 Task: Create in the project AgileFrame and in the Backlog issue 'Develop a new tool for automated testing of mobile application battery consumption and energy efficiency' a child issue 'Email campaign deliverability tracking and analysis', and assign it to team member softage.1@softage.net. Create in the project AgileFrame and in the Backlog issue 'Upgrade the error logging and monitoring capabilities of a web application to improve error detection and resolution' a child issue 'Chatbot conversation user intent analysis and reporting', and assign it to team member softage.2@softage.net
Action: Mouse moved to (255, 72)
Screenshot: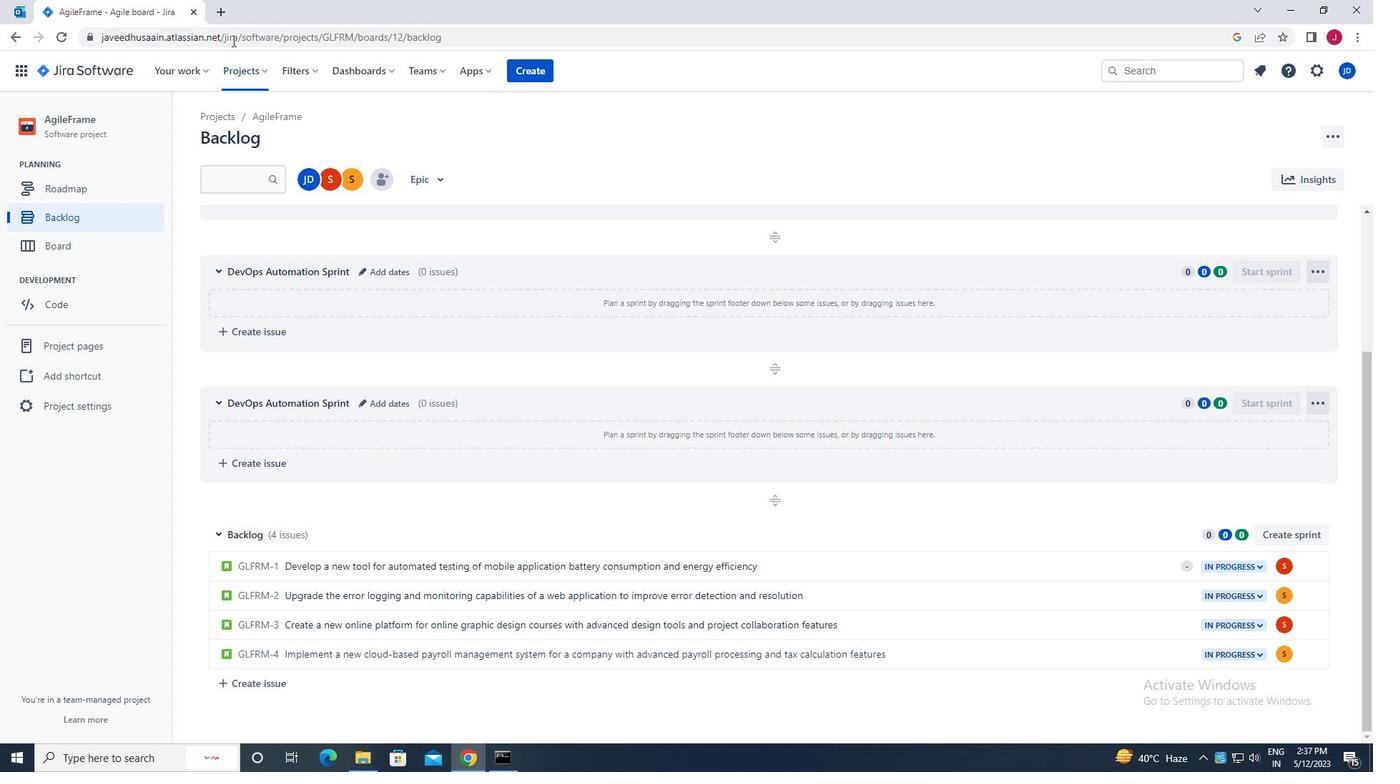 
Action: Mouse pressed left at (255, 72)
Screenshot: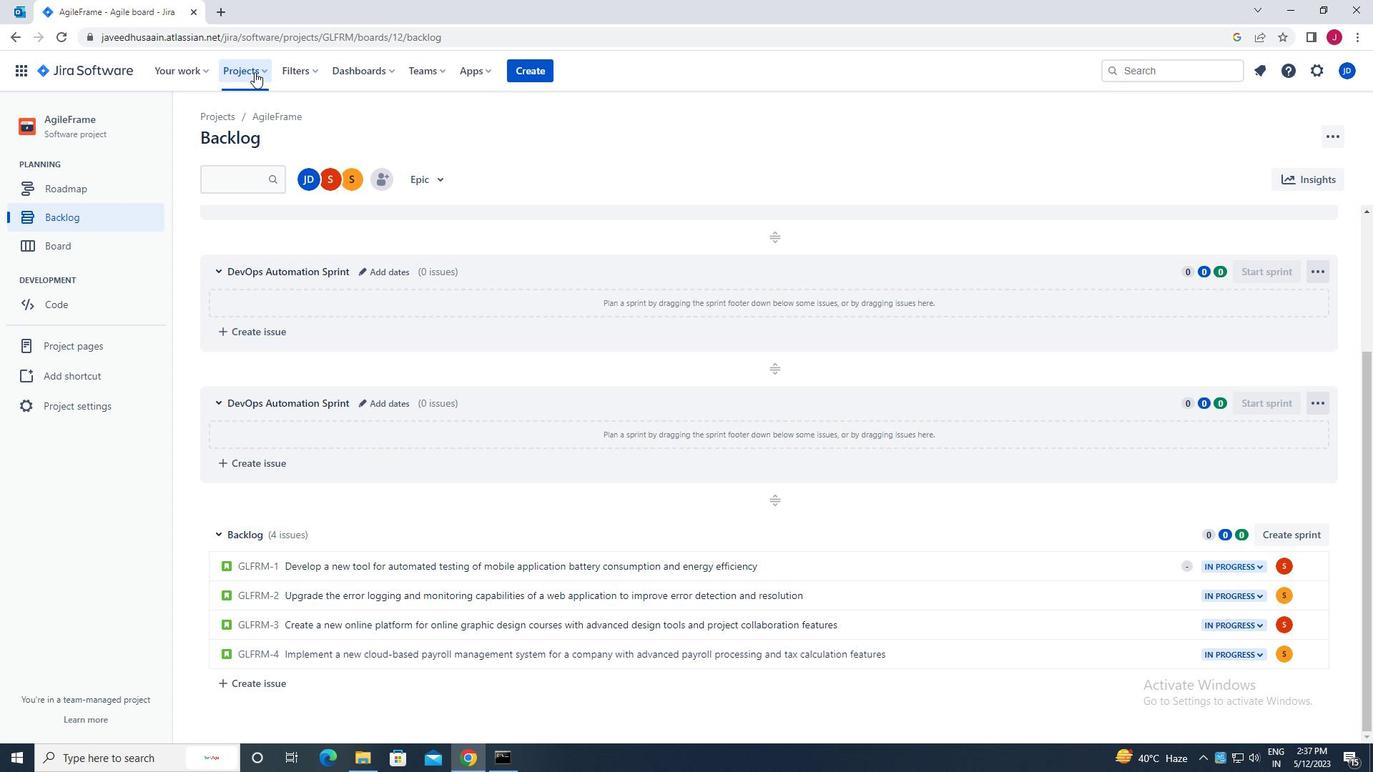 
Action: Mouse moved to (278, 135)
Screenshot: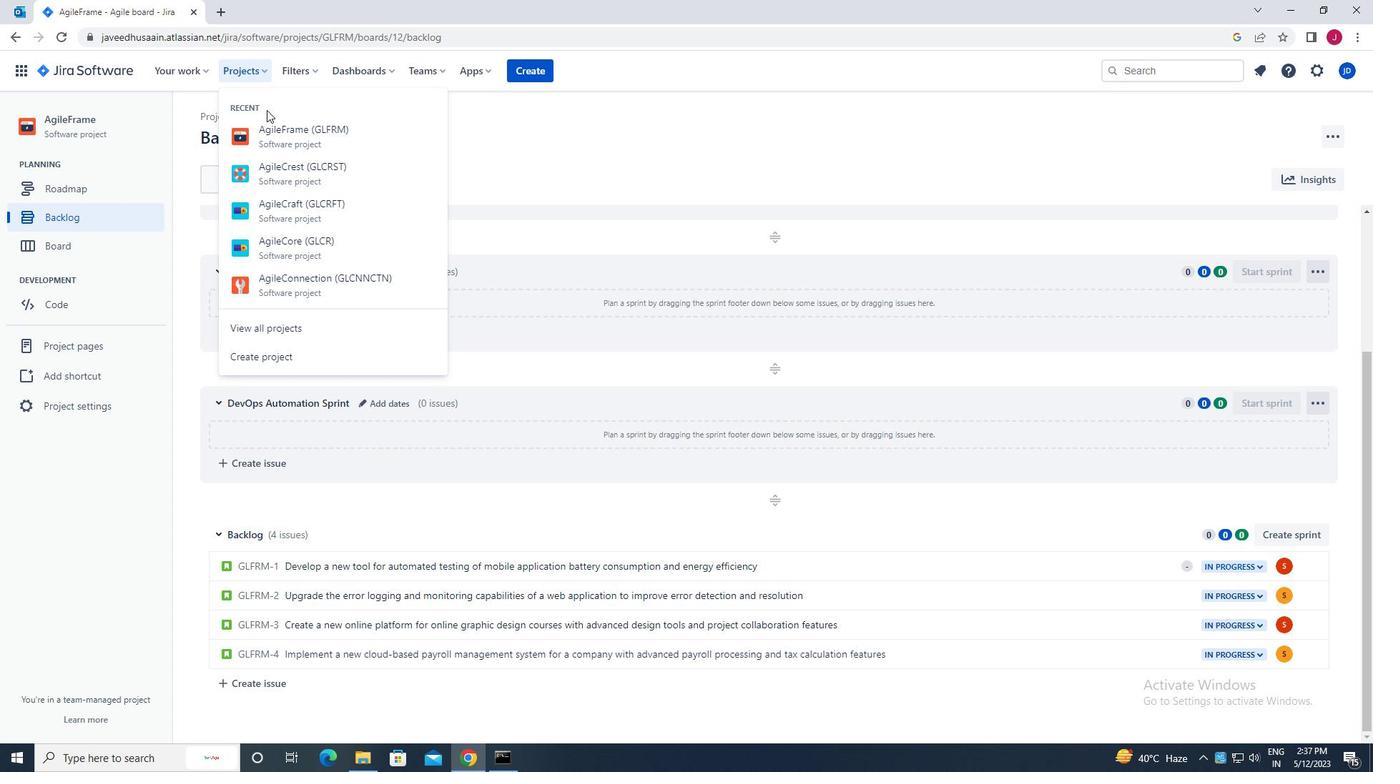 
Action: Mouse pressed left at (278, 135)
Screenshot: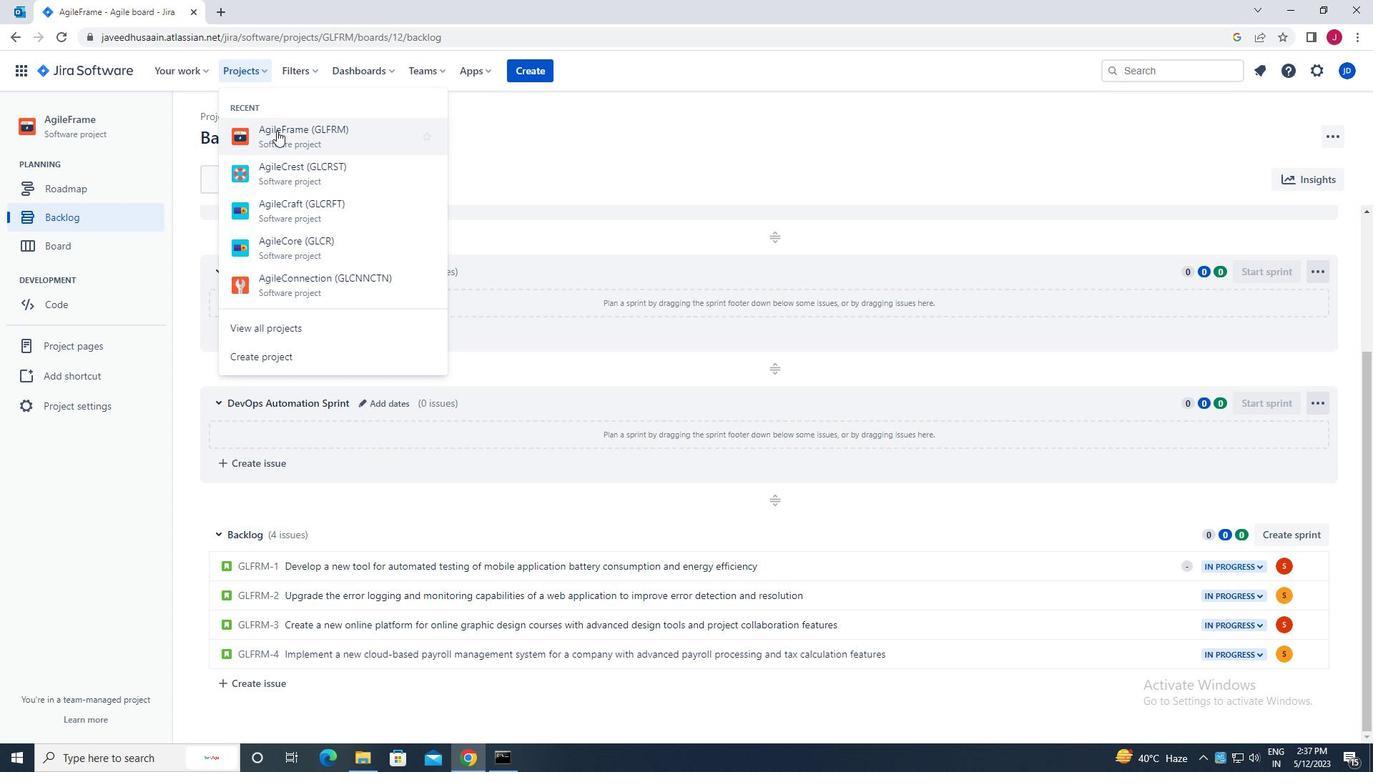 
Action: Mouse moved to (85, 213)
Screenshot: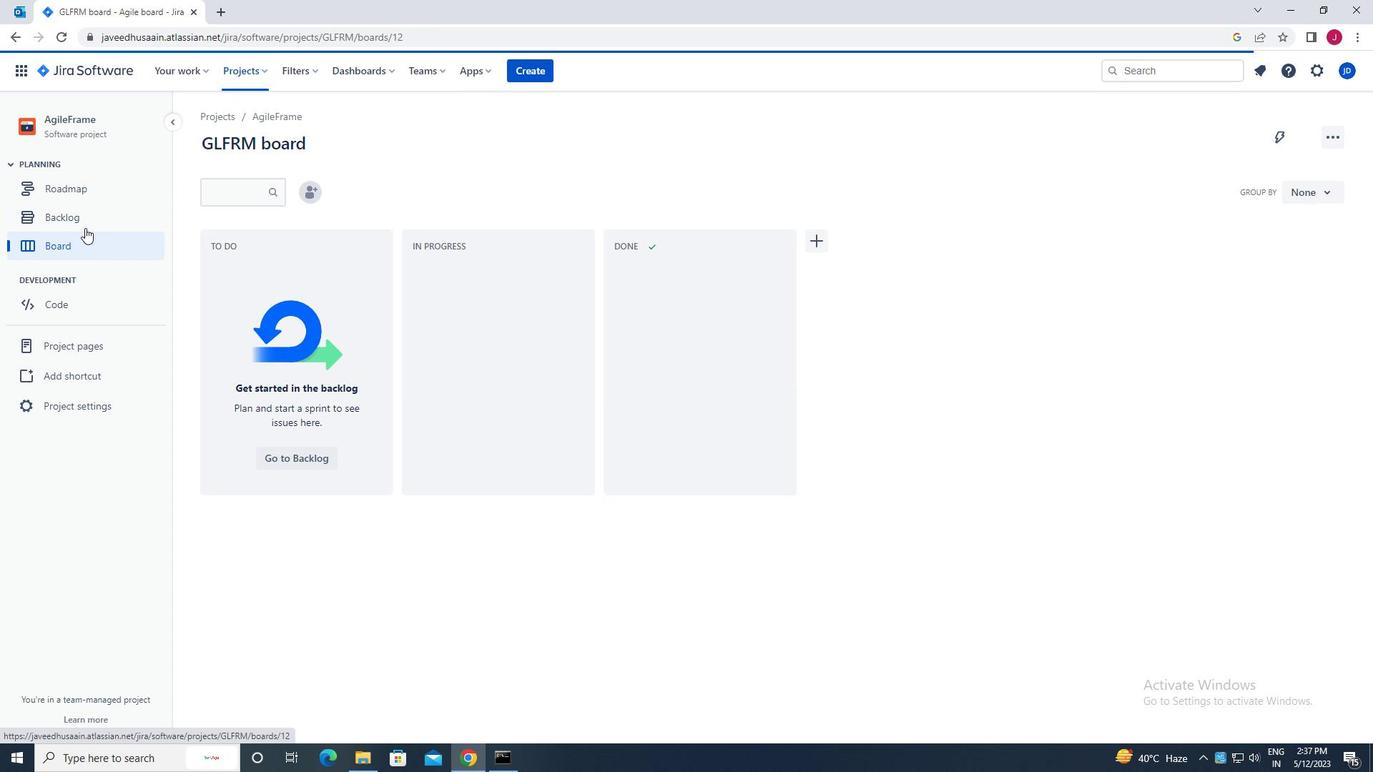 
Action: Mouse pressed left at (85, 213)
Screenshot: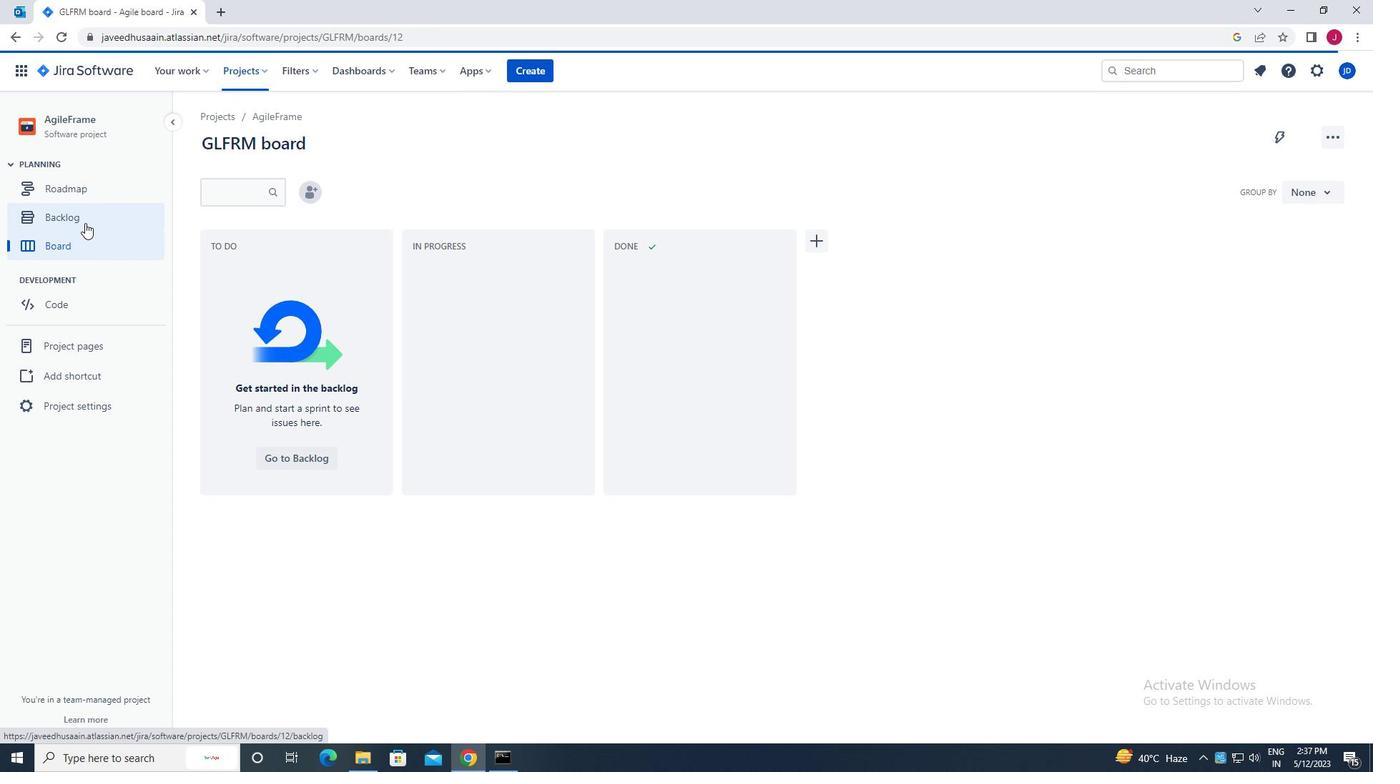 
Action: Mouse moved to (521, 434)
Screenshot: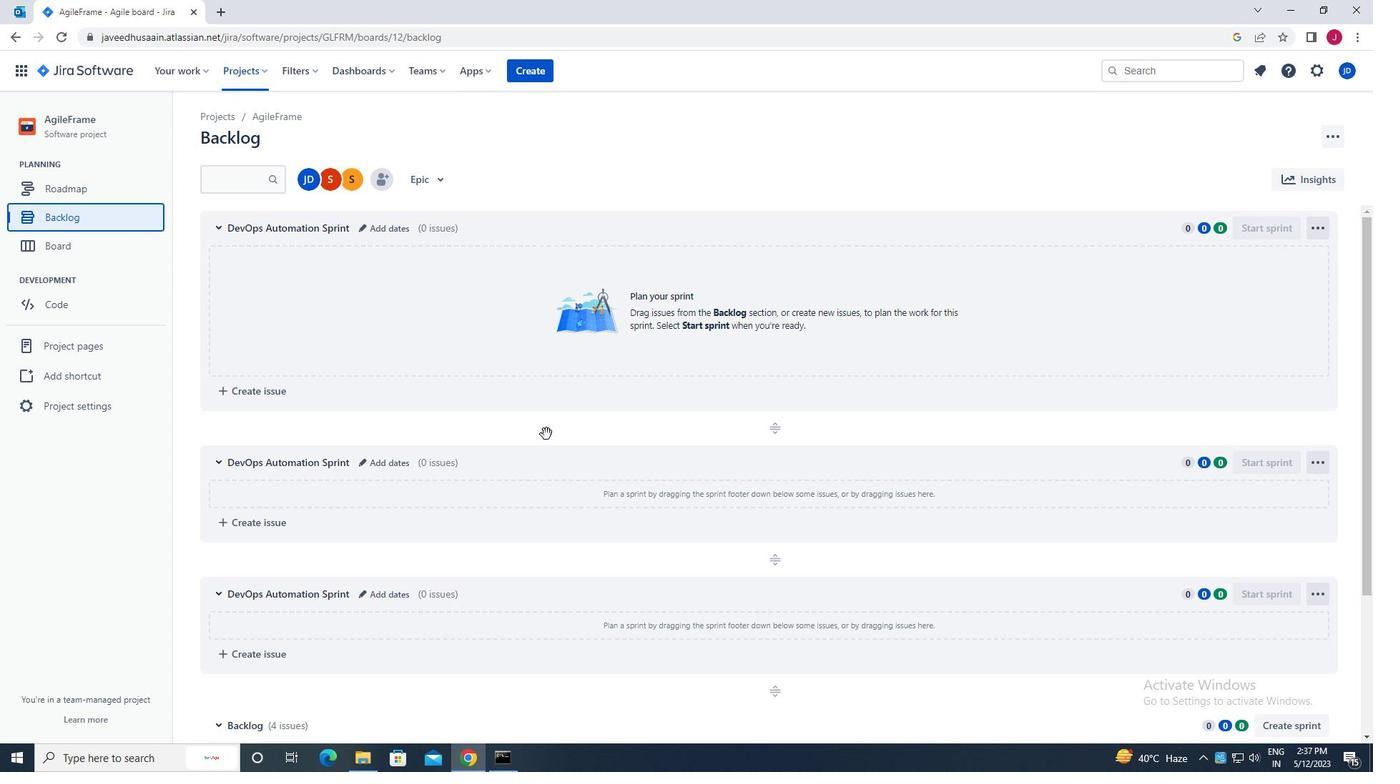 
Action: Mouse scrolled (521, 433) with delta (0, 0)
Screenshot: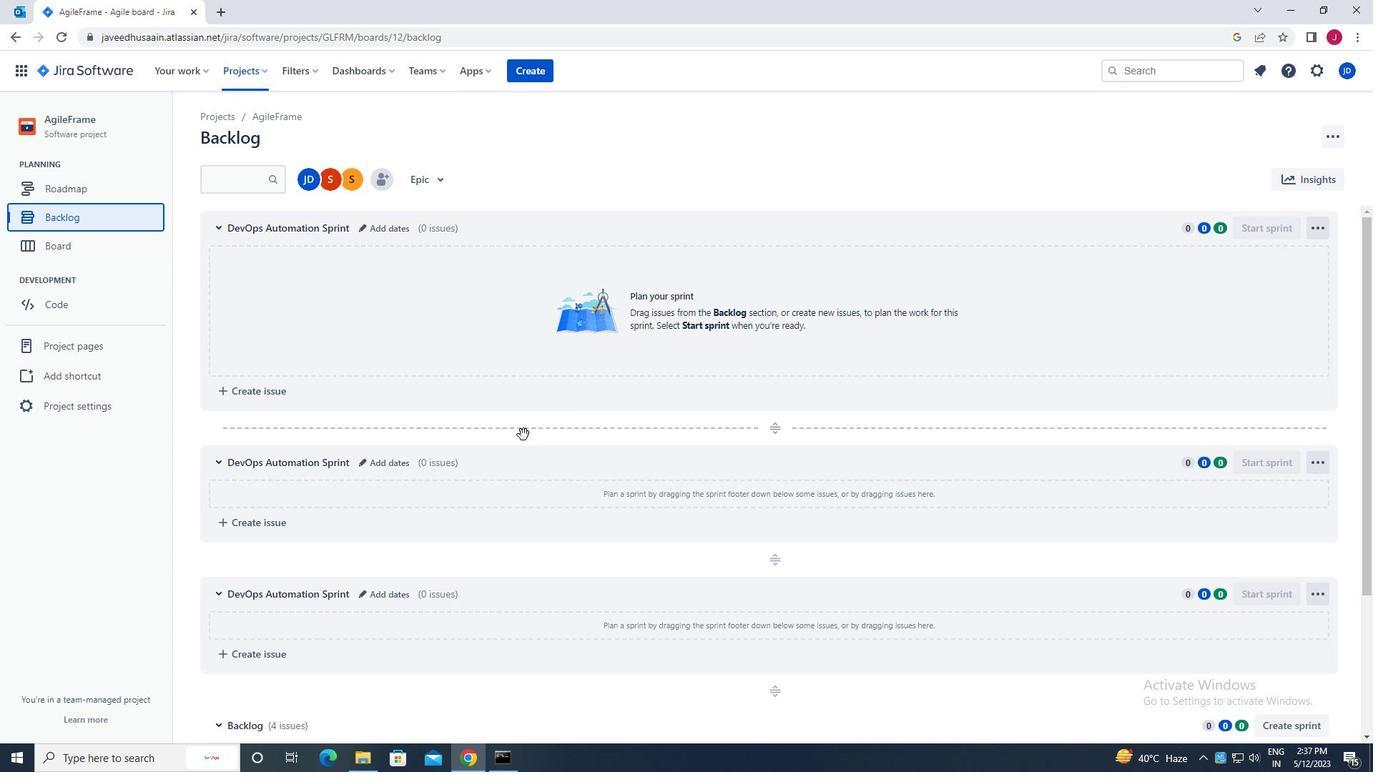 
Action: Mouse moved to (521, 434)
Screenshot: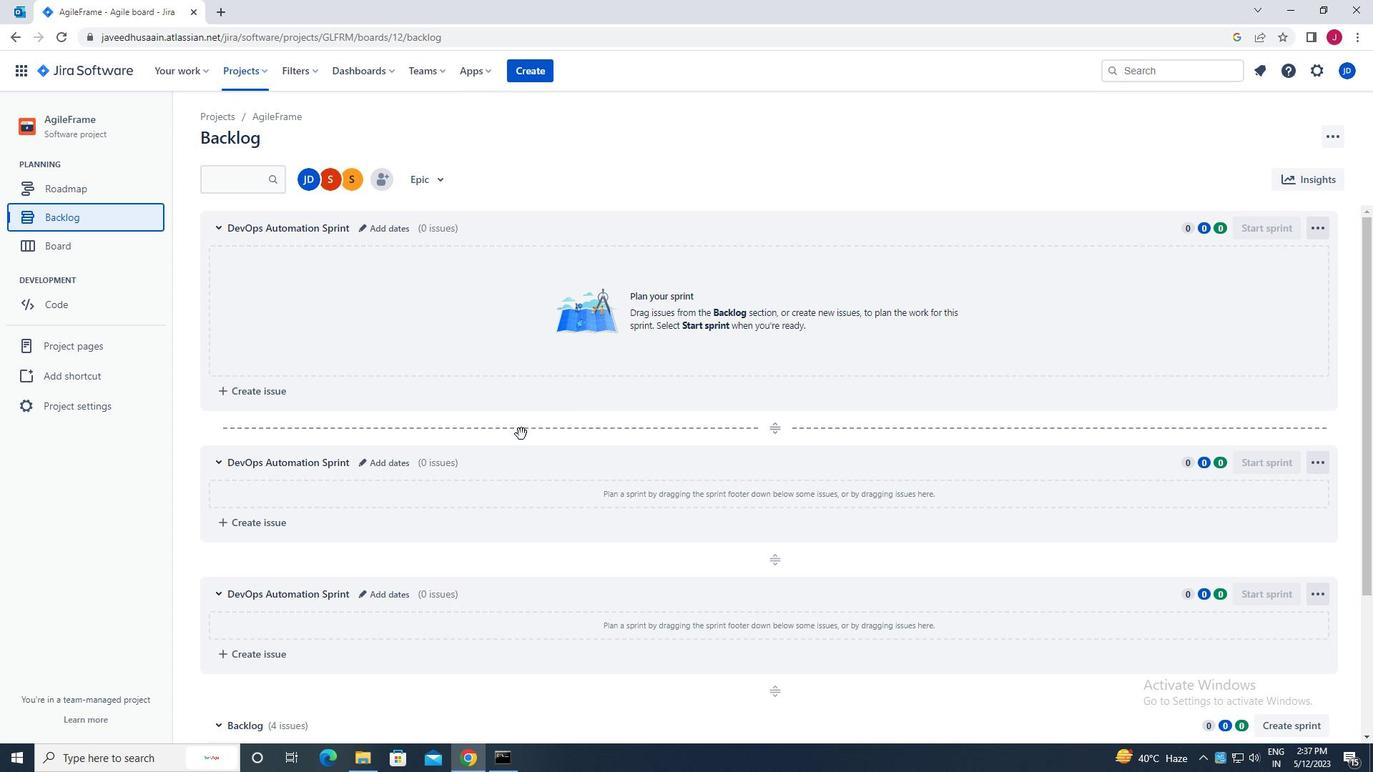 
Action: Mouse scrolled (521, 434) with delta (0, 0)
Screenshot: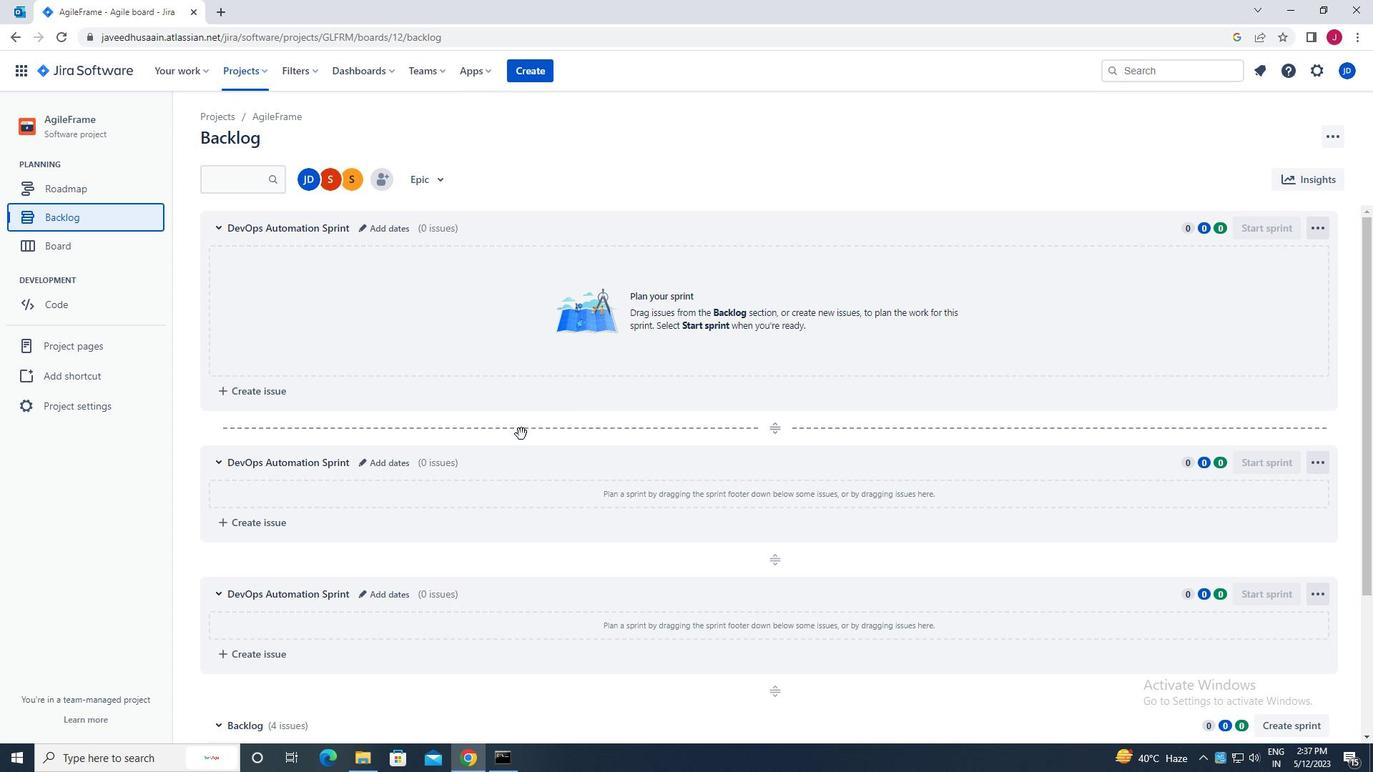 
Action: Mouse moved to (522, 436)
Screenshot: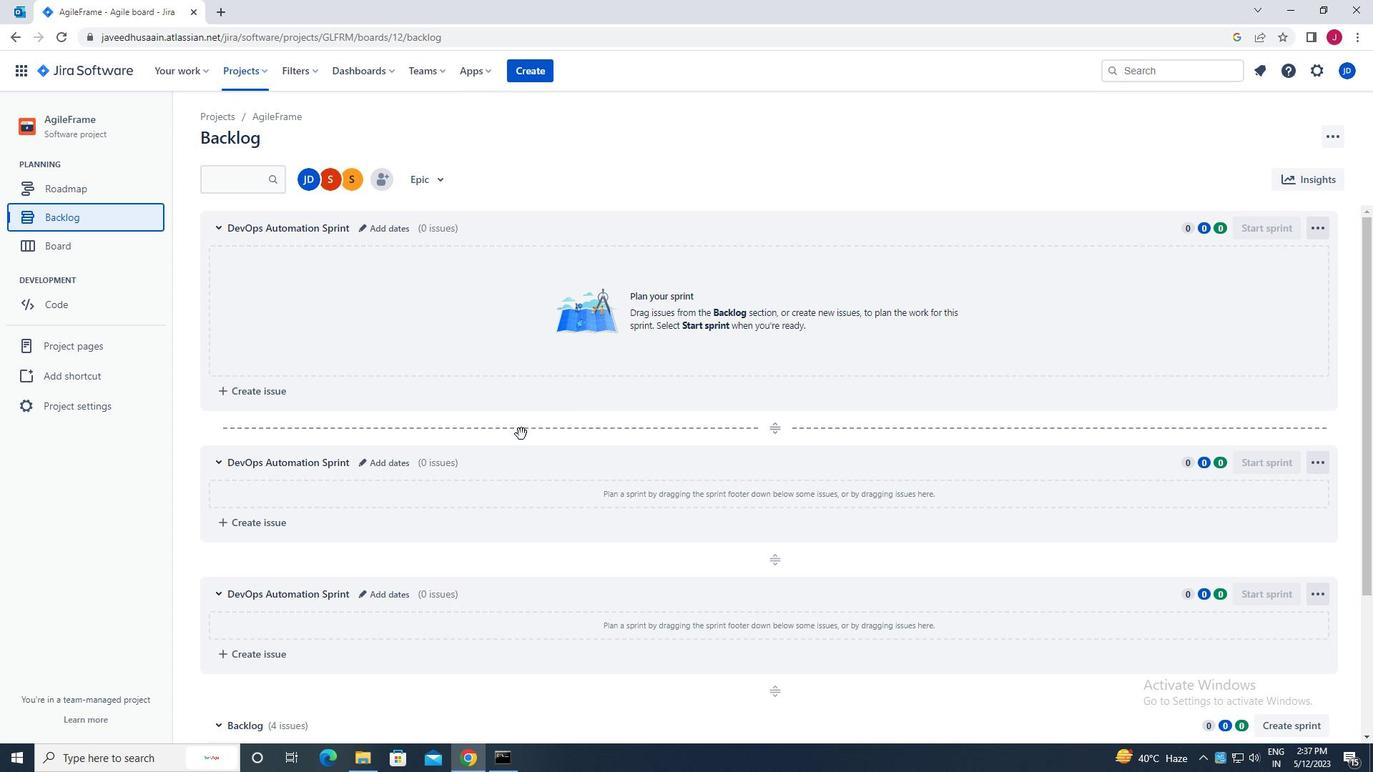 
Action: Mouse scrolled (522, 435) with delta (0, 0)
Screenshot: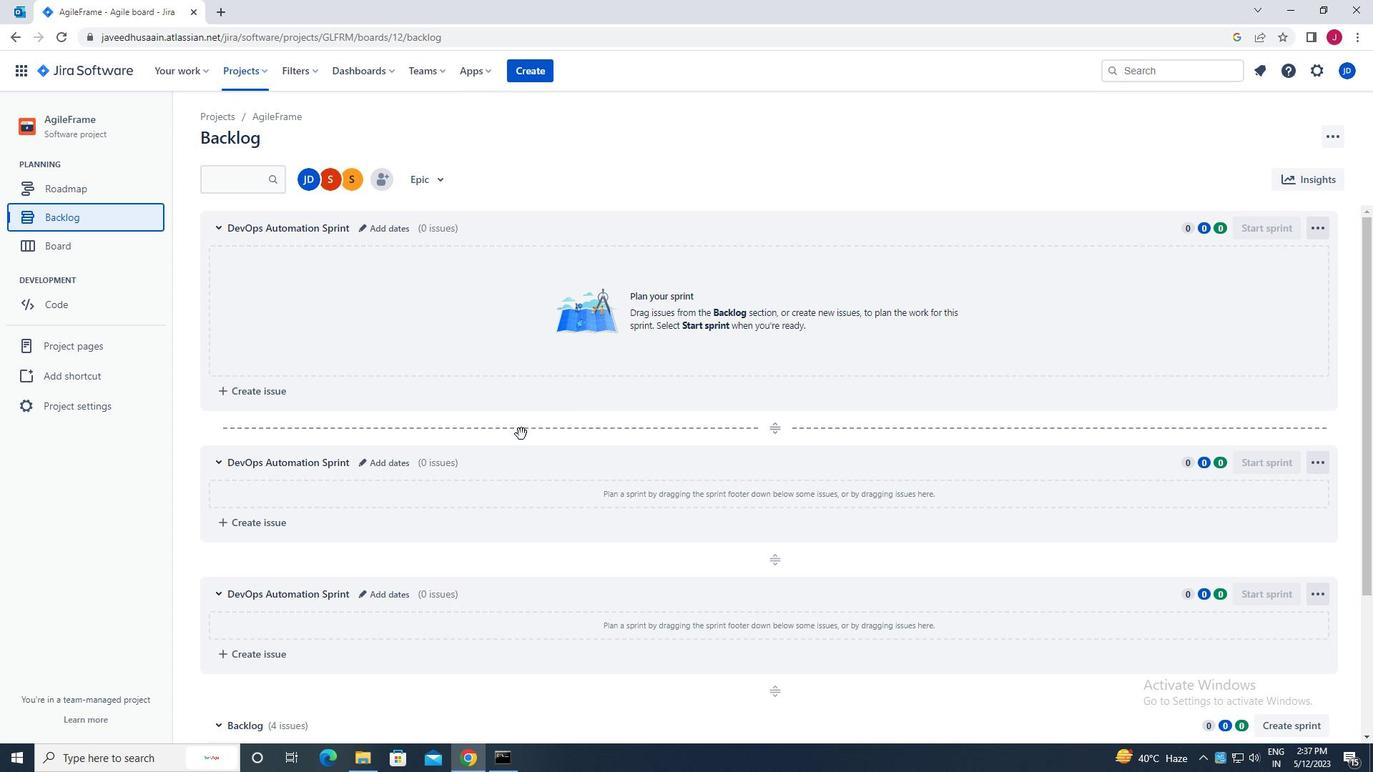 
Action: Mouse moved to (522, 436)
Screenshot: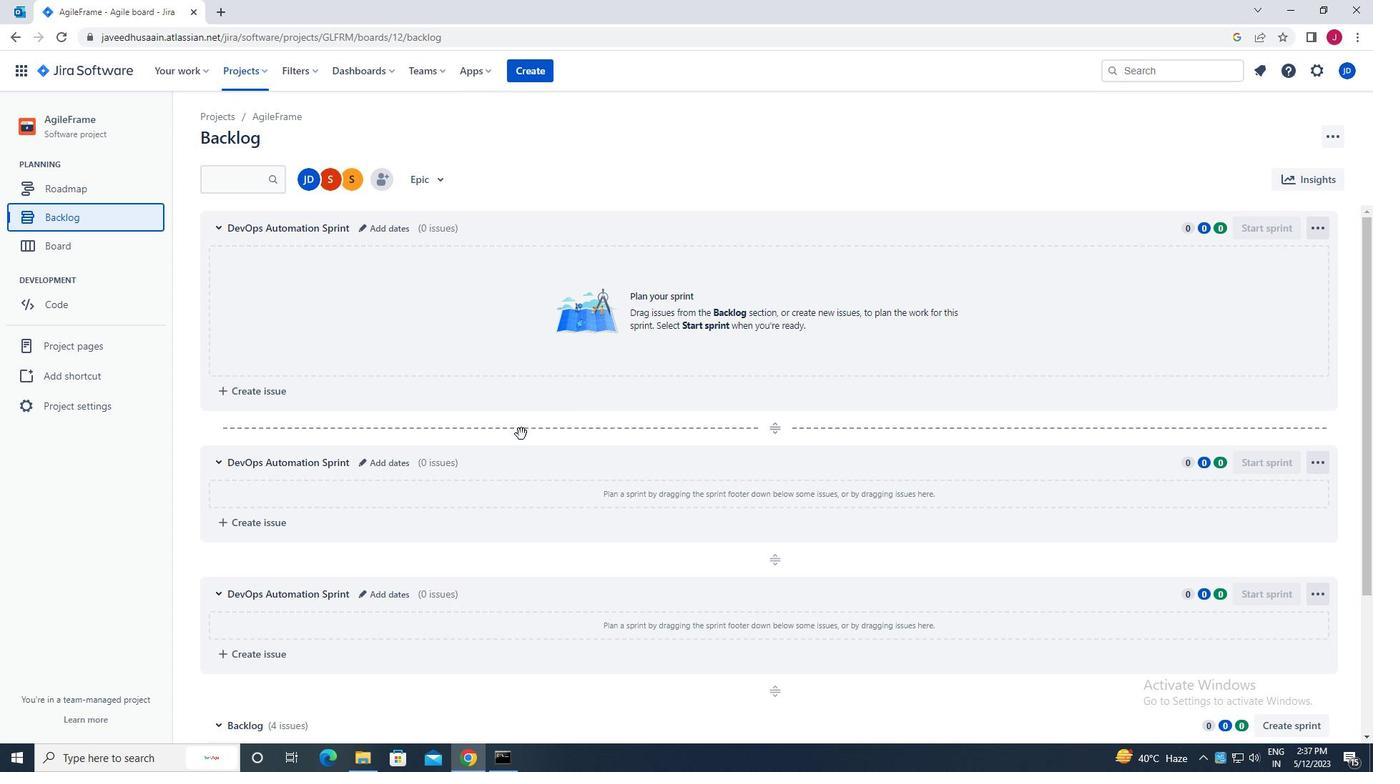 
Action: Mouse scrolled (522, 435) with delta (0, 0)
Screenshot: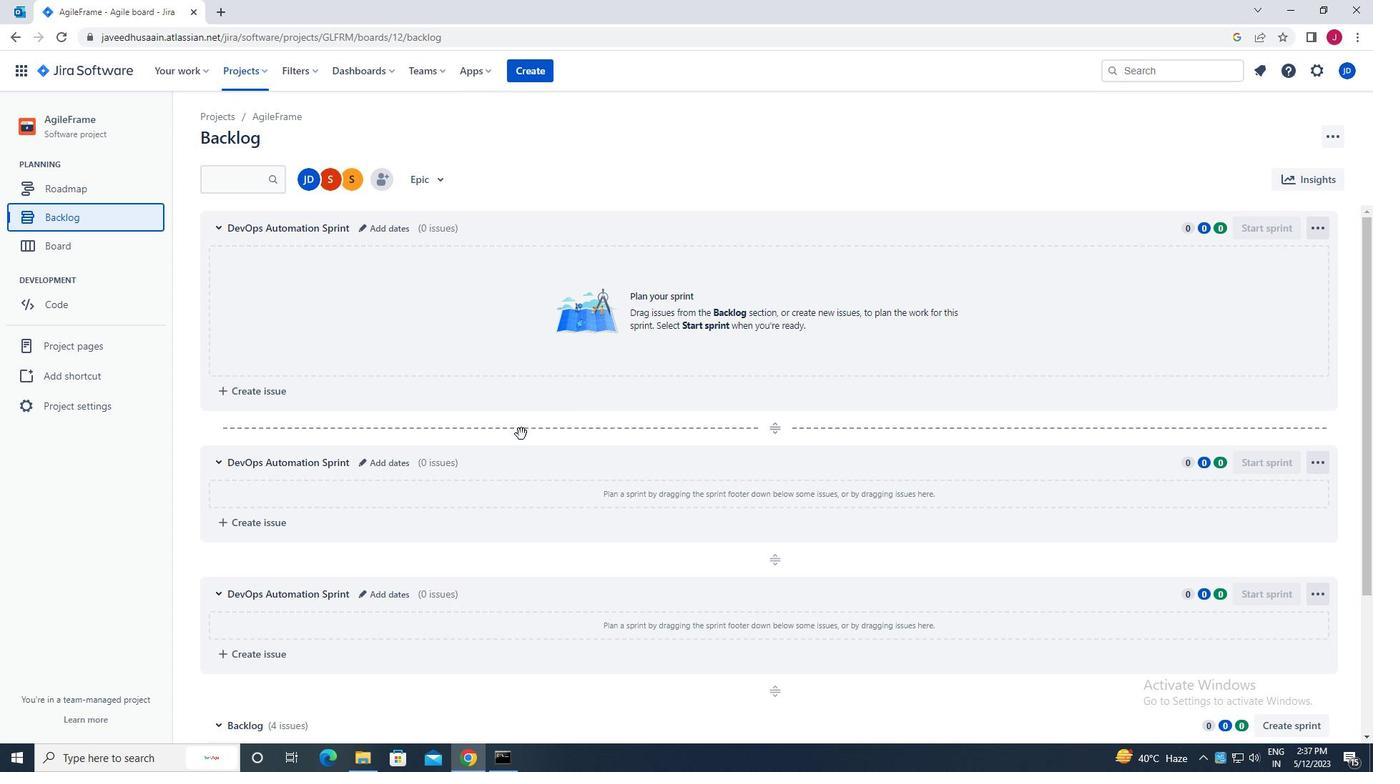 
Action: Mouse moved to (522, 436)
Screenshot: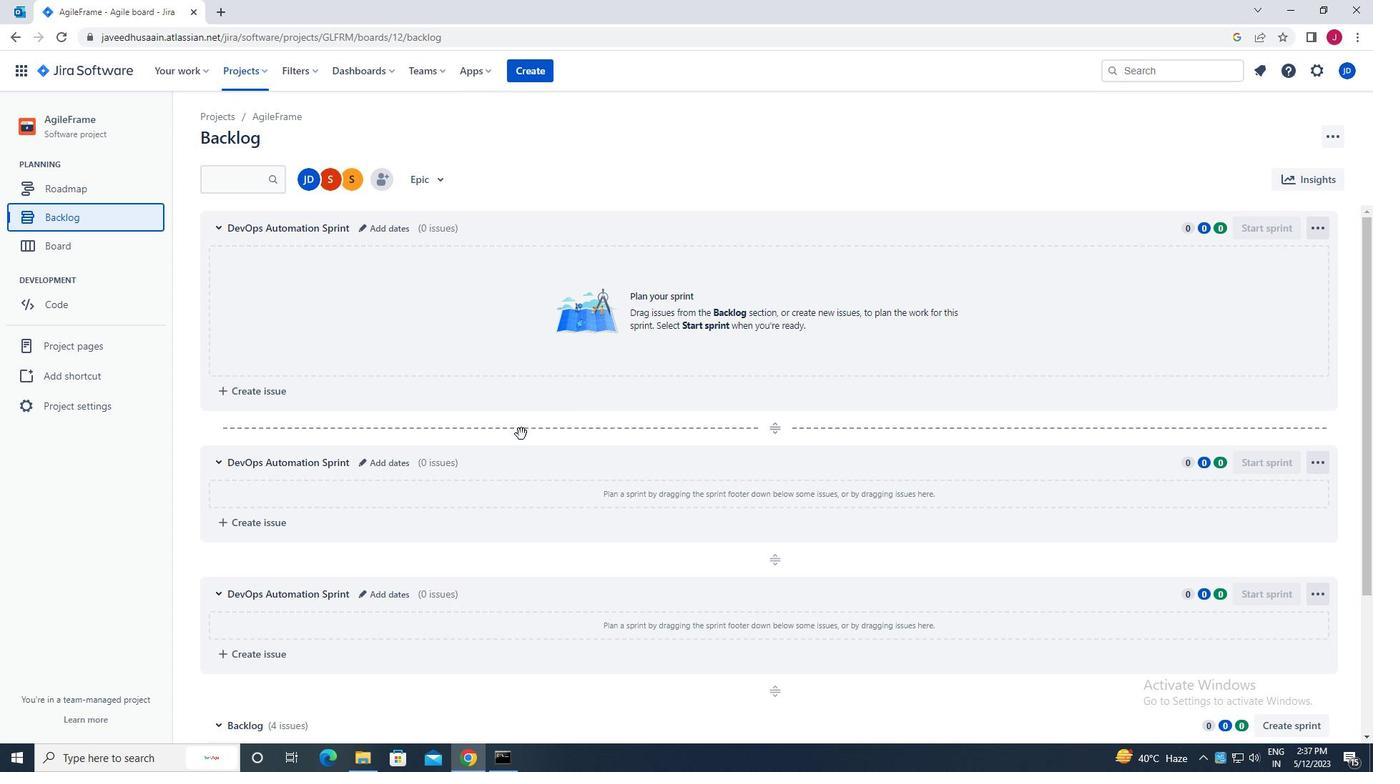
Action: Mouse scrolled (522, 435) with delta (0, 0)
Screenshot: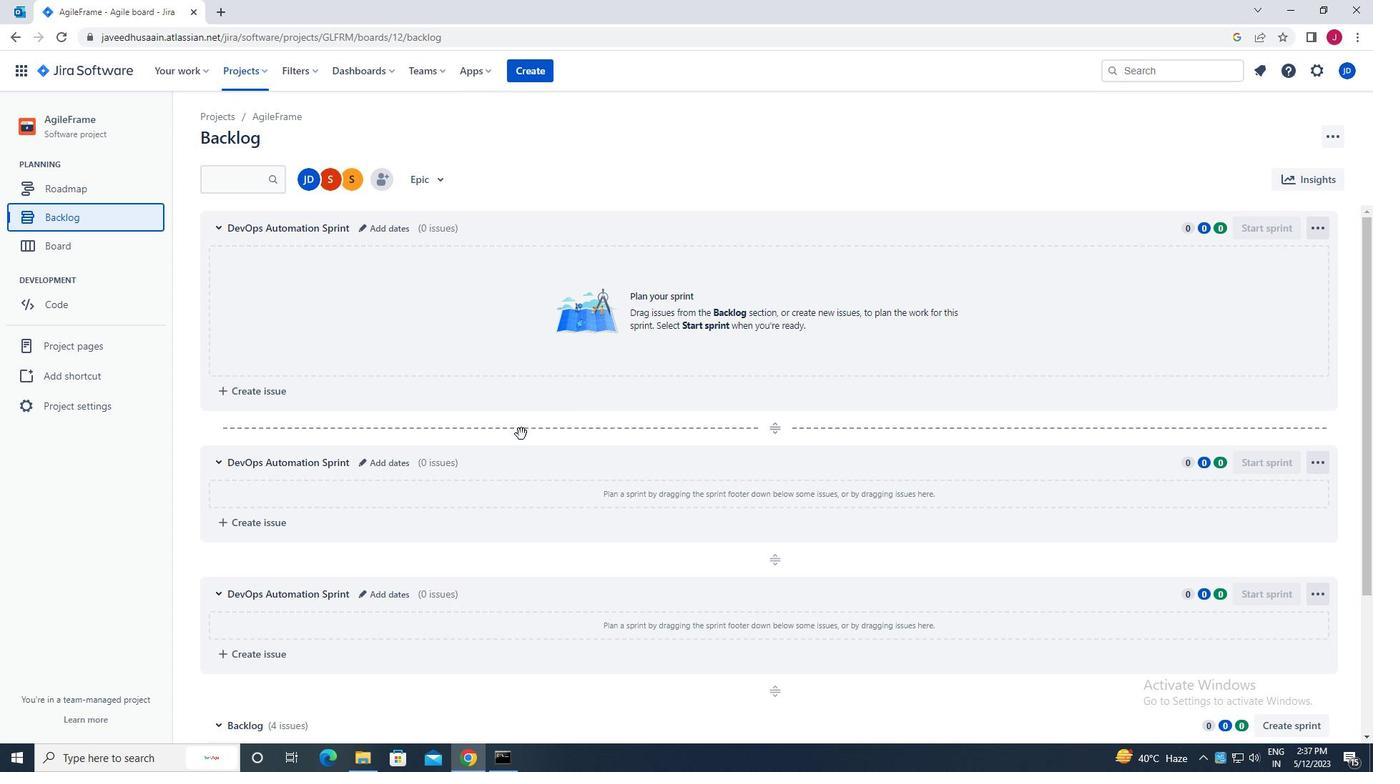 
Action: Mouse moved to (523, 438)
Screenshot: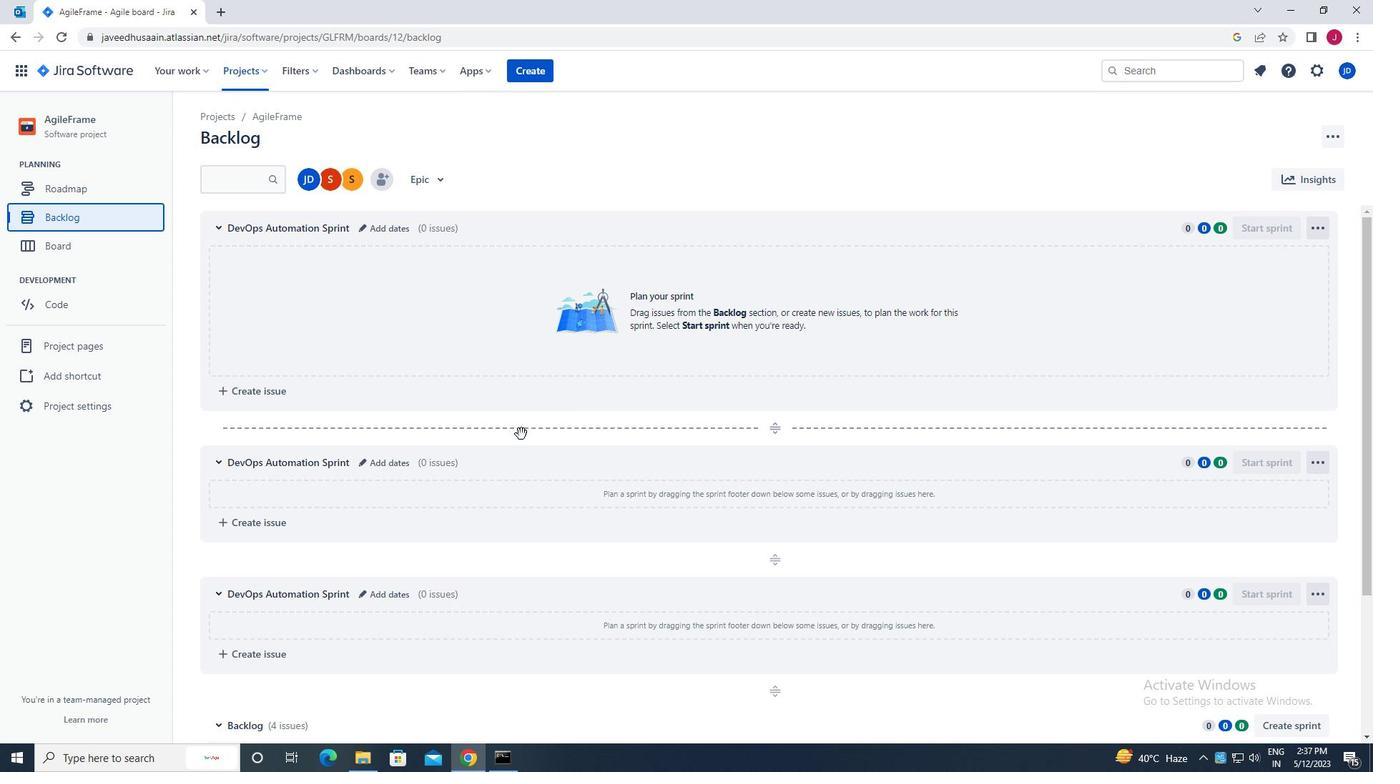 
Action: Mouse scrolled (523, 437) with delta (0, 0)
Screenshot: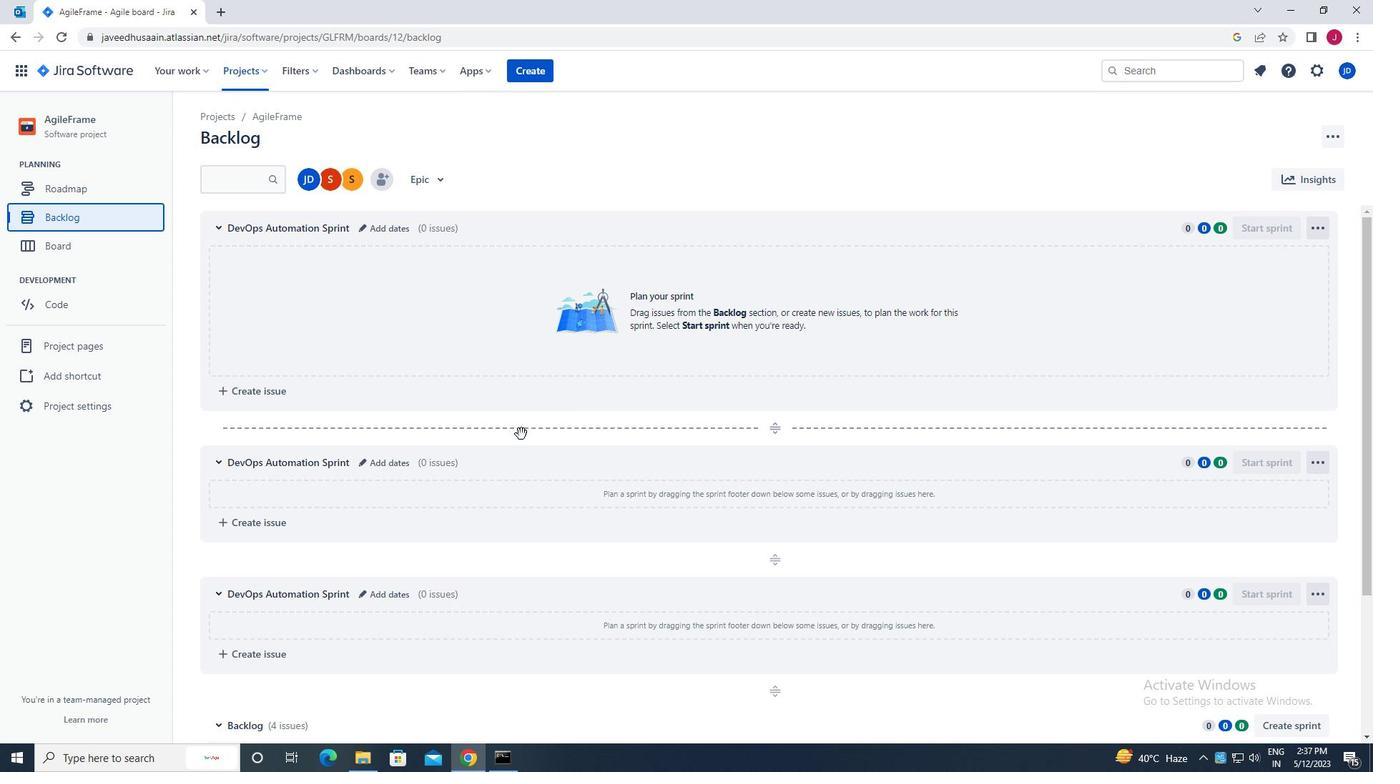 
Action: Mouse moved to (523, 441)
Screenshot: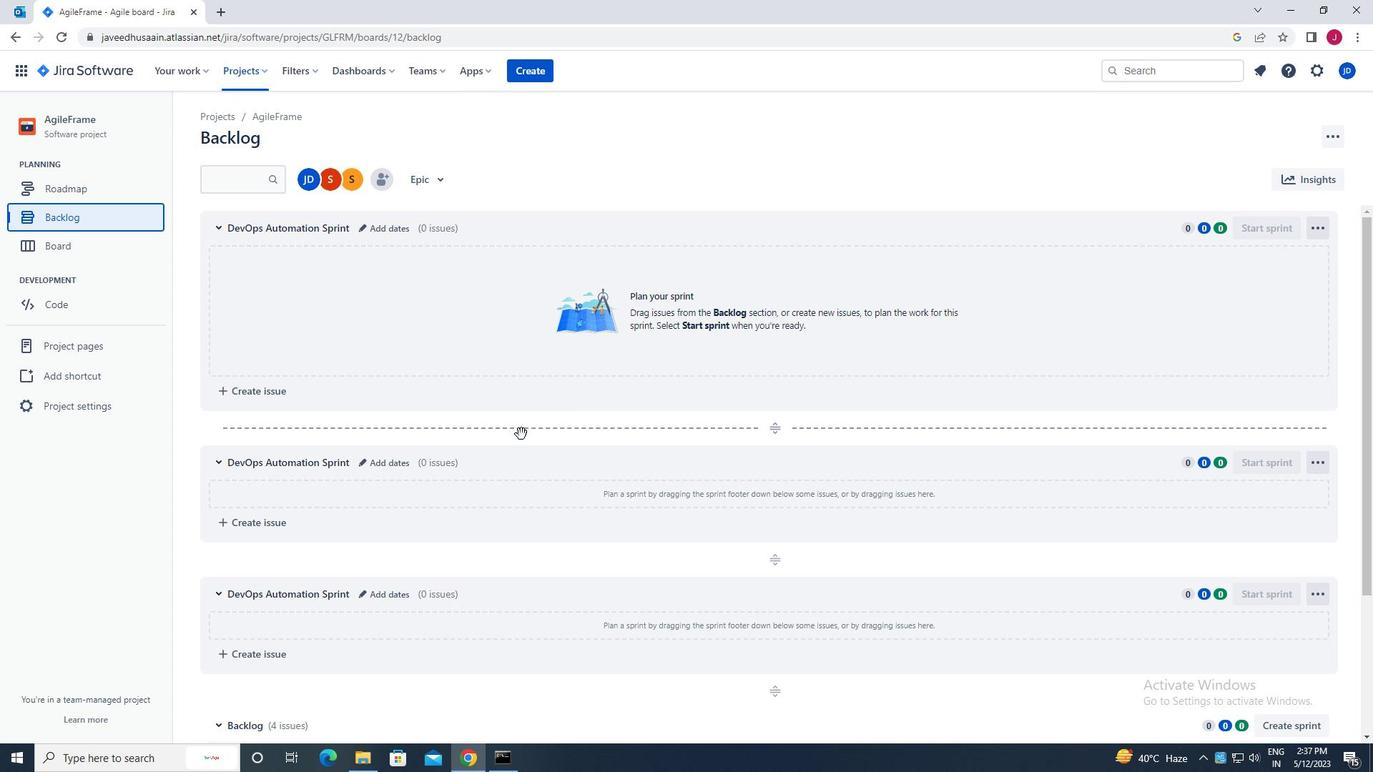 
Action: Mouse scrolled (523, 440) with delta (0, 0)
Screenshot: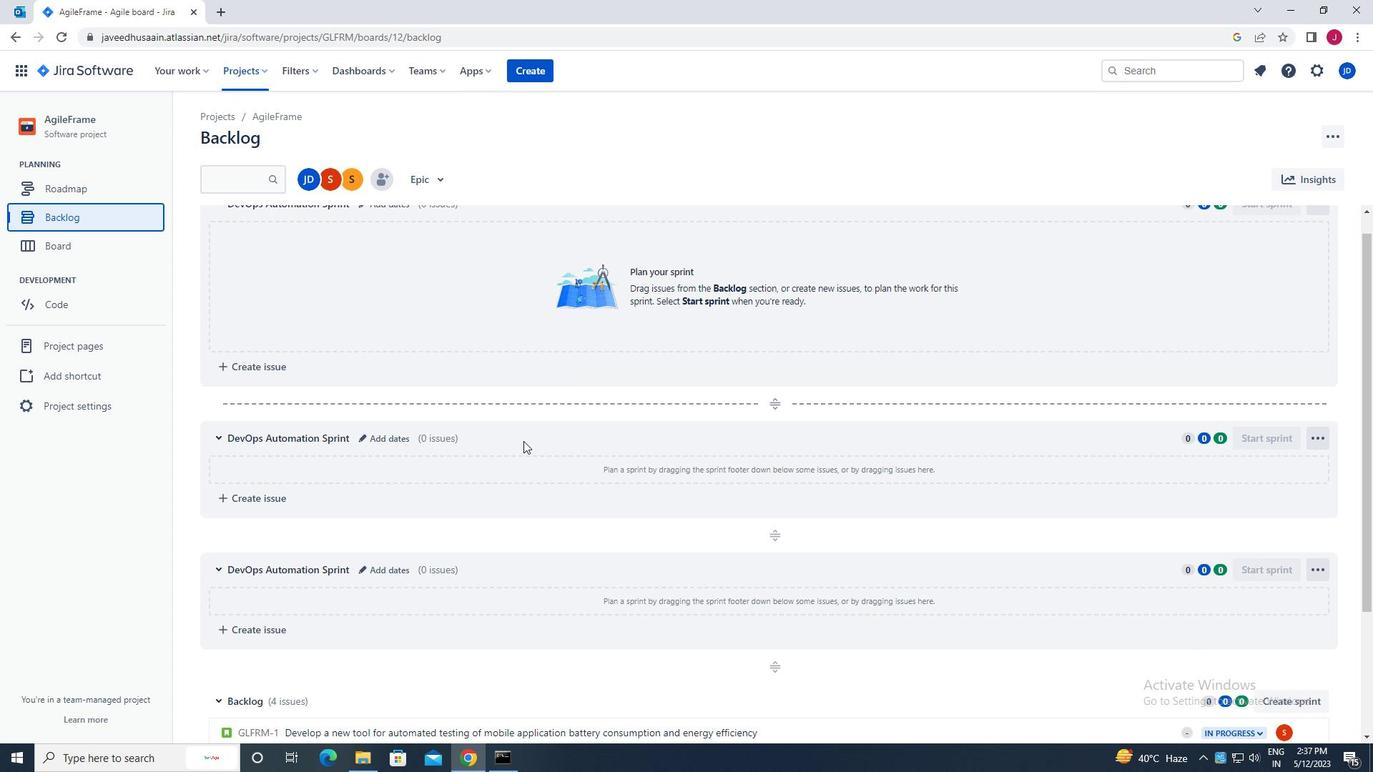 
Action: Mouse moved to (523, 442)
Screenshot: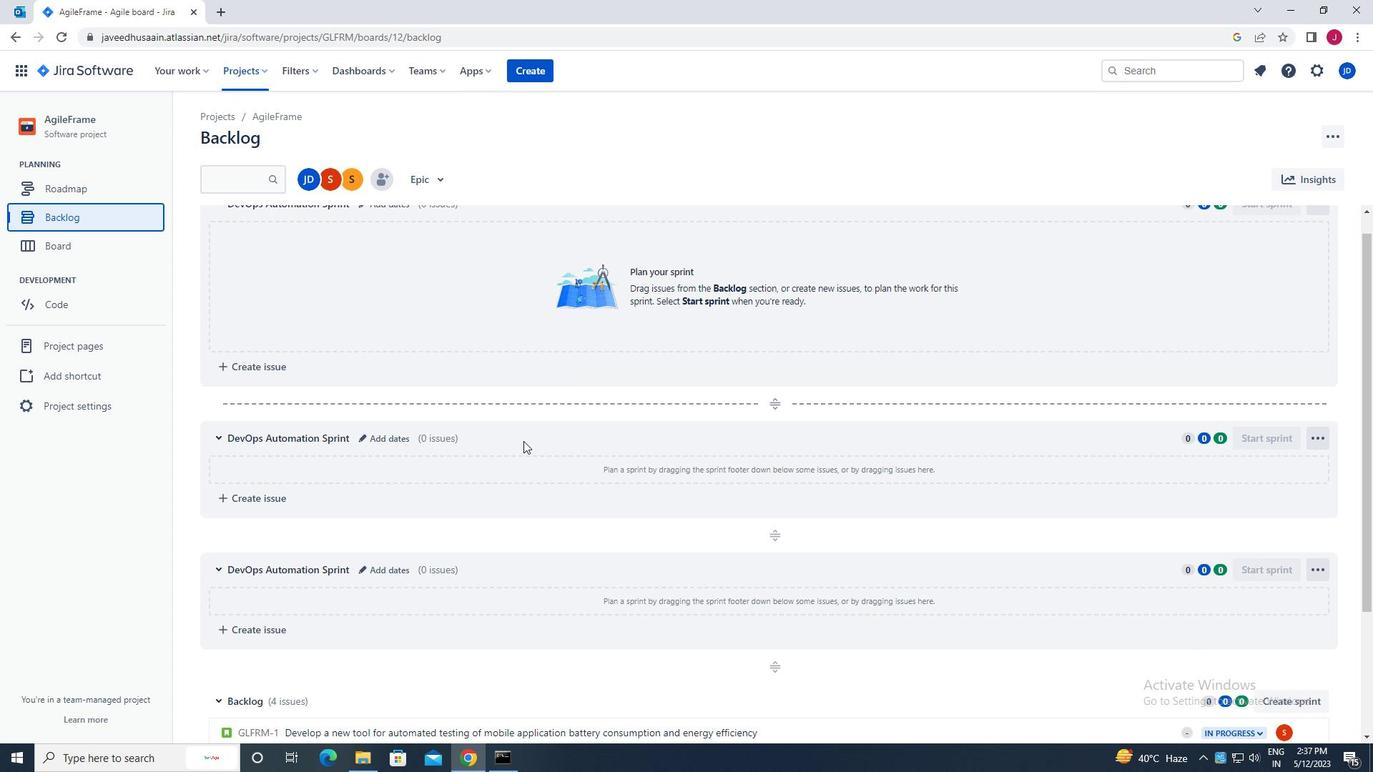 
Action: Mouse scrolled (523, 441) with delta (0, 0)
Screenshot: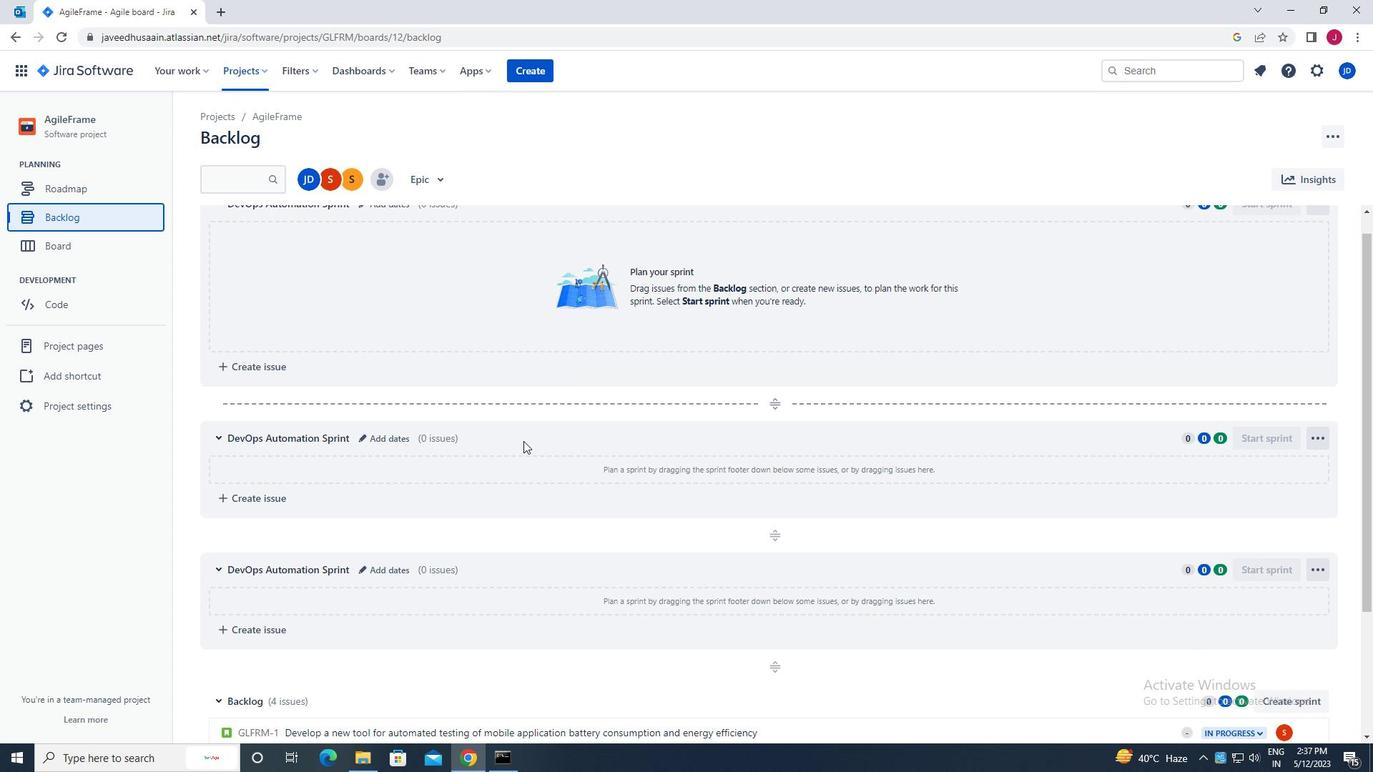 
Action: Mouse moved to (523, 442)
Screenshot: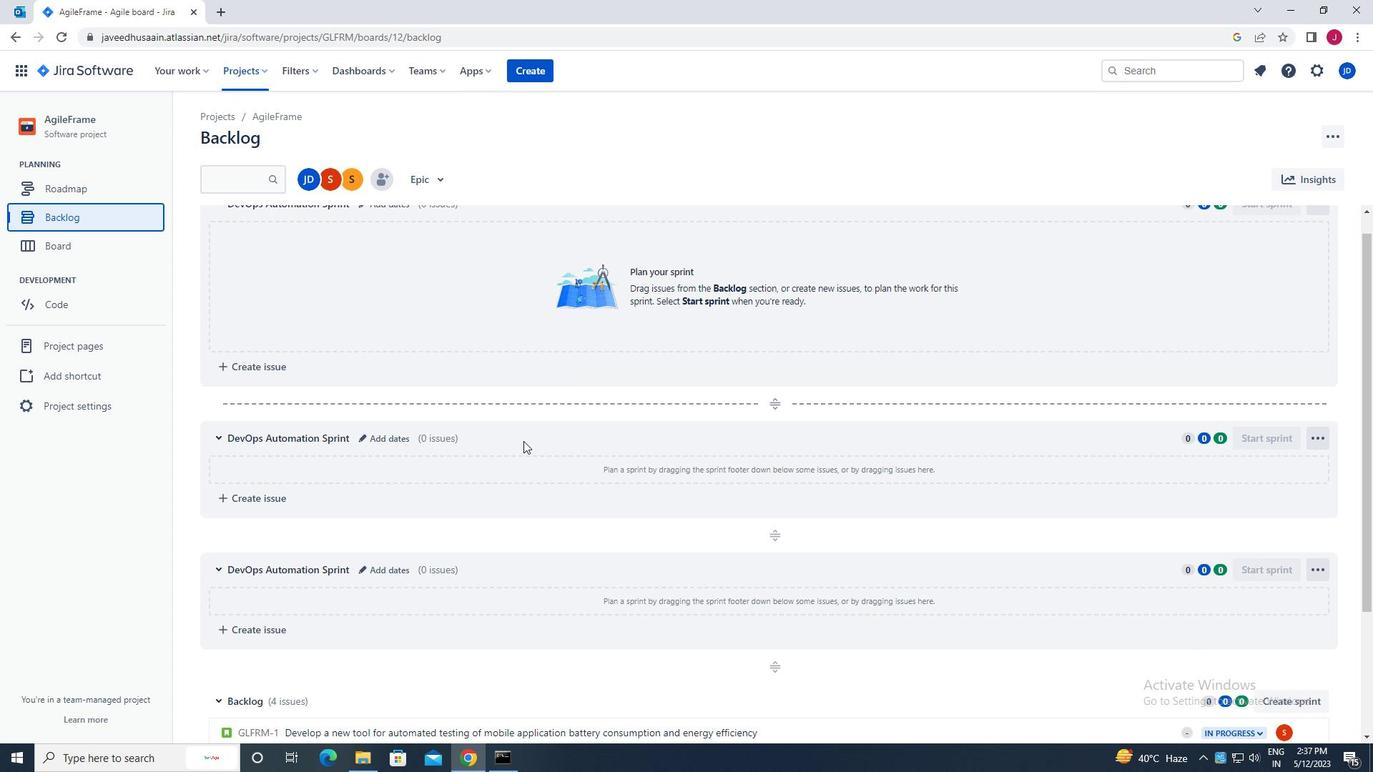 
Action: Mouse scrolled (523, 441) with delta (0, 0)
Screenshot: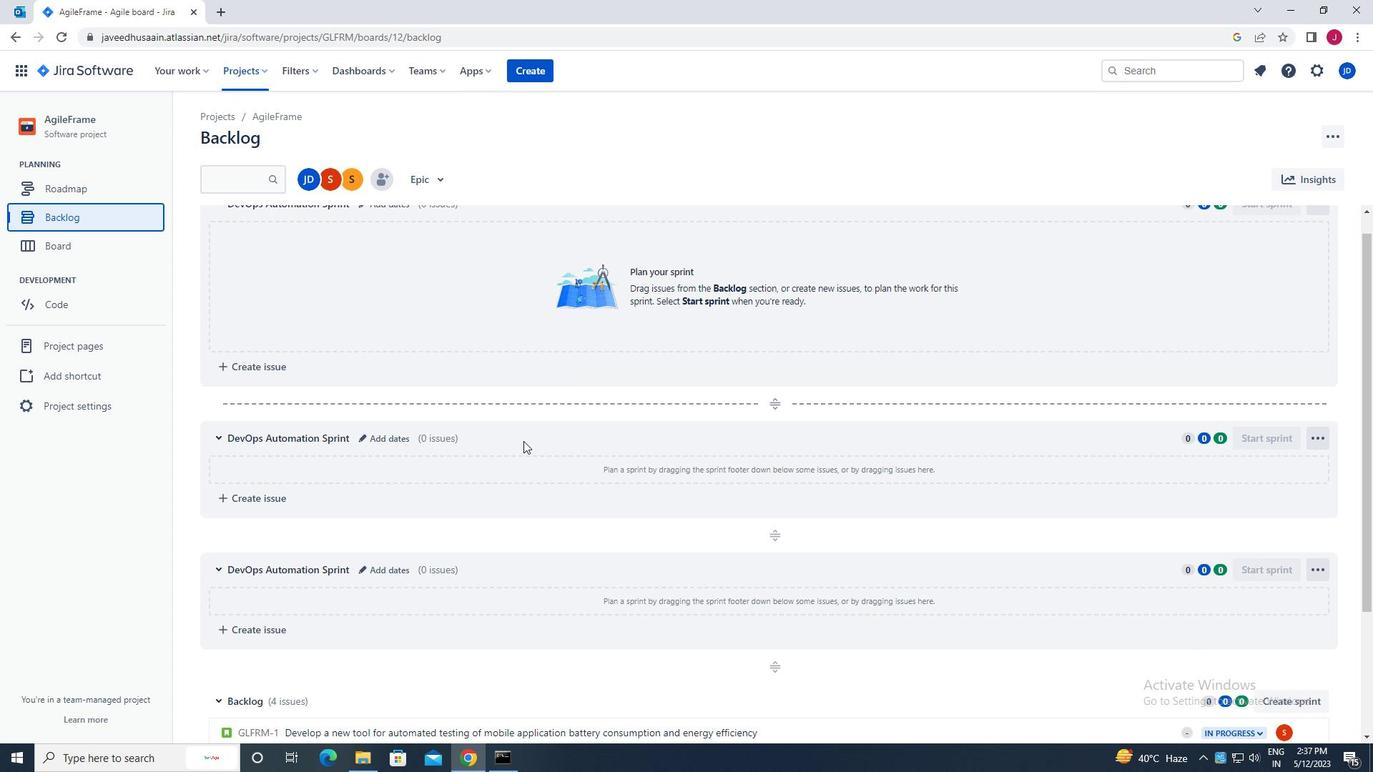 
Action: Mouse scrolled (523, 441) with delta (0, 0)
Screenshot: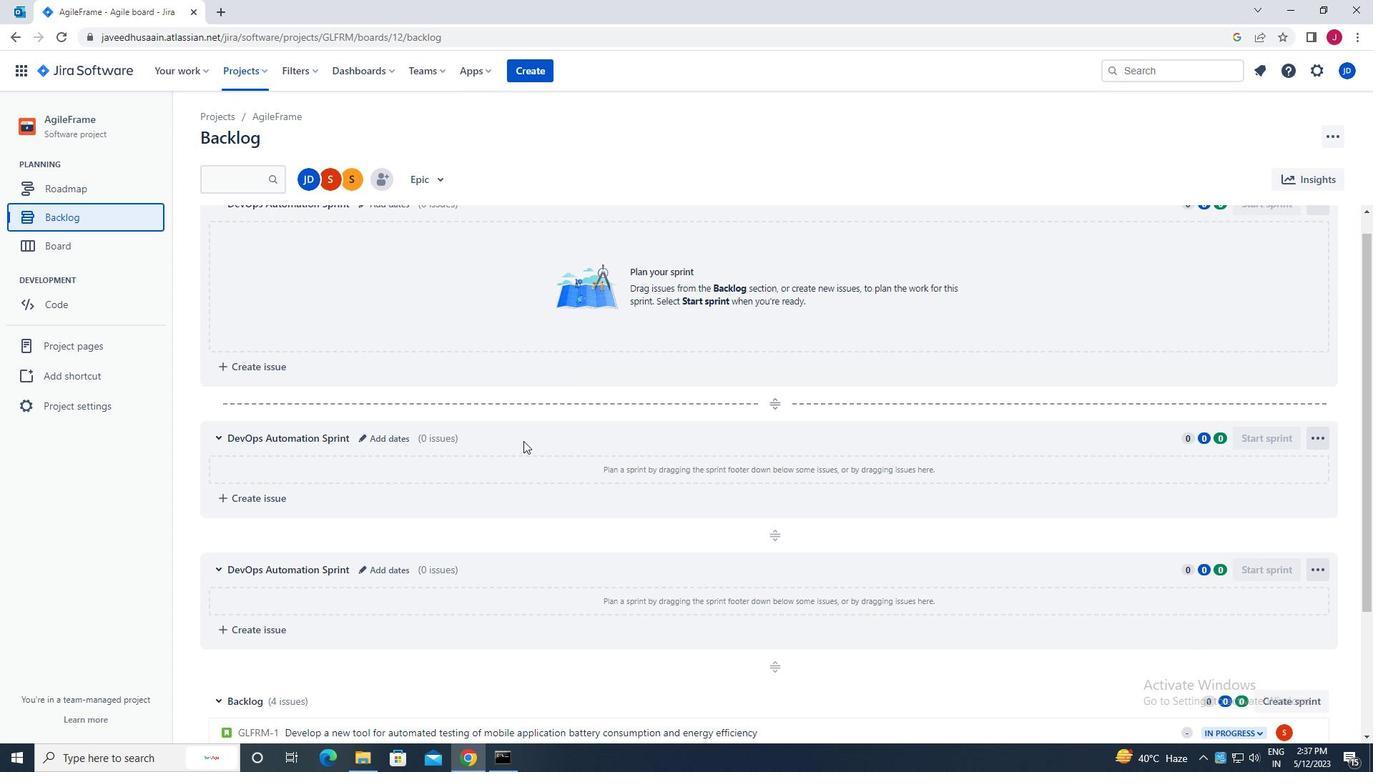 
Action: Mouse moved to (524, 442)
Screenshot: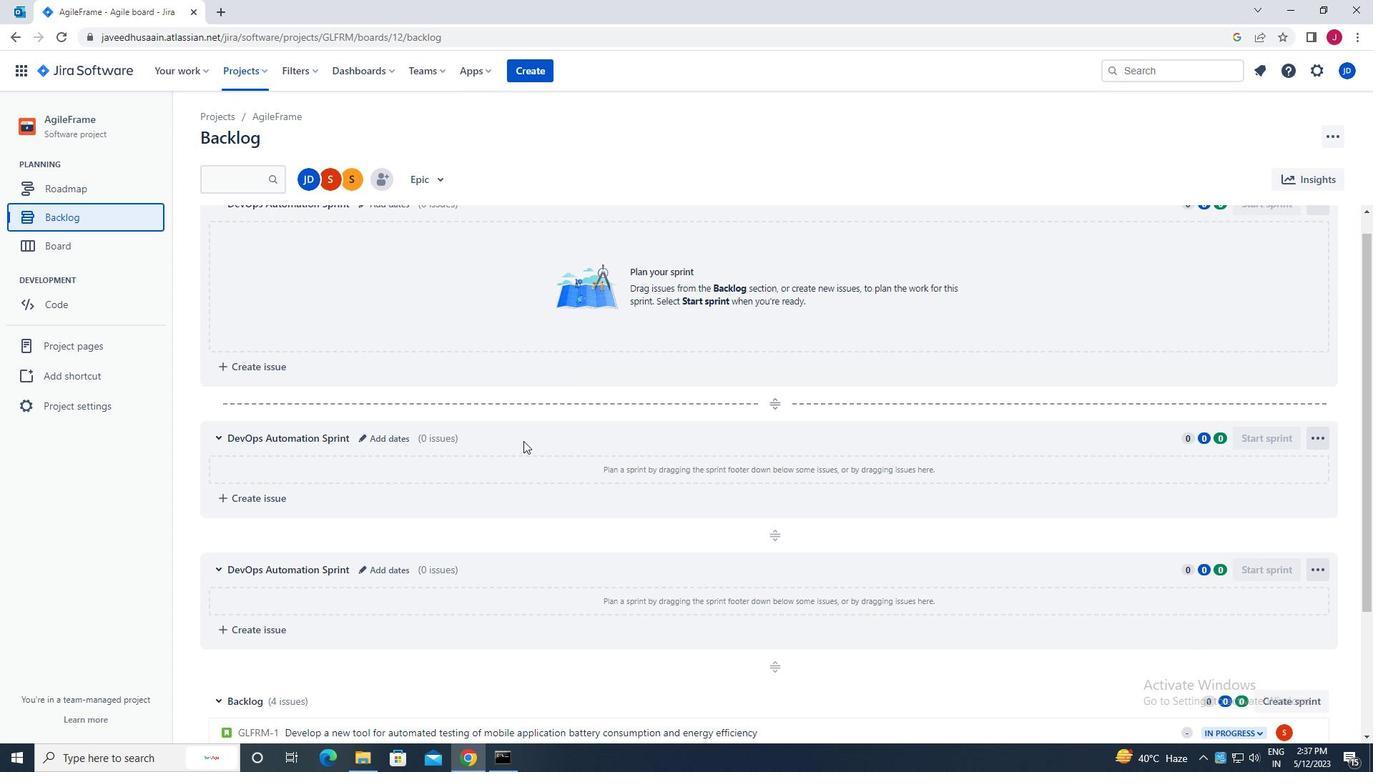 
Action: Mouse scrolled (524, 442) with delta (0, 0)
Screenshot: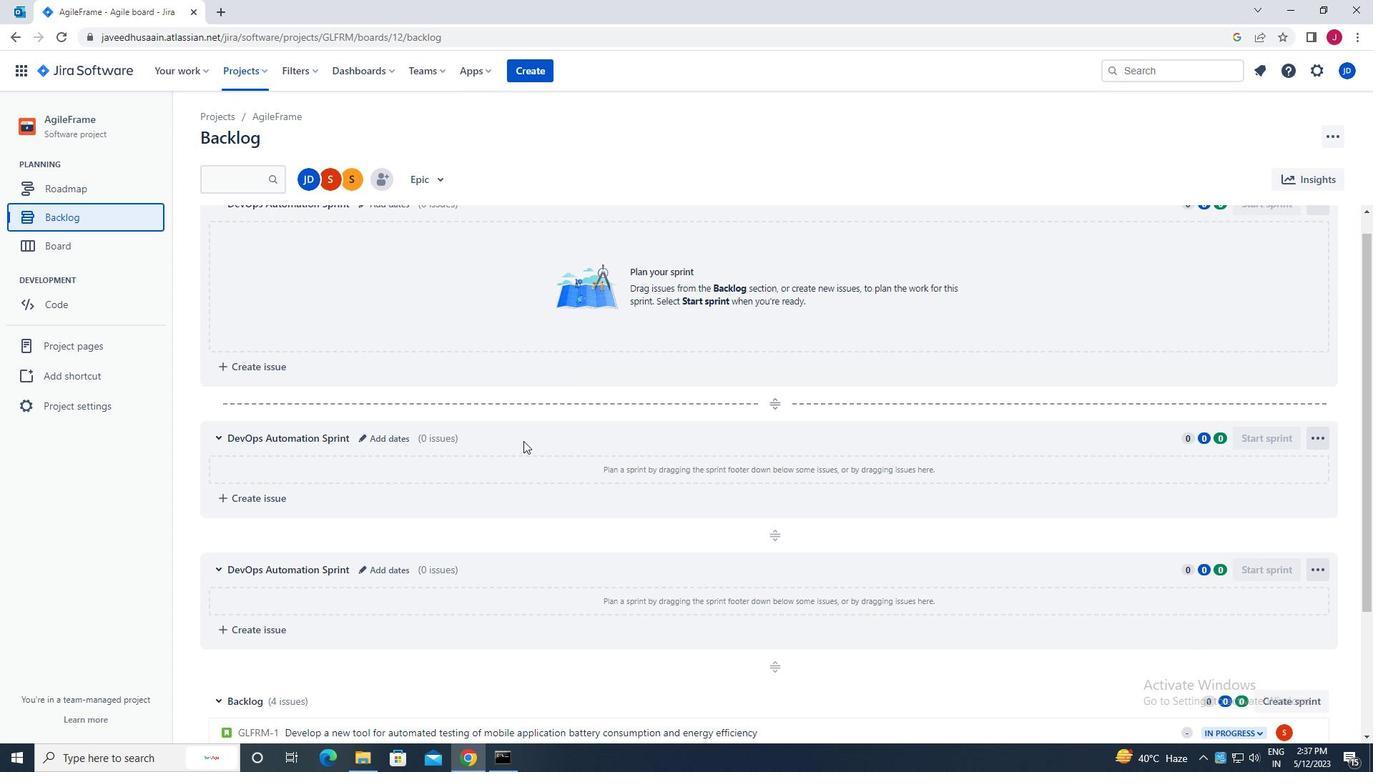 
Action: Mouse moved to (525, 449)
Screenshot: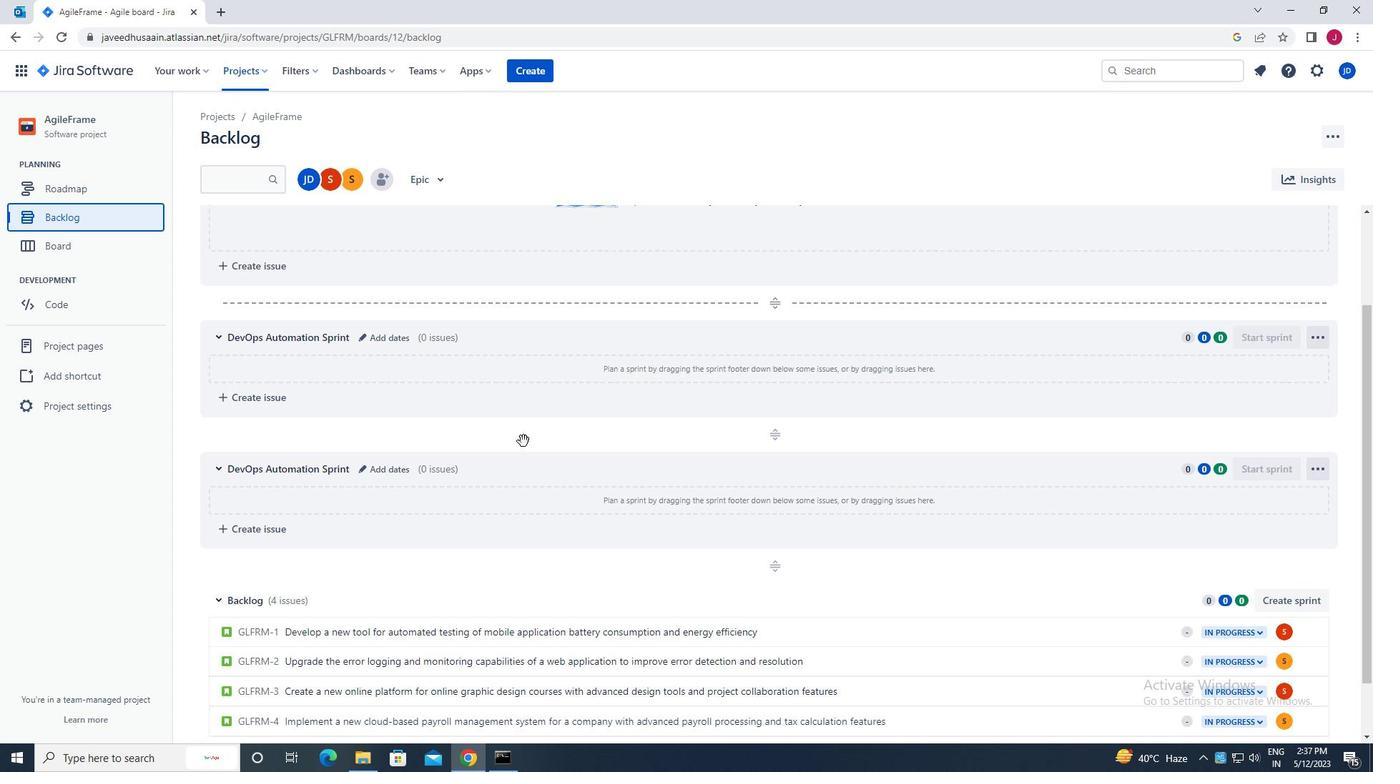 
Action: Mouse scrolled (525, 449) with delta (0, 0)
Screenshot: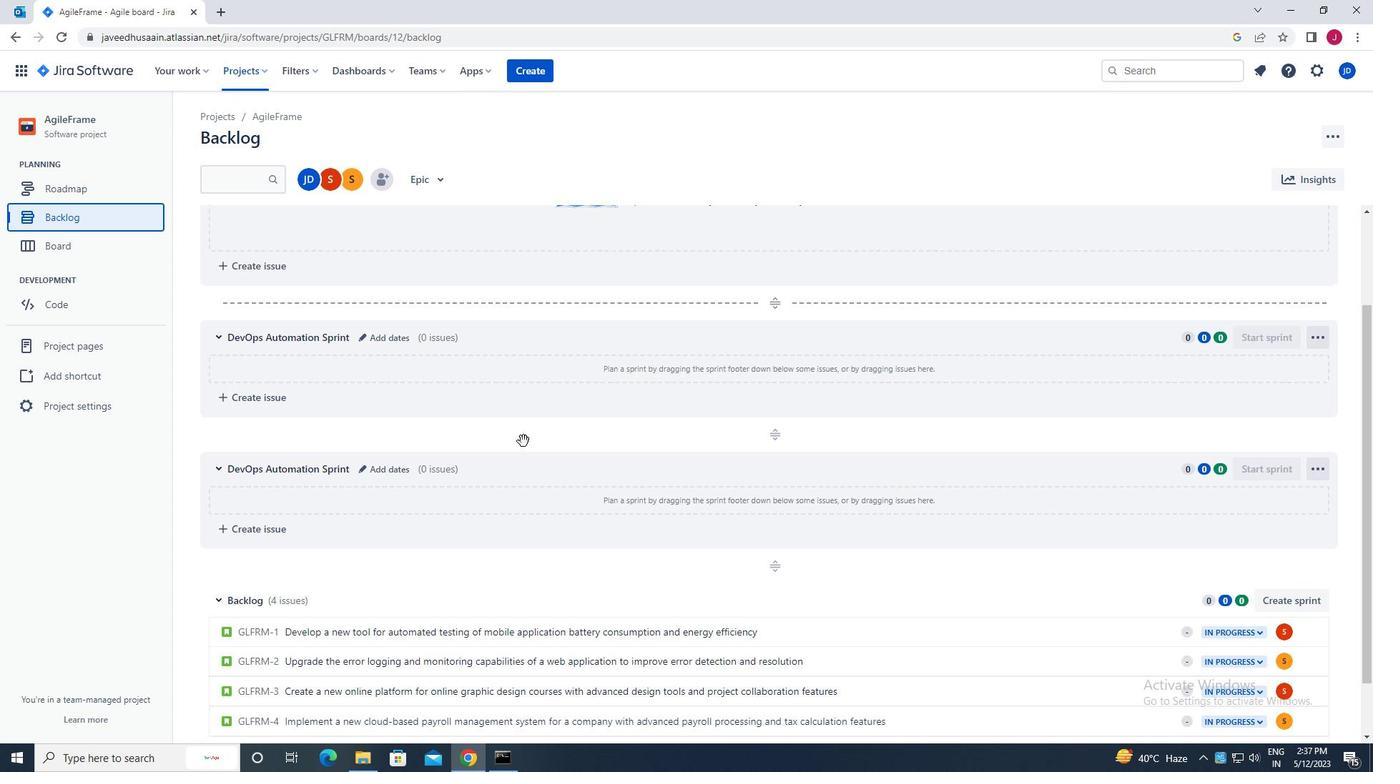 
Action: Mouse moved to (535, 493)
Screenshot: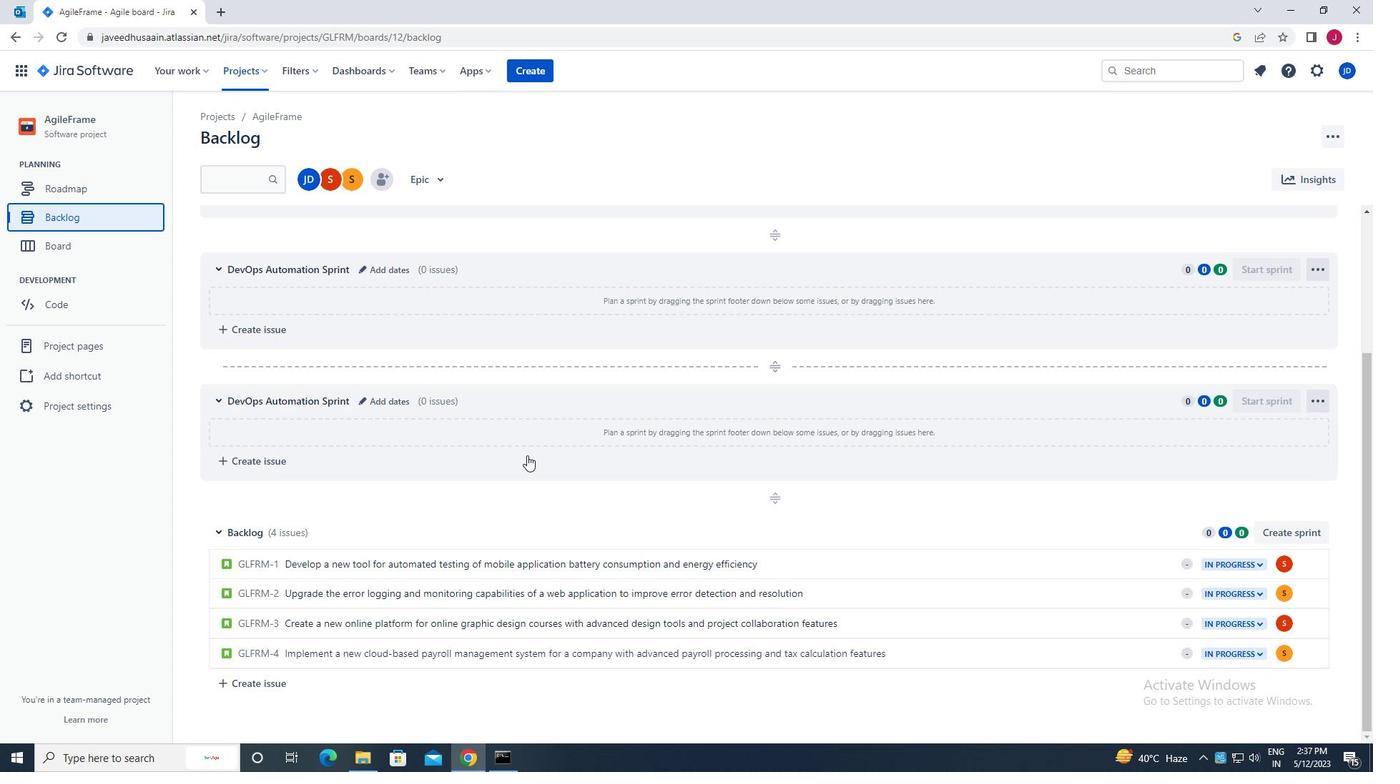 
Action: Mouse scrolled (535, 492) with delta (0, 0)
Screenshot: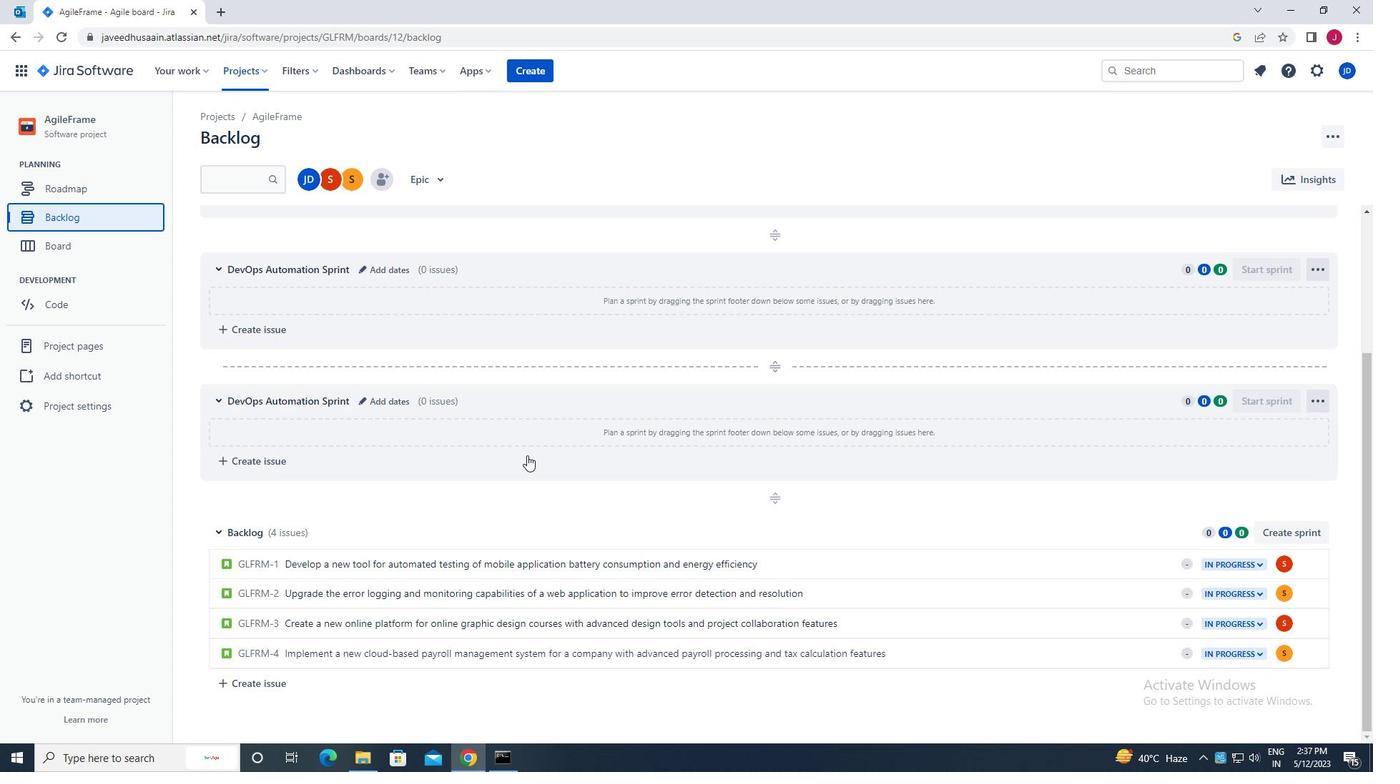 
Action: Mouse moved to (535, 497)
Screenshot: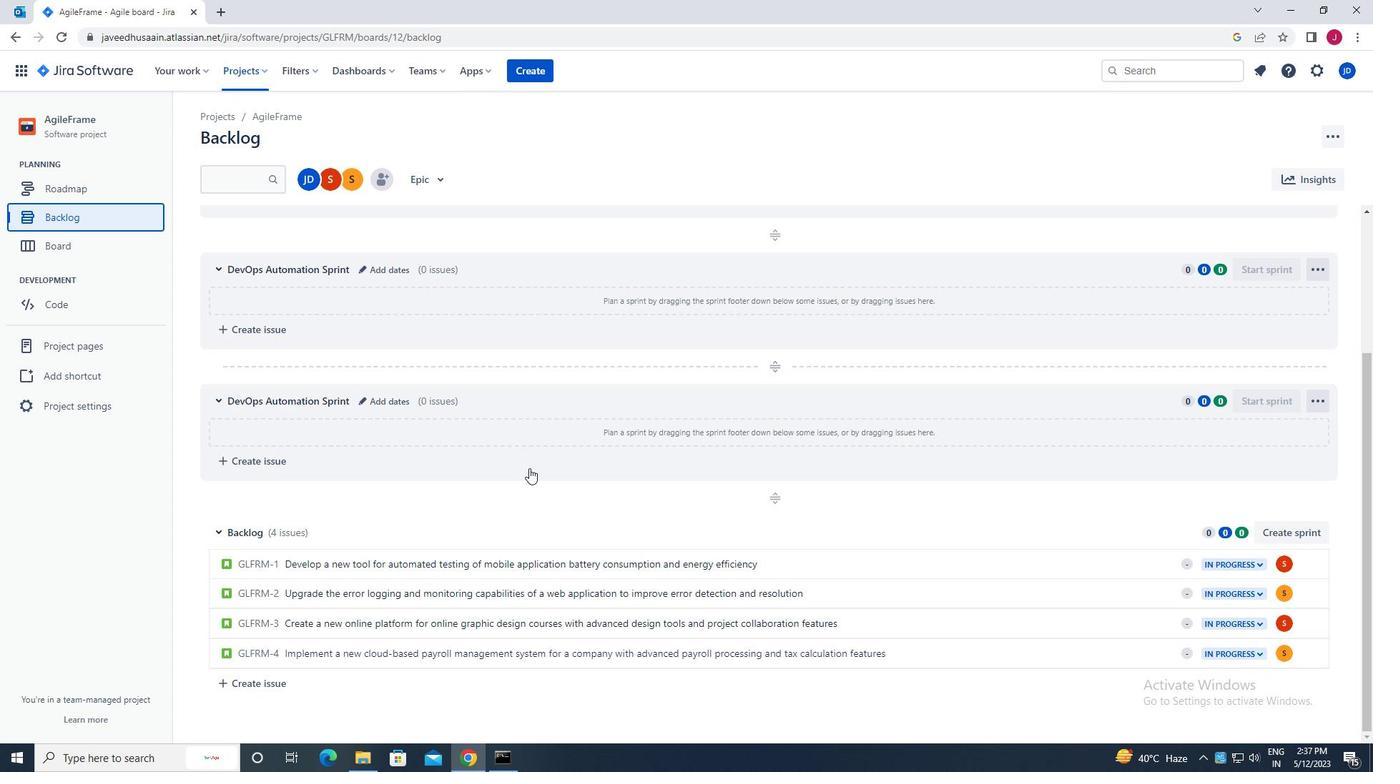 
Action: Mouse scrolled (535, 496) with delta (0, 0)
Screenshot: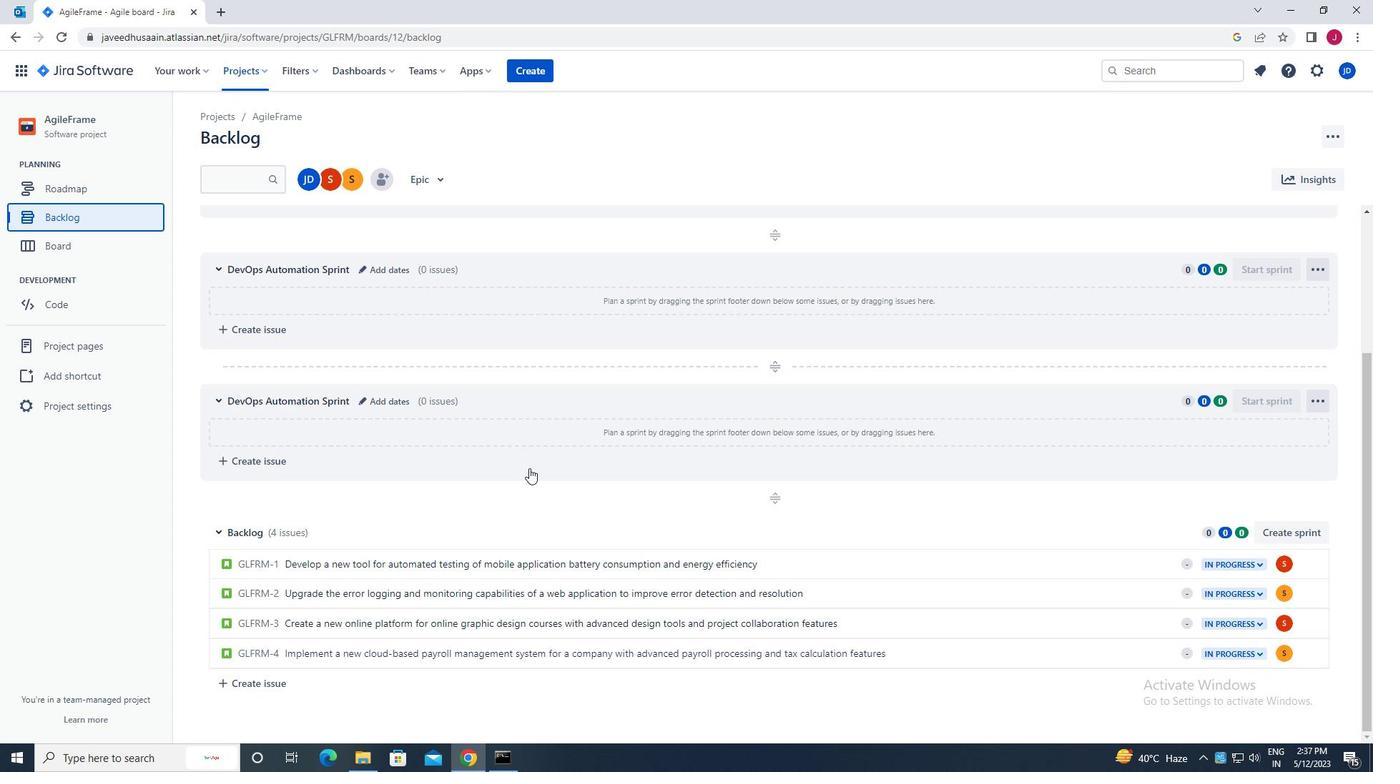 
Action: Mouse moved to (535, 501)
Screenshot: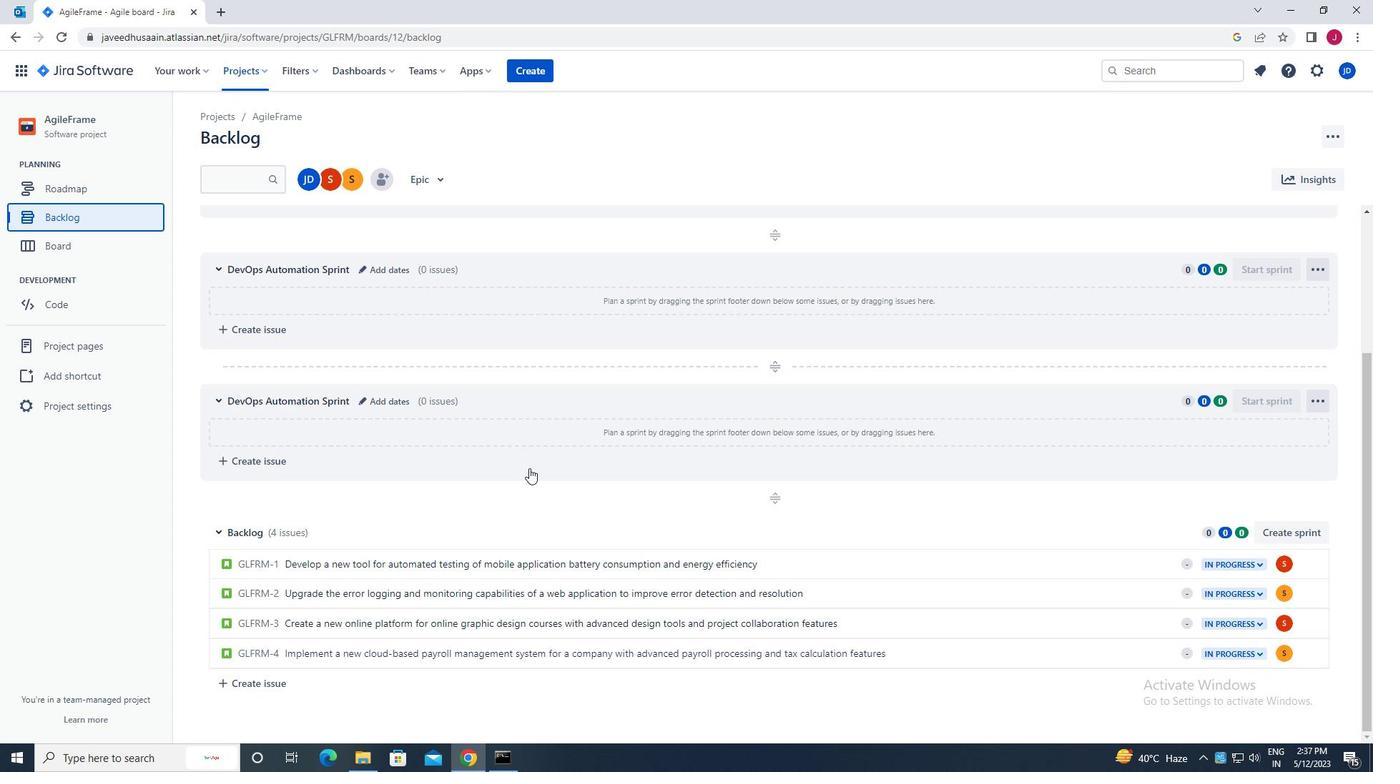 
Action: Mouse scrolled (535, 500) with delta (0, 0)
Screenshot: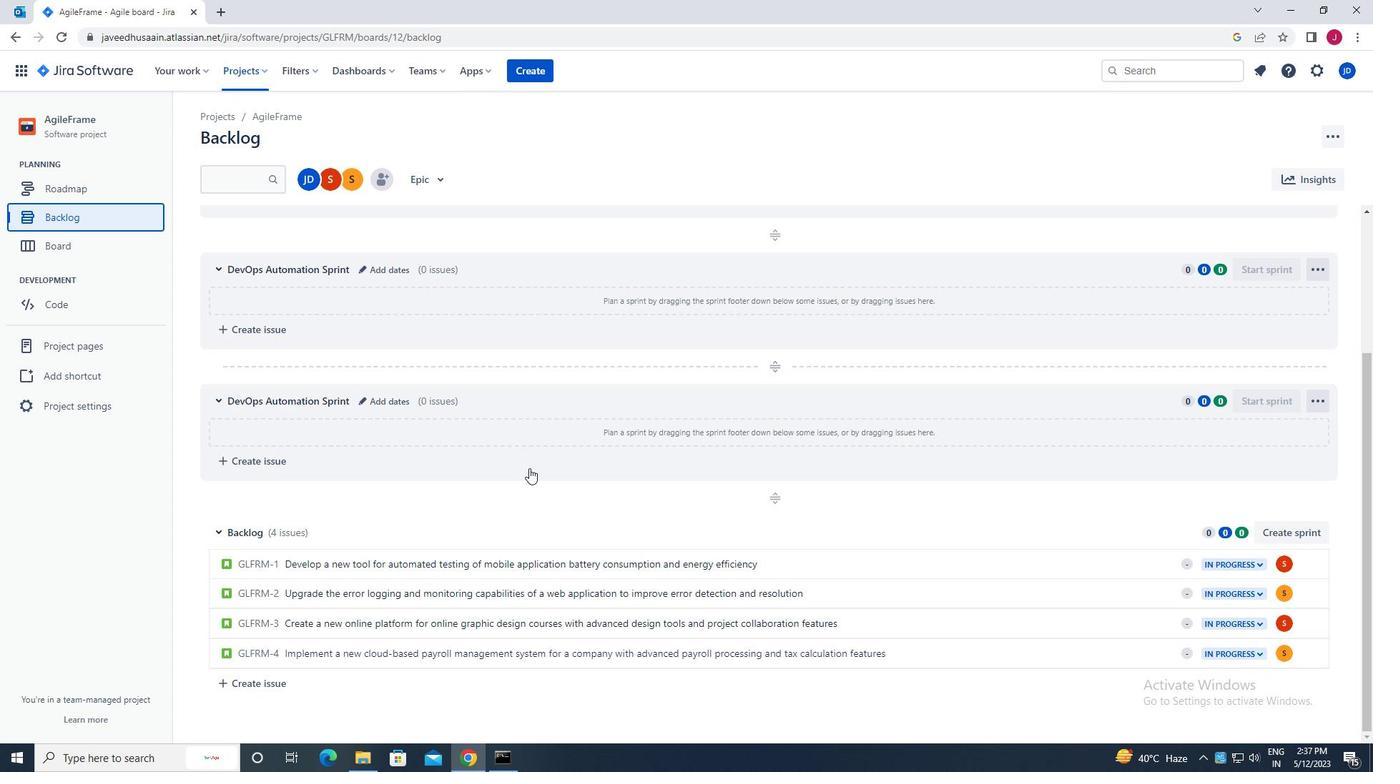 
Action: Mouse moved to (536, 506)
Screenshot: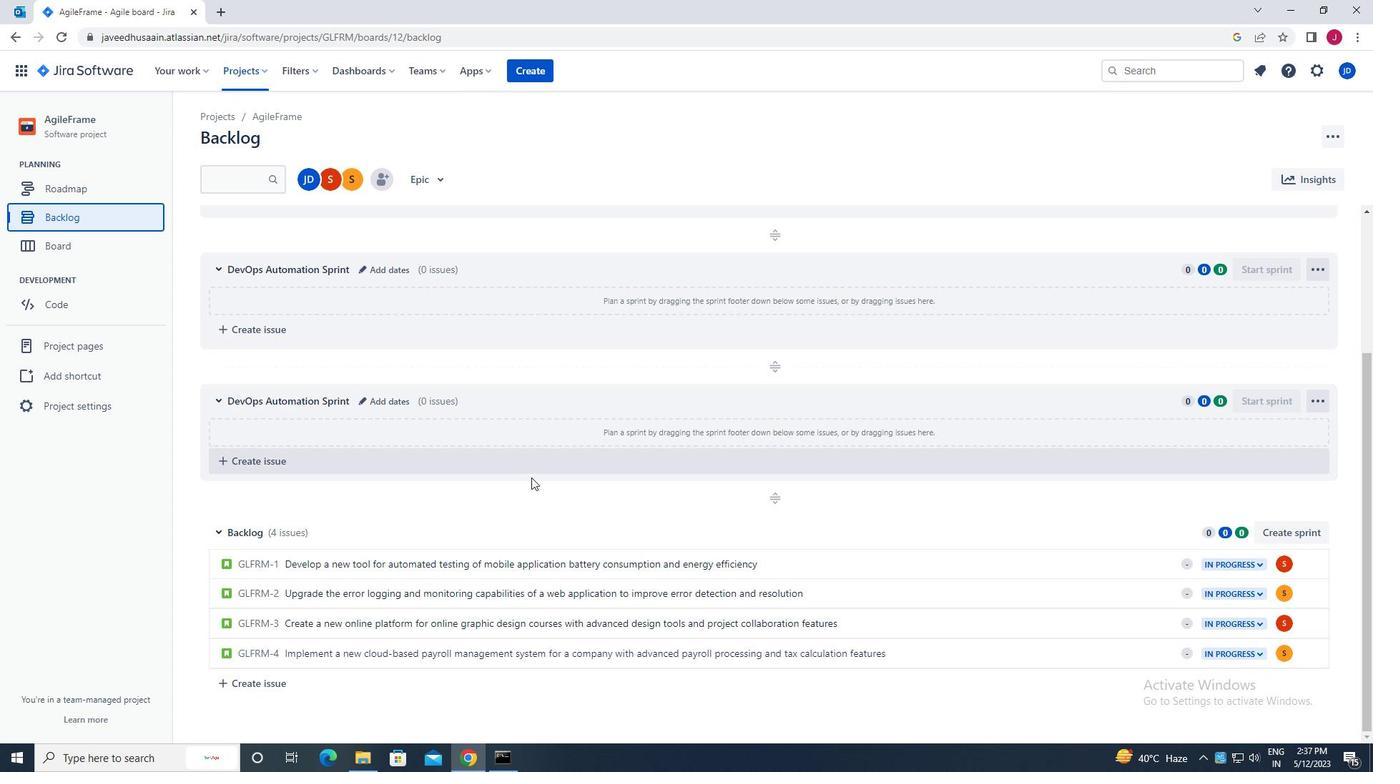 
Action: Mouse scrolled (536, 505) with delta (0, 0)
Screenshot: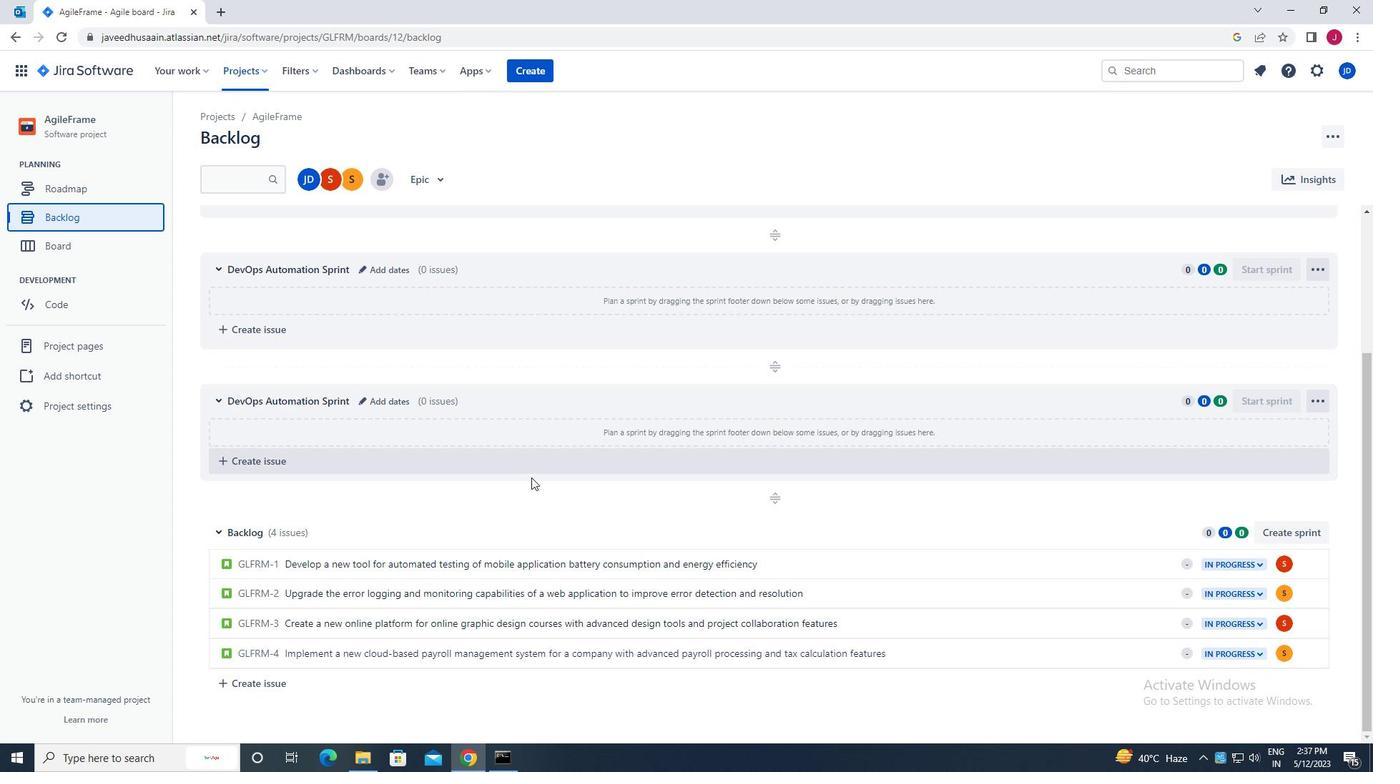 
Action: Mouse moved to (1077, 567)
Screenshot: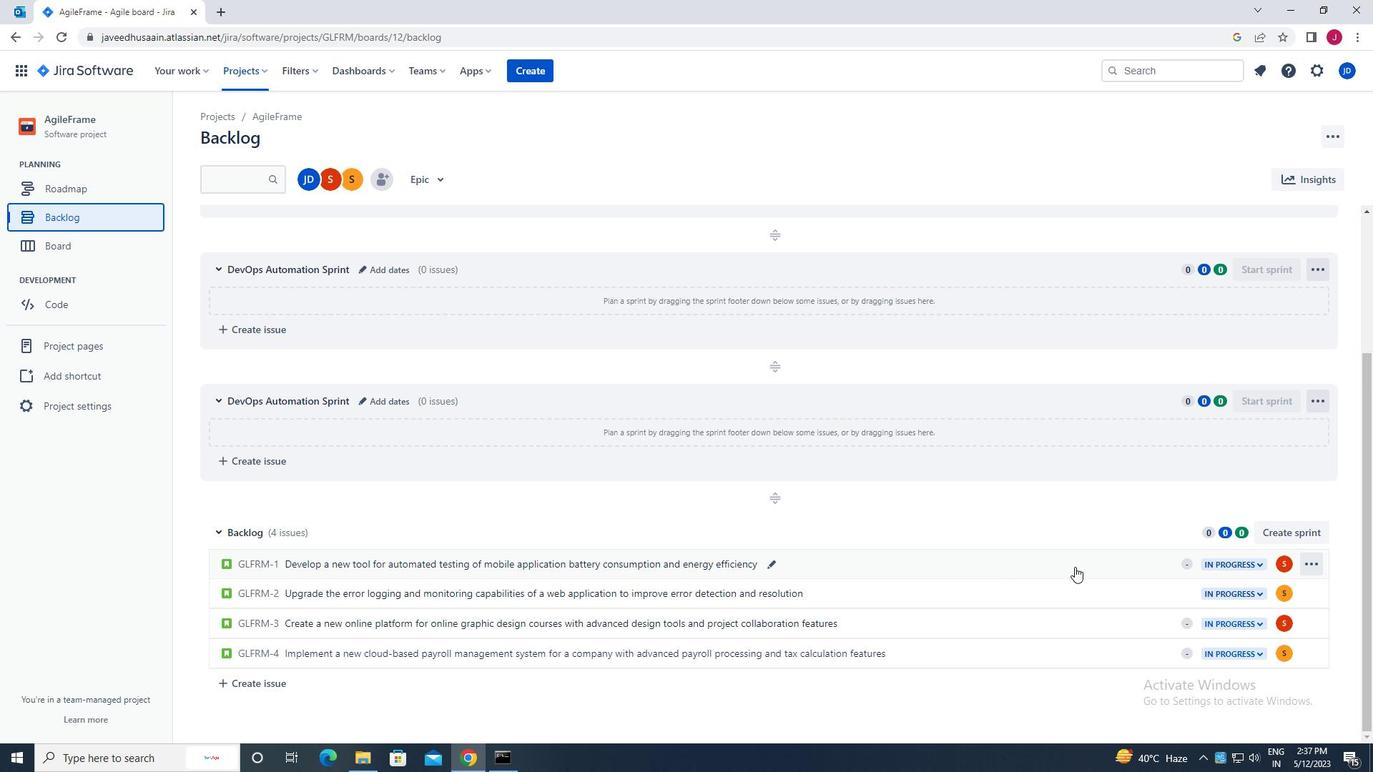 
Action: Mouse pressed left at (1077, 567)
Screenshot: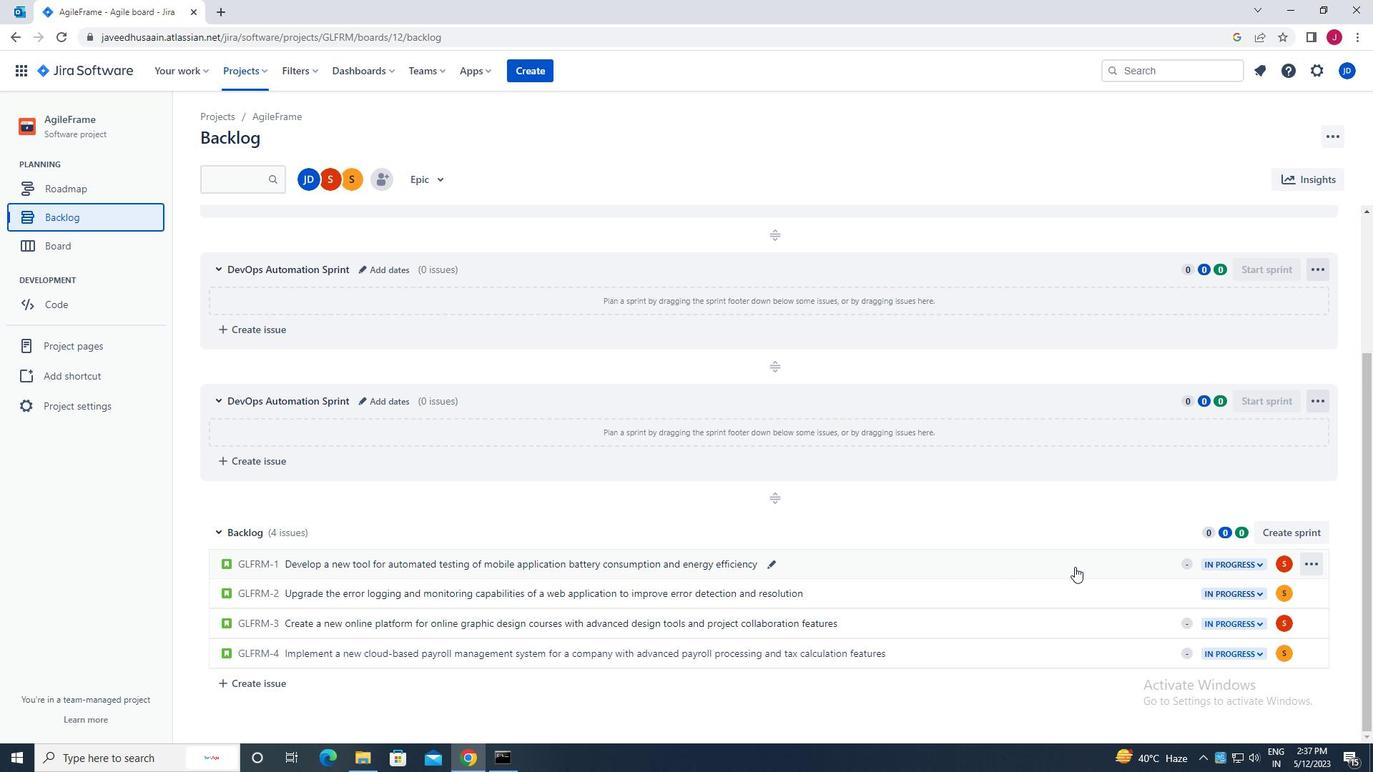 
Action: Mouse moved to (1123, 348)
Screenshot: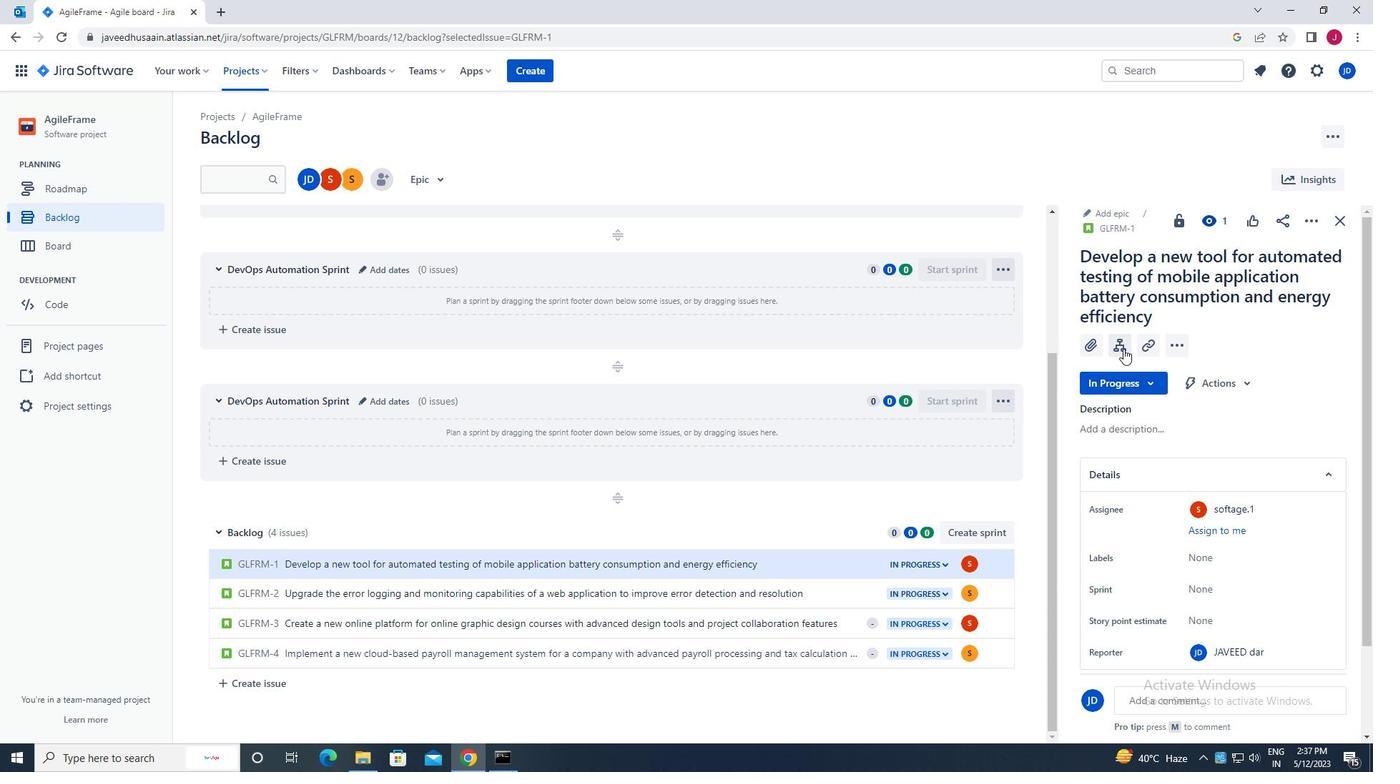 
Action: Mouse pressed left at (1123, 348)
Screenshot: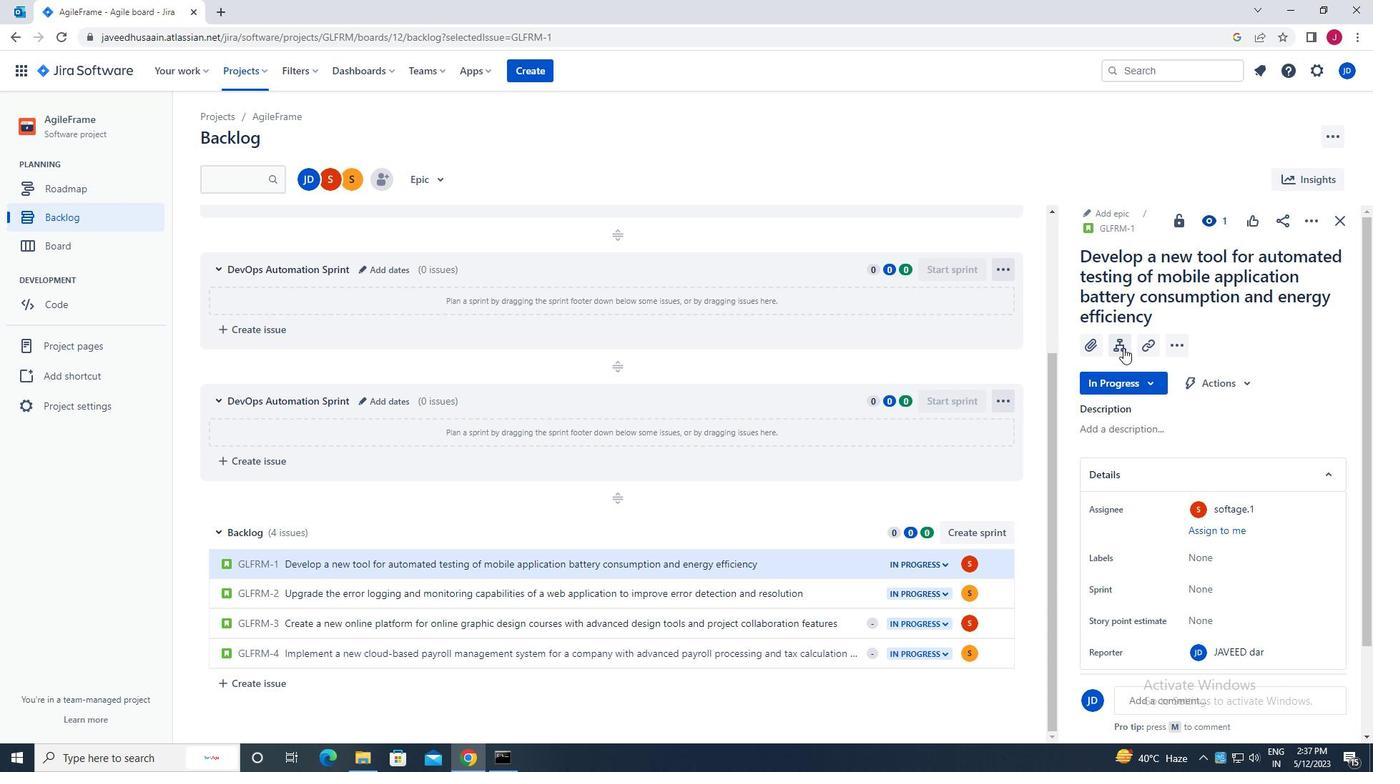 
Action: Mouse moved to (1105, 466)
Screenshot: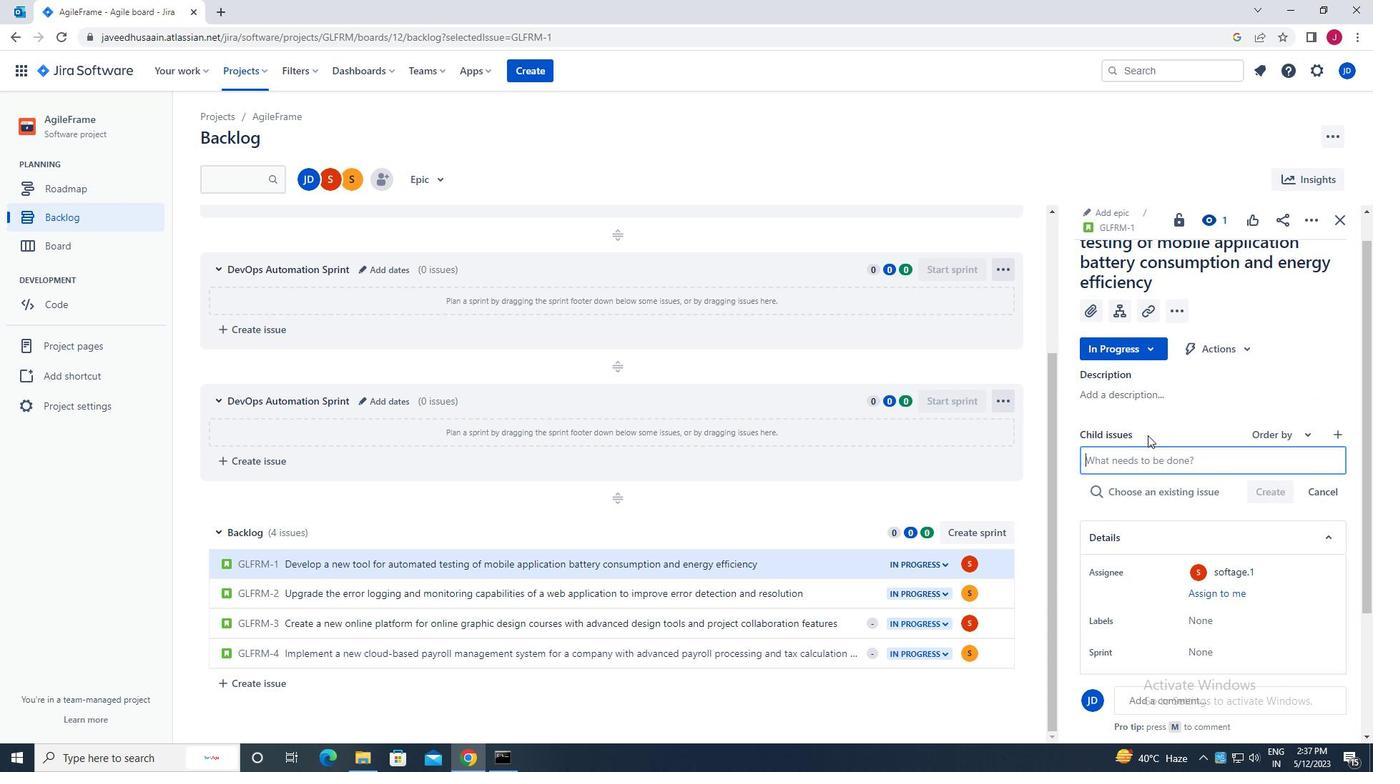 
Action: Mouse pressed left at (1105, 466)
Screenshot: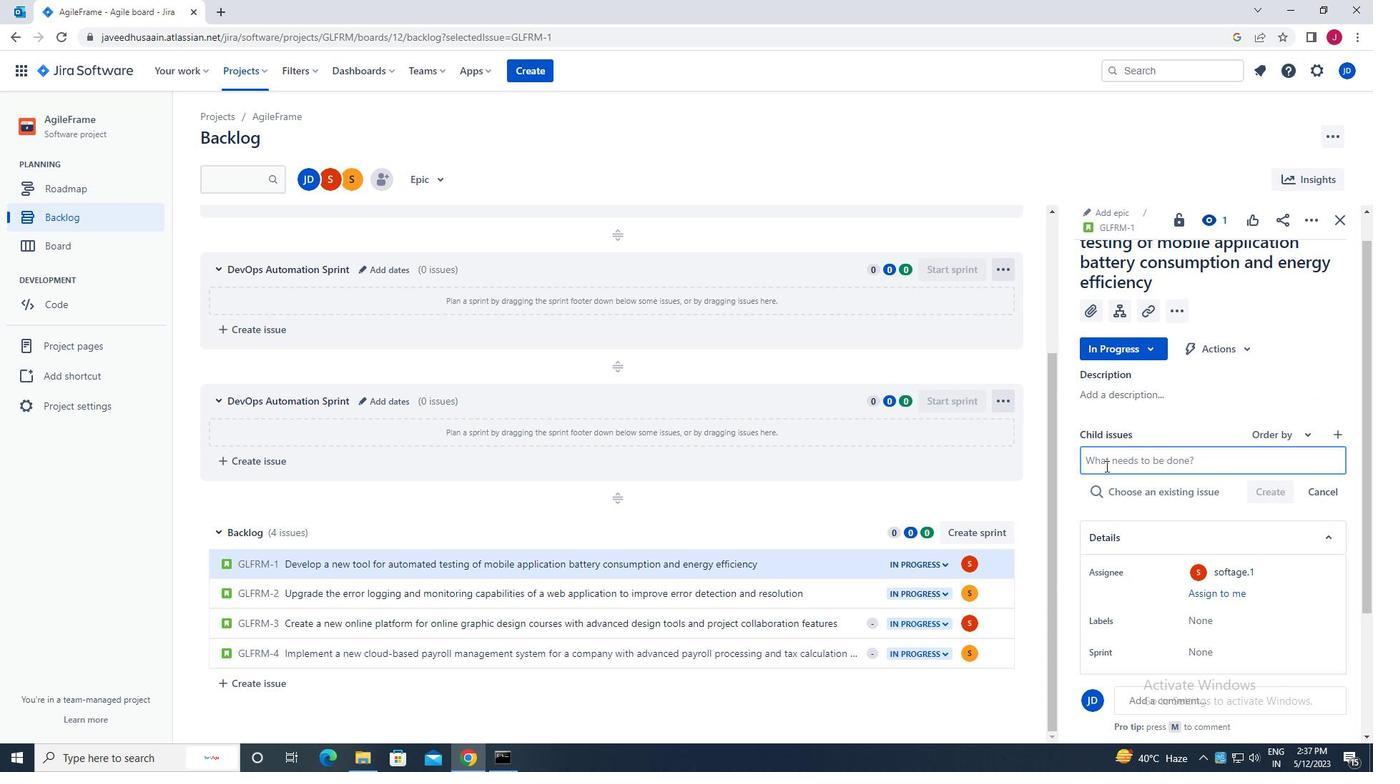 
Action: Key pressed e<Key.caps_lock>mail<Key.space>campaign<Key.space>deliverability<Key.space>tracking<Key.space>and<Key.space>analysis<Key.enter>
Screenshot: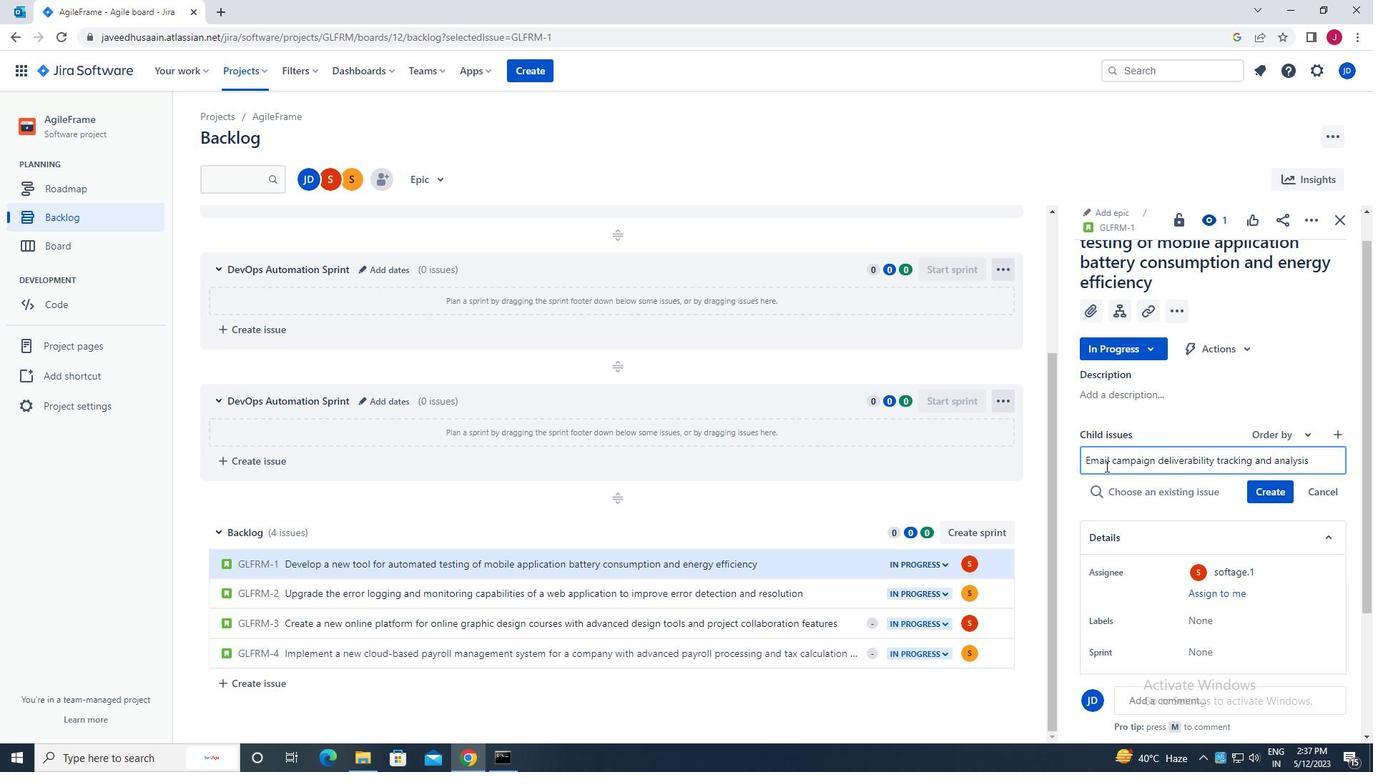 
Action: Mouse moved to (1281, 464)
Screenshot: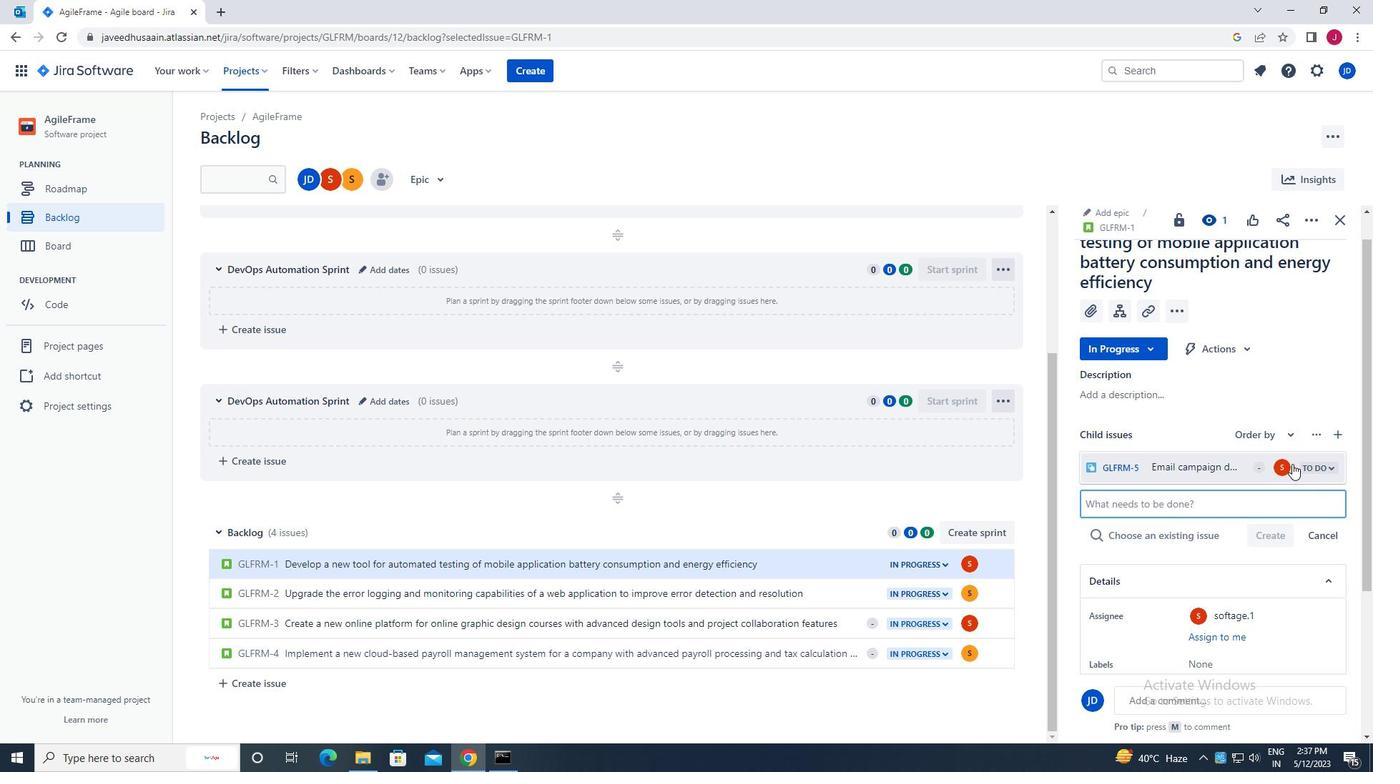 
Action: Mouse pressed left at (1281, 464)
Screenshot: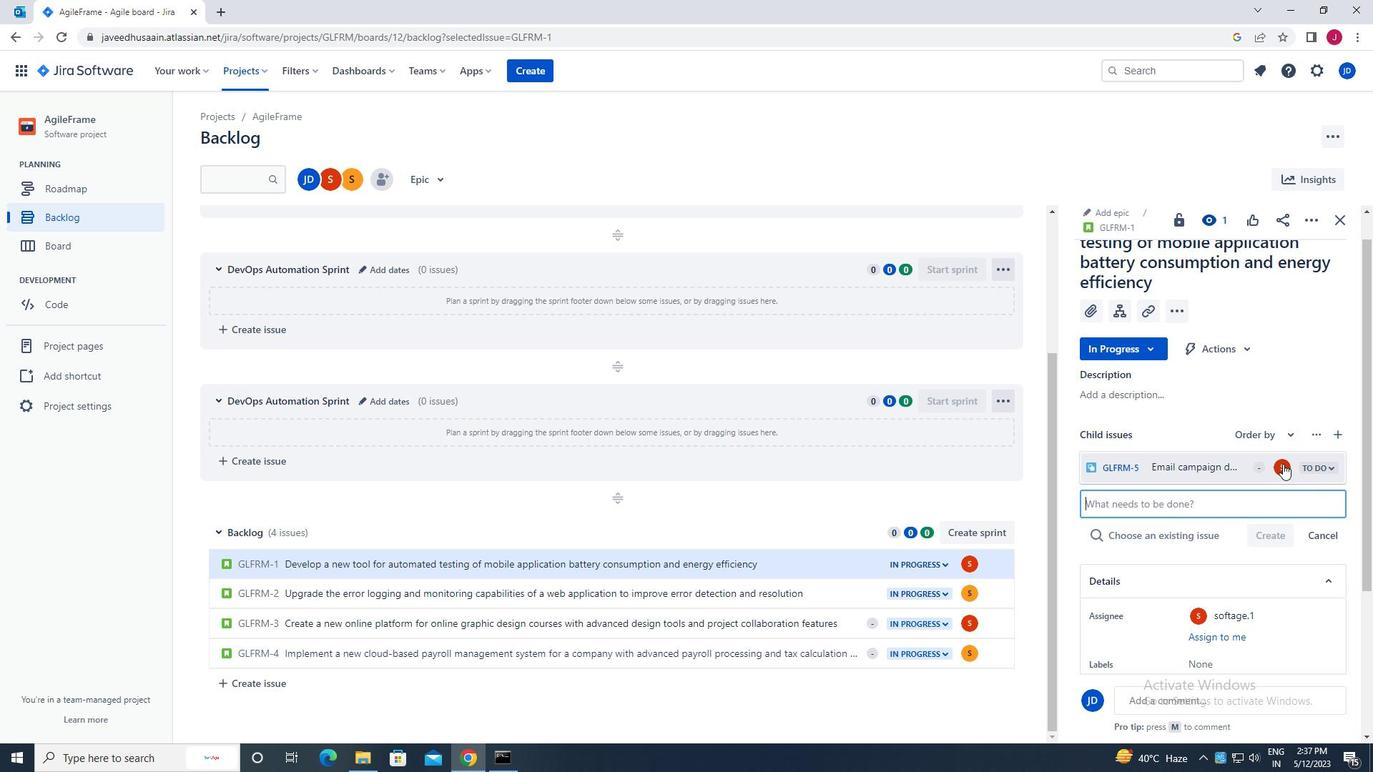 
Action: Mouse moved to (1163, 384)
Screenshot: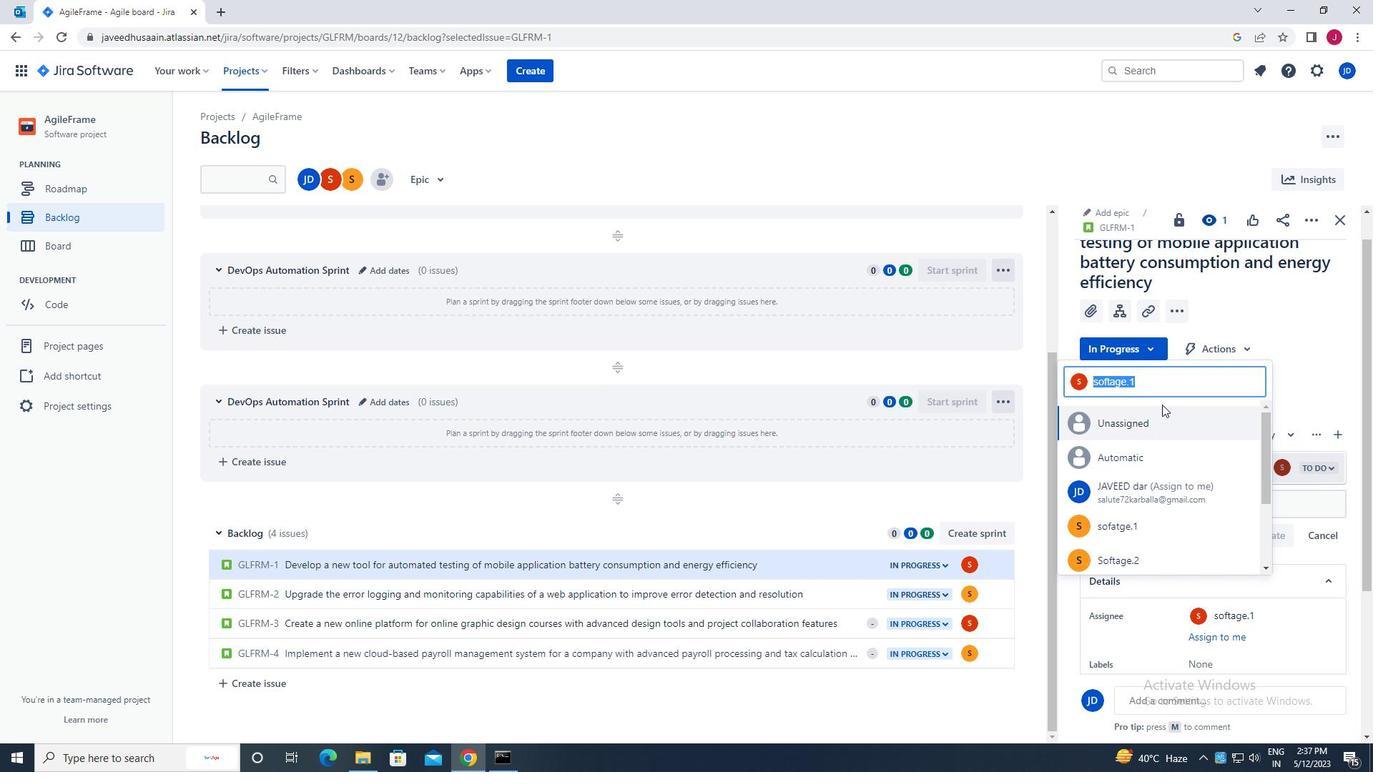 
Action: Key pressed softag
Screenshot: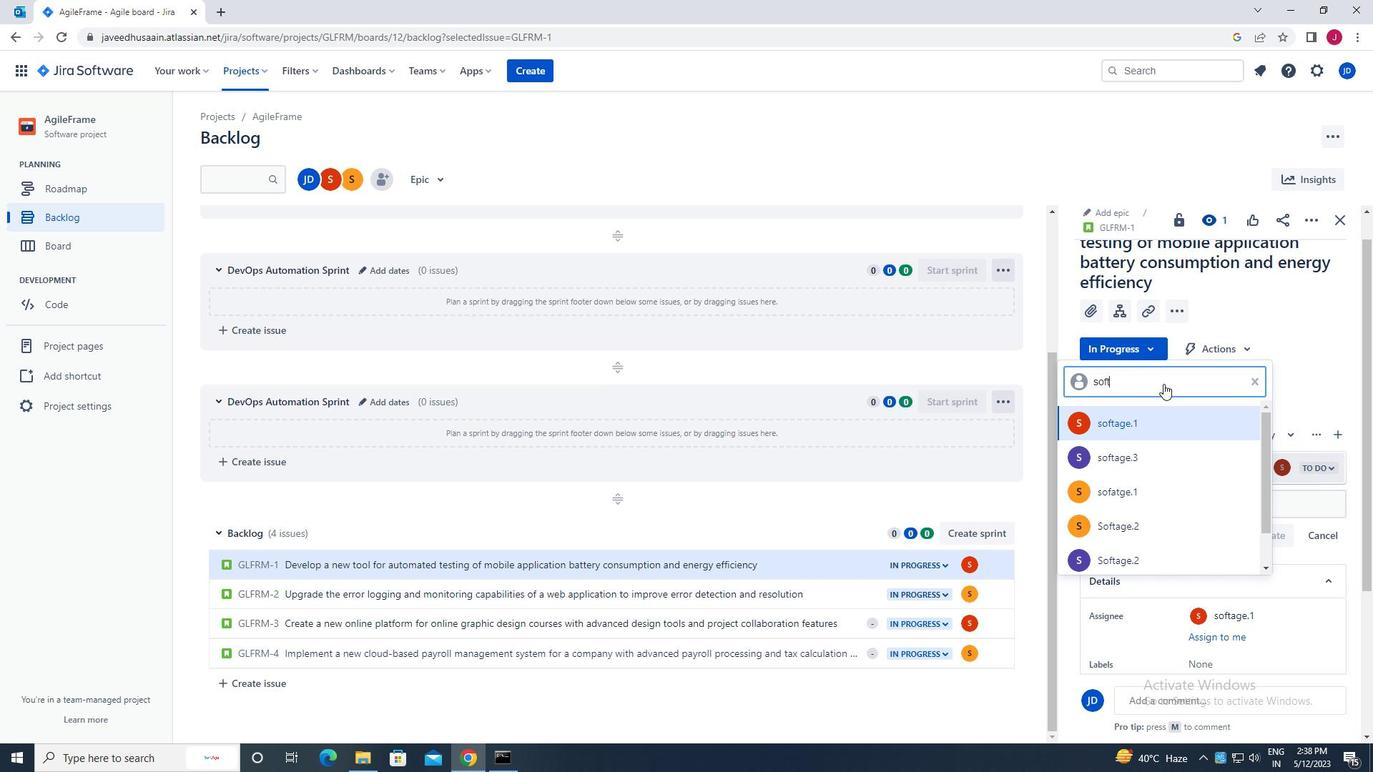 
Action: Mouse moved to (1158, 422)
Screenshot: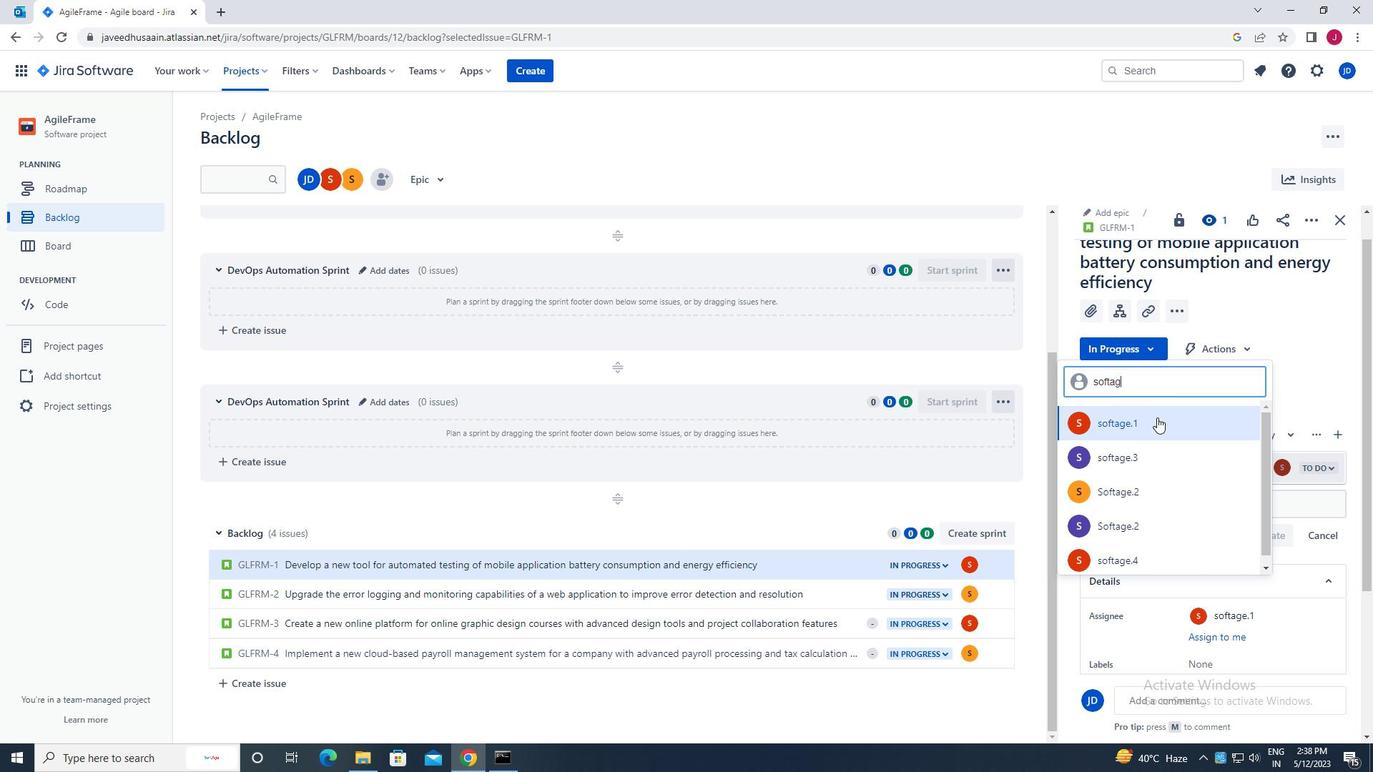 
Action: Mouse pressed left at (1158, 422)
Screenshot: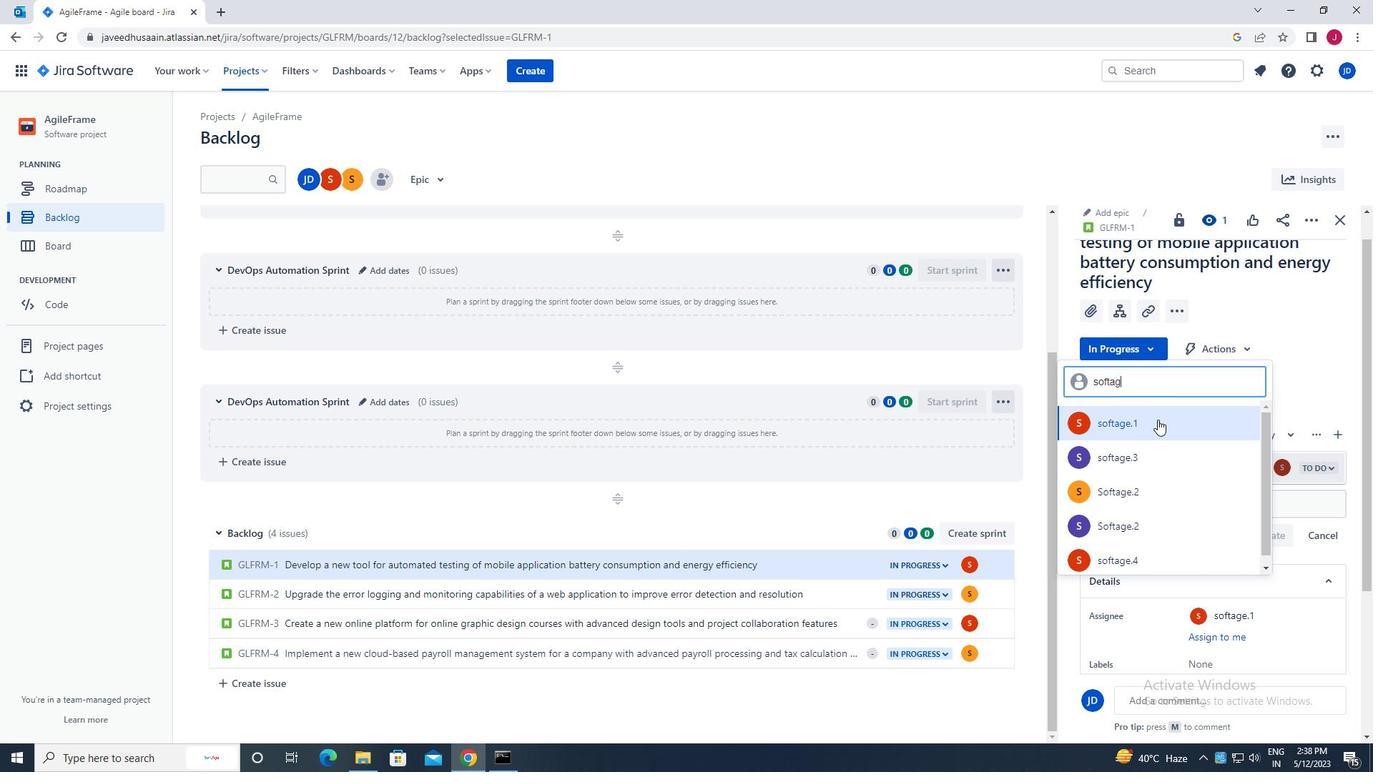 
Action: Mouse moved to (1342, 219)
Screenshot: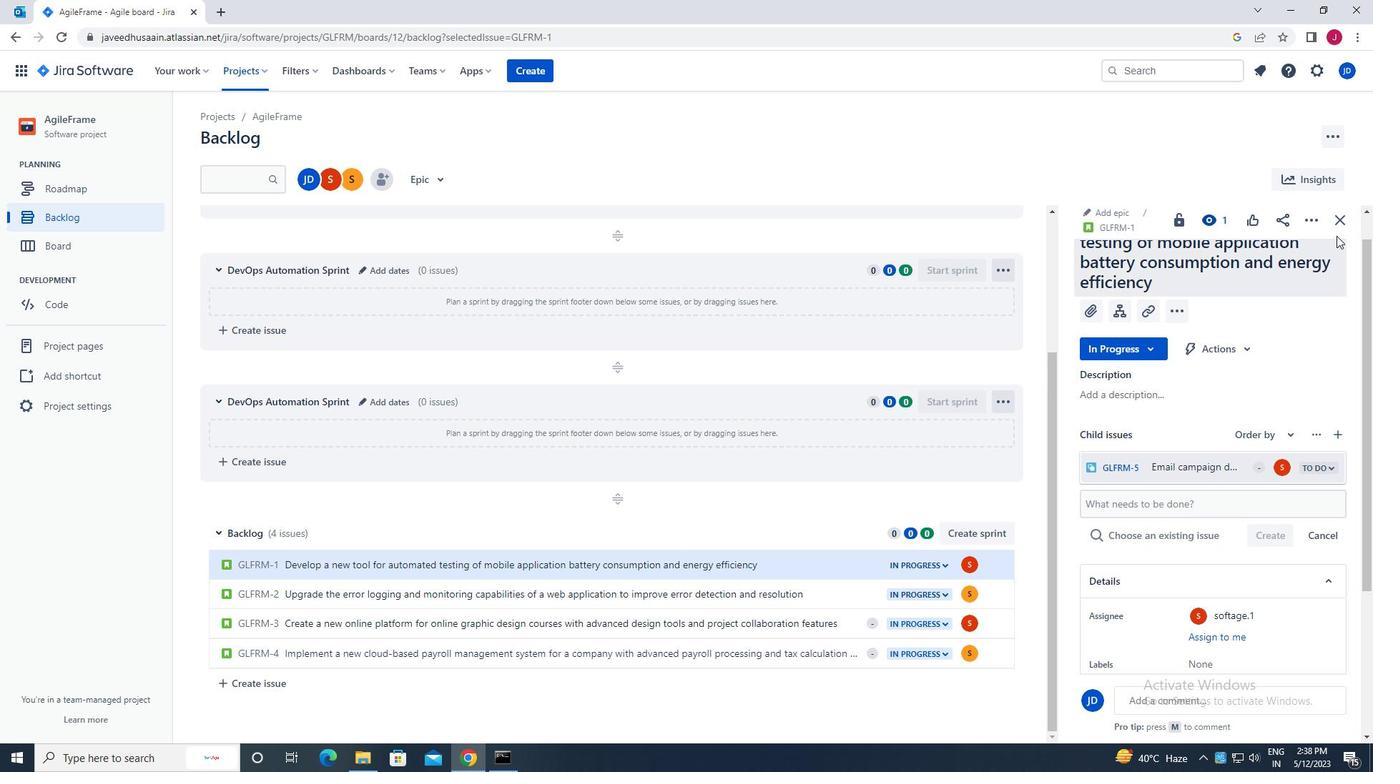 
Action: Mouse pressed left at (1342, 219)
Screenshot: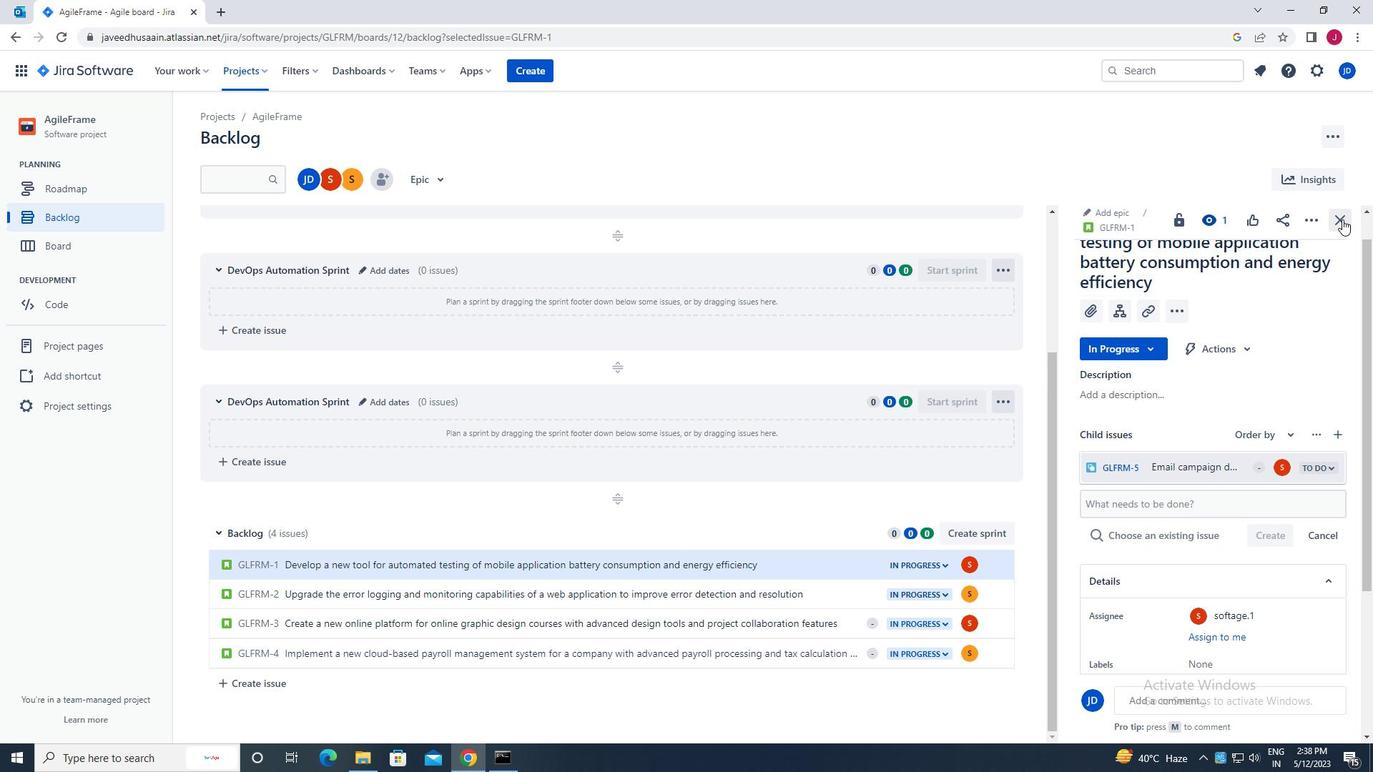 
Action: Mouse moved to (1125, 603)
Screenshot: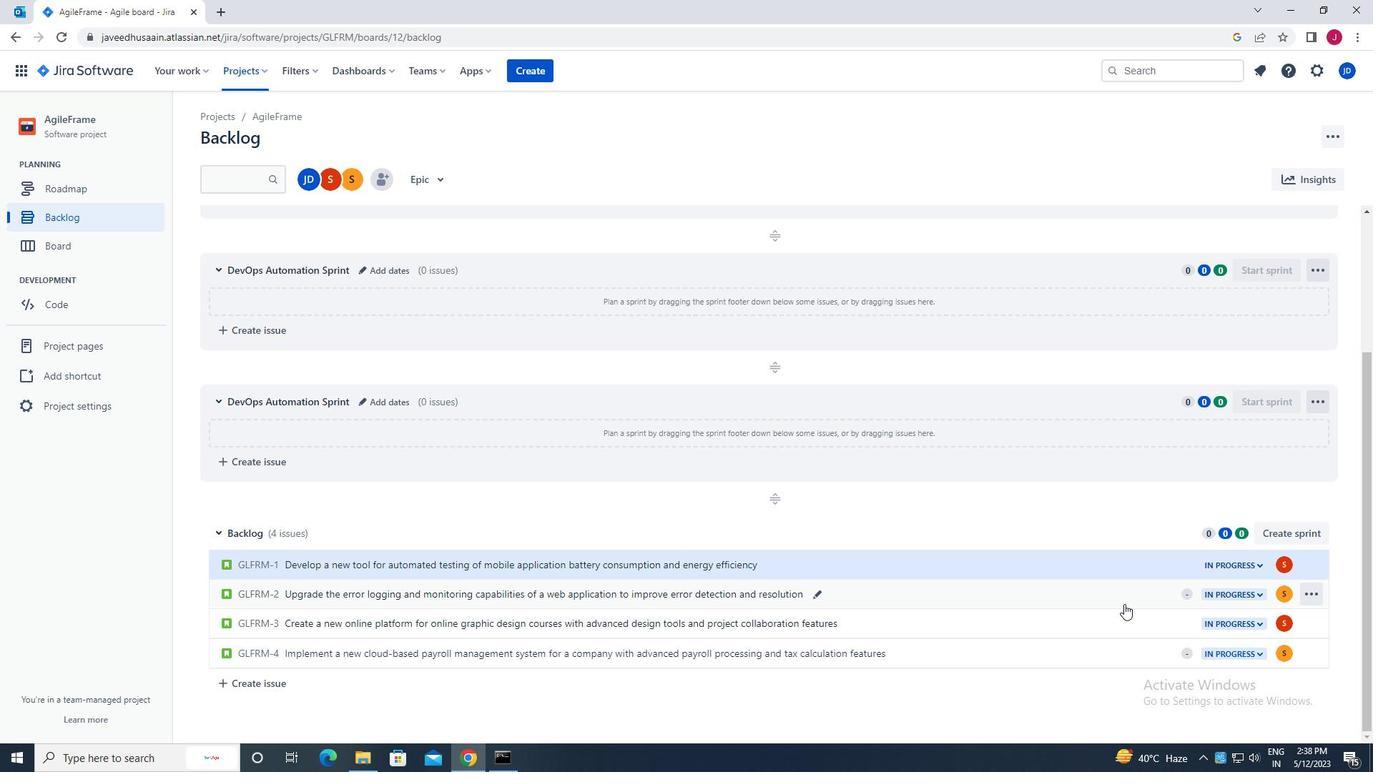 
Action: Mouse pressed left at (1125, 603)
Screenshot: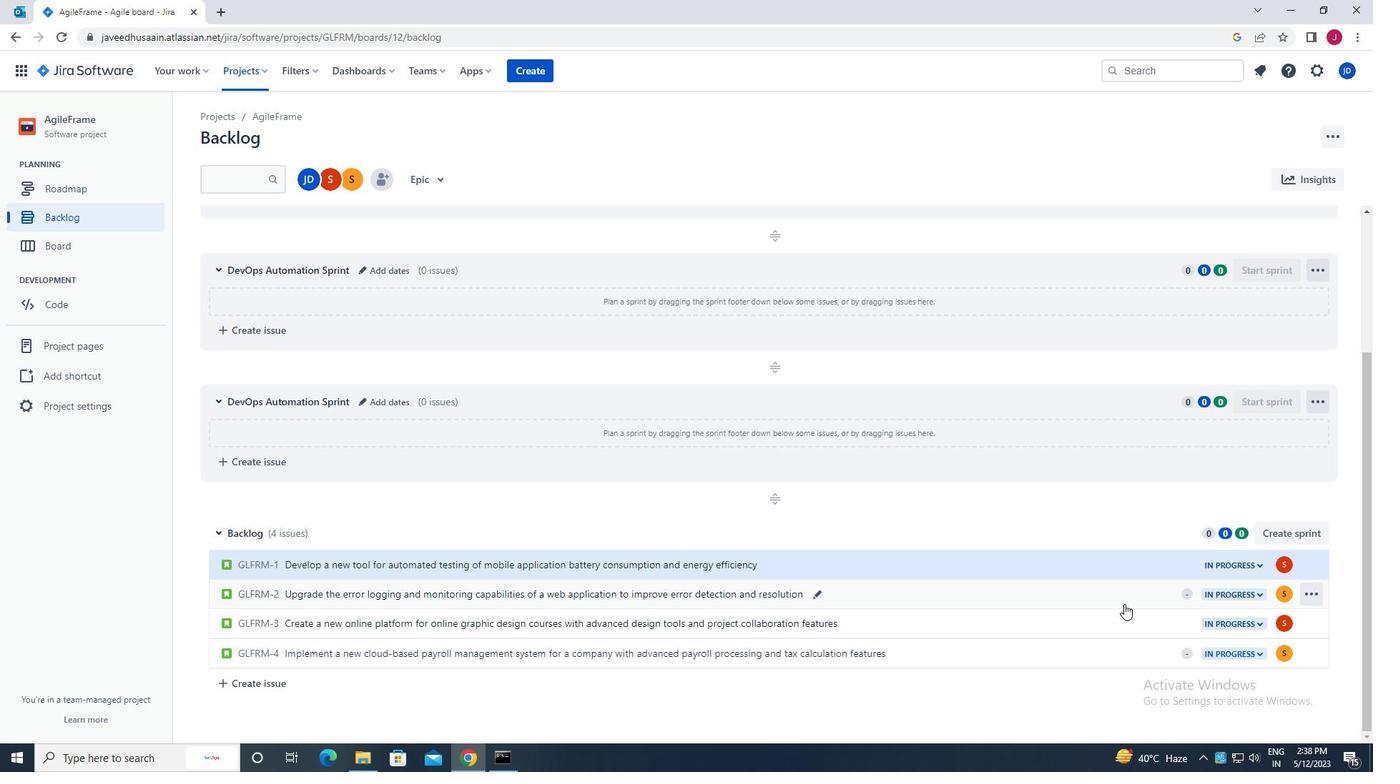 
Action: Mouse moved to (1122, 346)
Screenshot: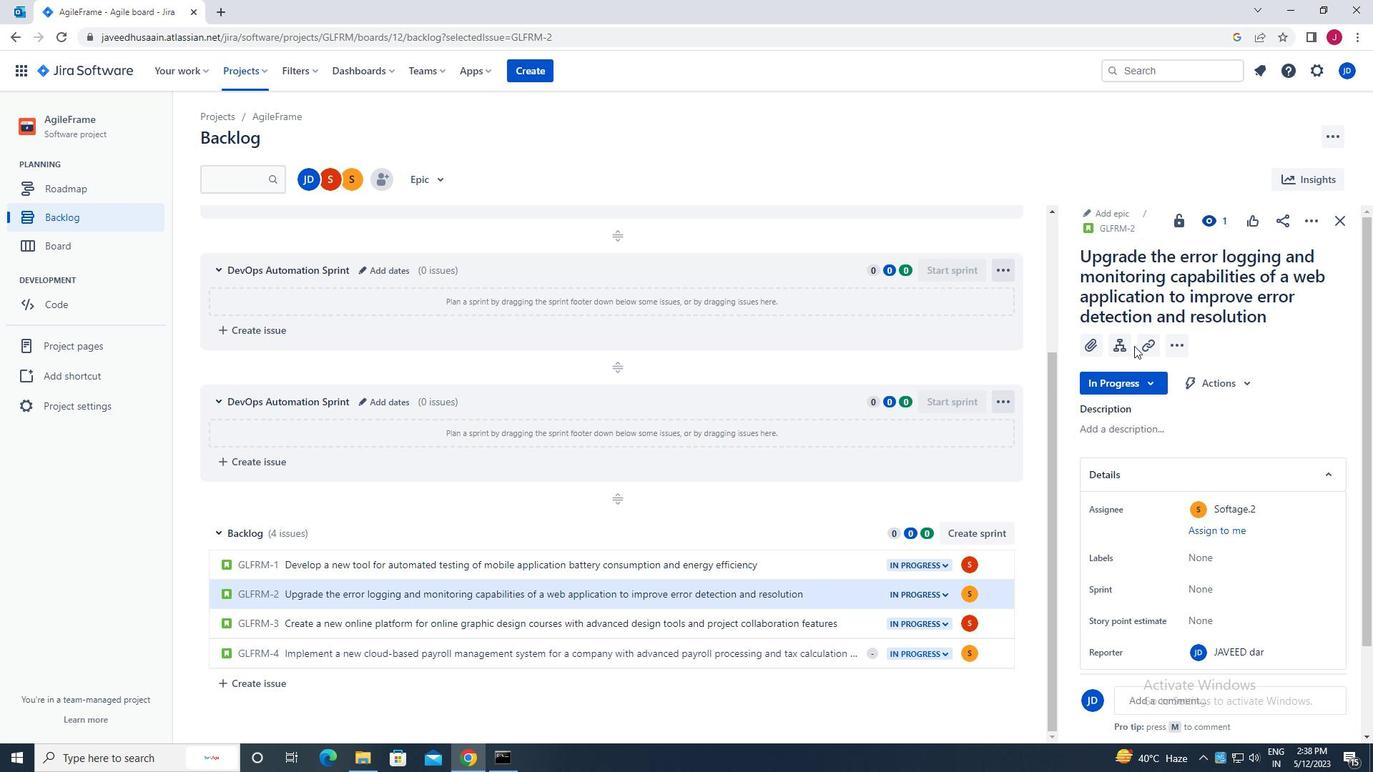 
Action: Mouse pressed left at (1122, 346)
Screenshot: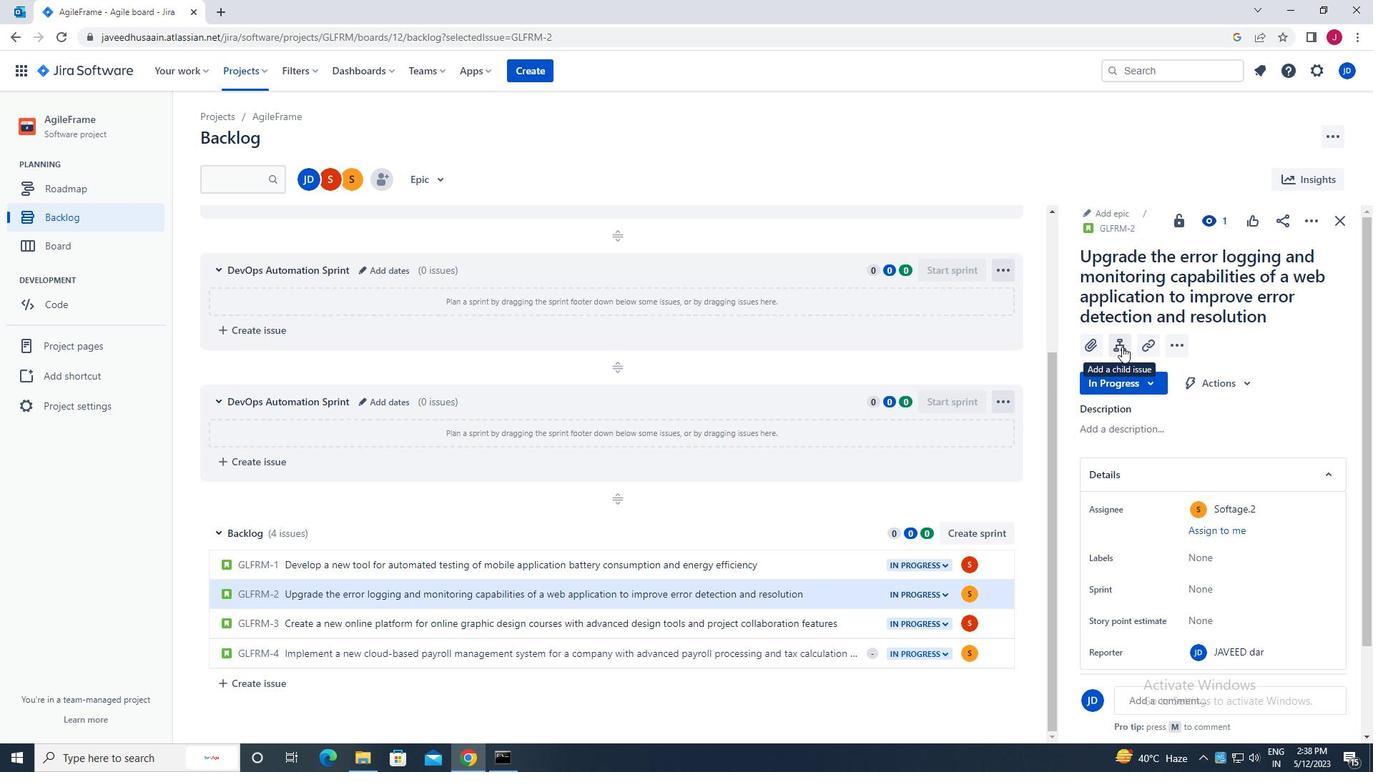 
Action: Mouse moved to (1132, 456)
Screenshot: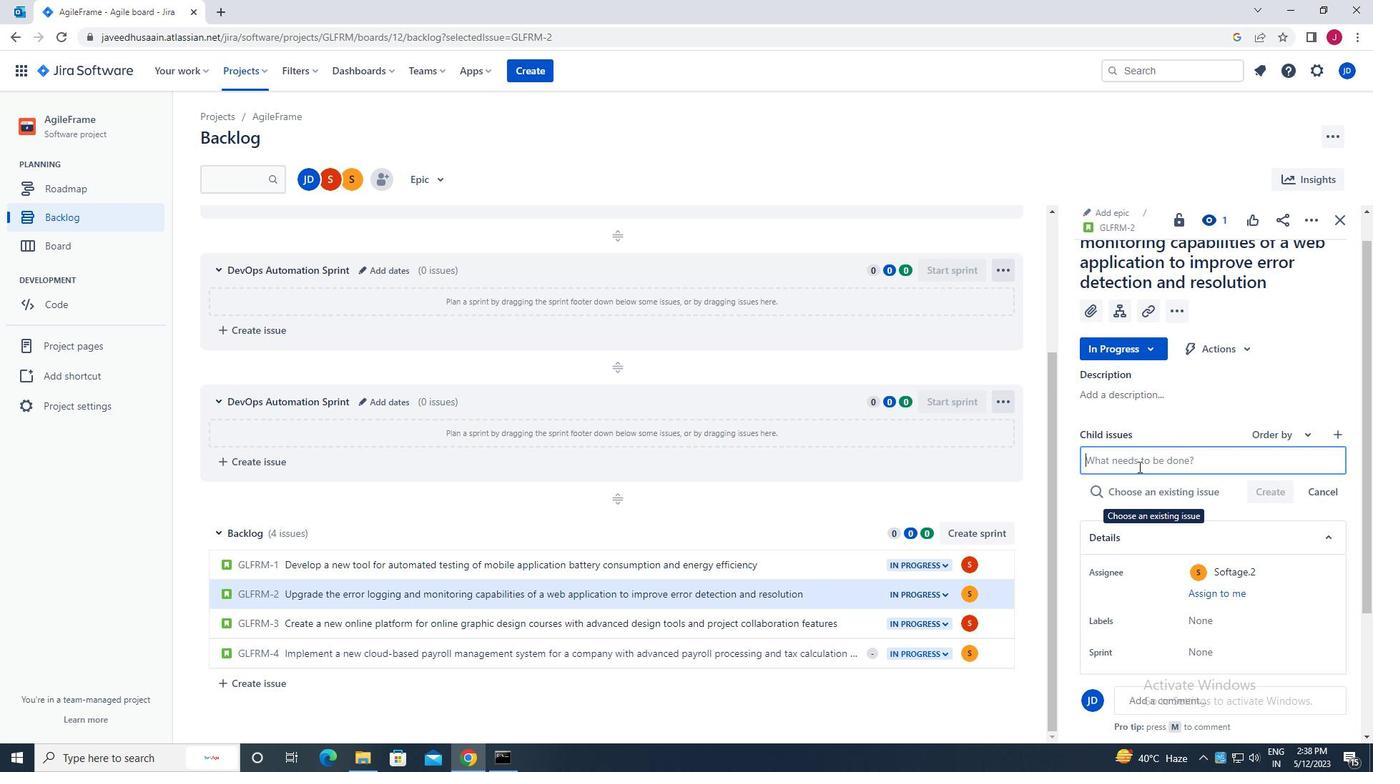 
Action: Mouse pressed left at (1132, 456)
Screenshot: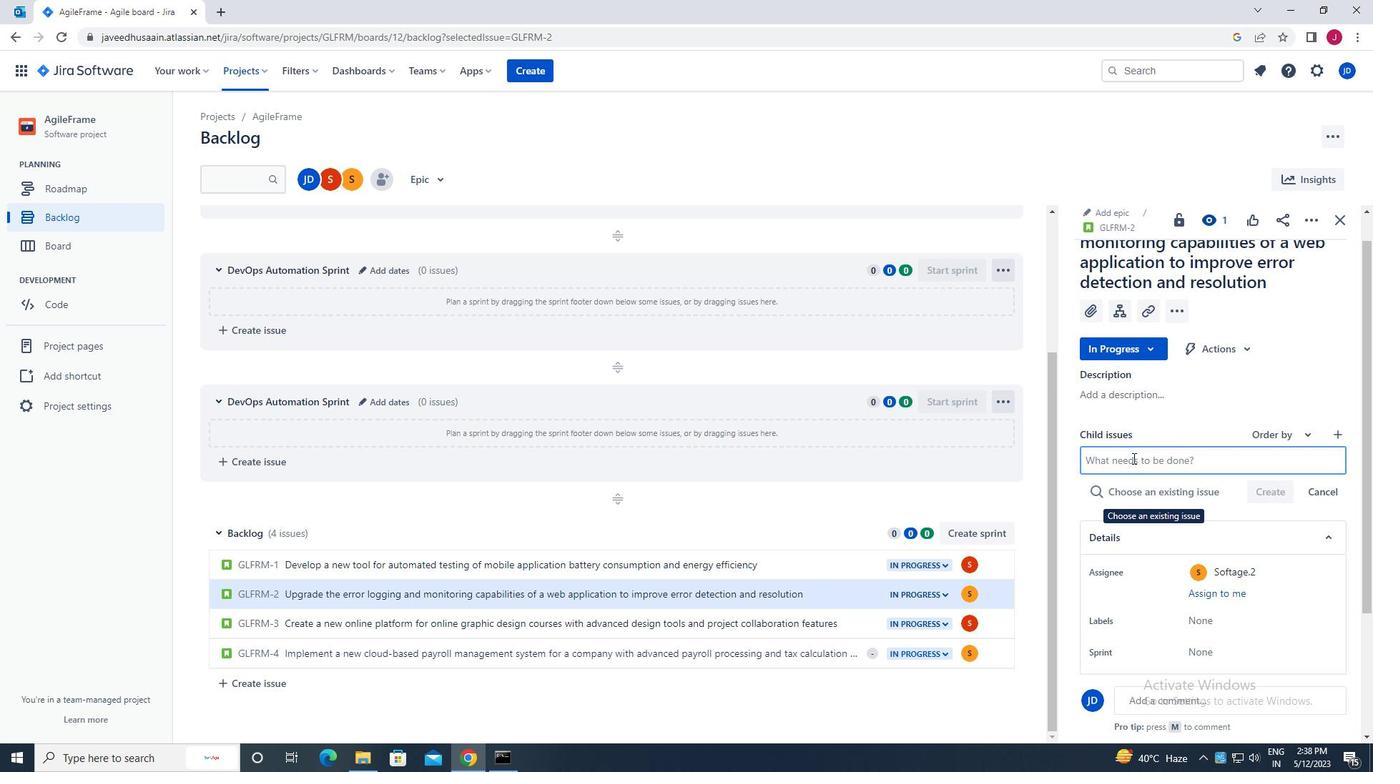 
Action: Key pressed <Key.caps_lock>c<Key.caps_lock>hatbot<Key.space>conversation<Key.space>user<Key.space>intent<Key.space>analysis<Key.space>and<Key.space>reporting<Key.space><Key.enter>
Screenshot: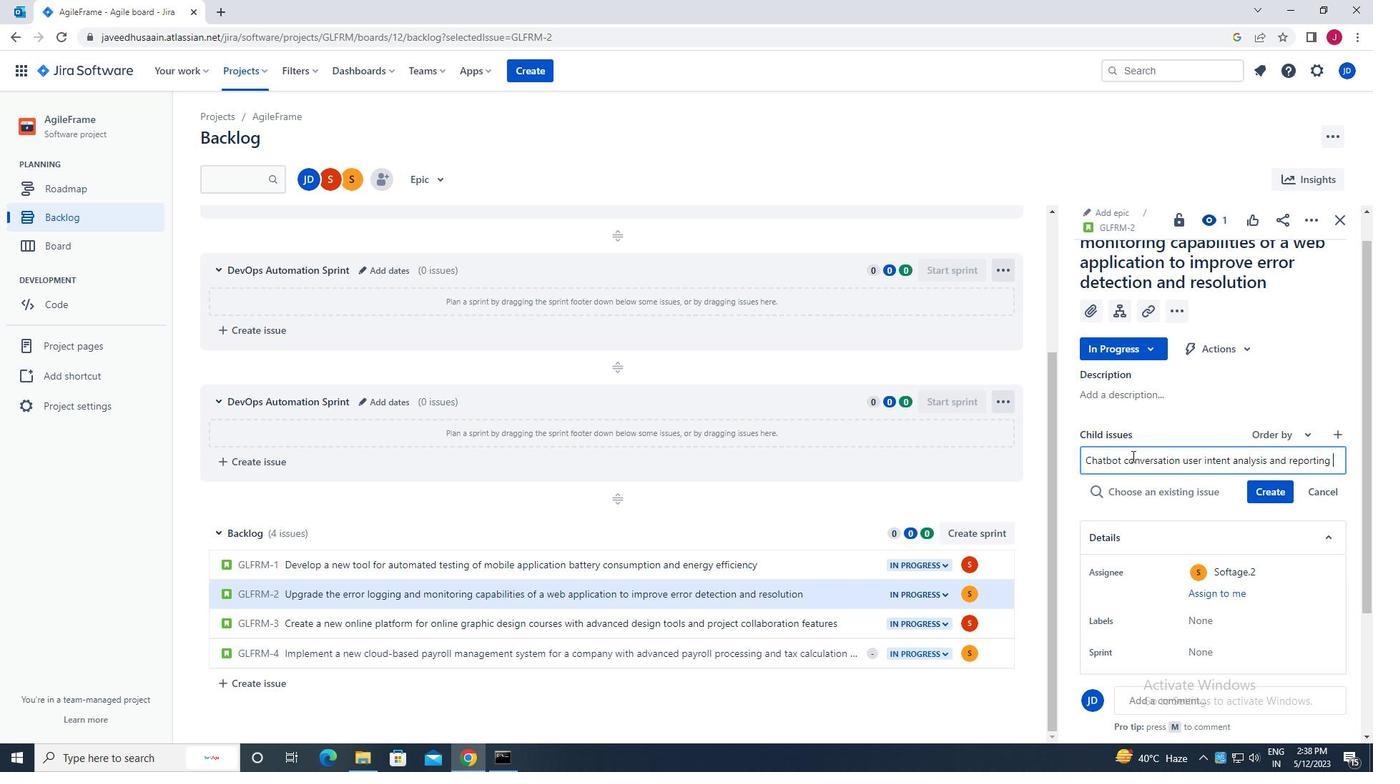 
Action: Mouse moved to (1281, 467)
Screenshot: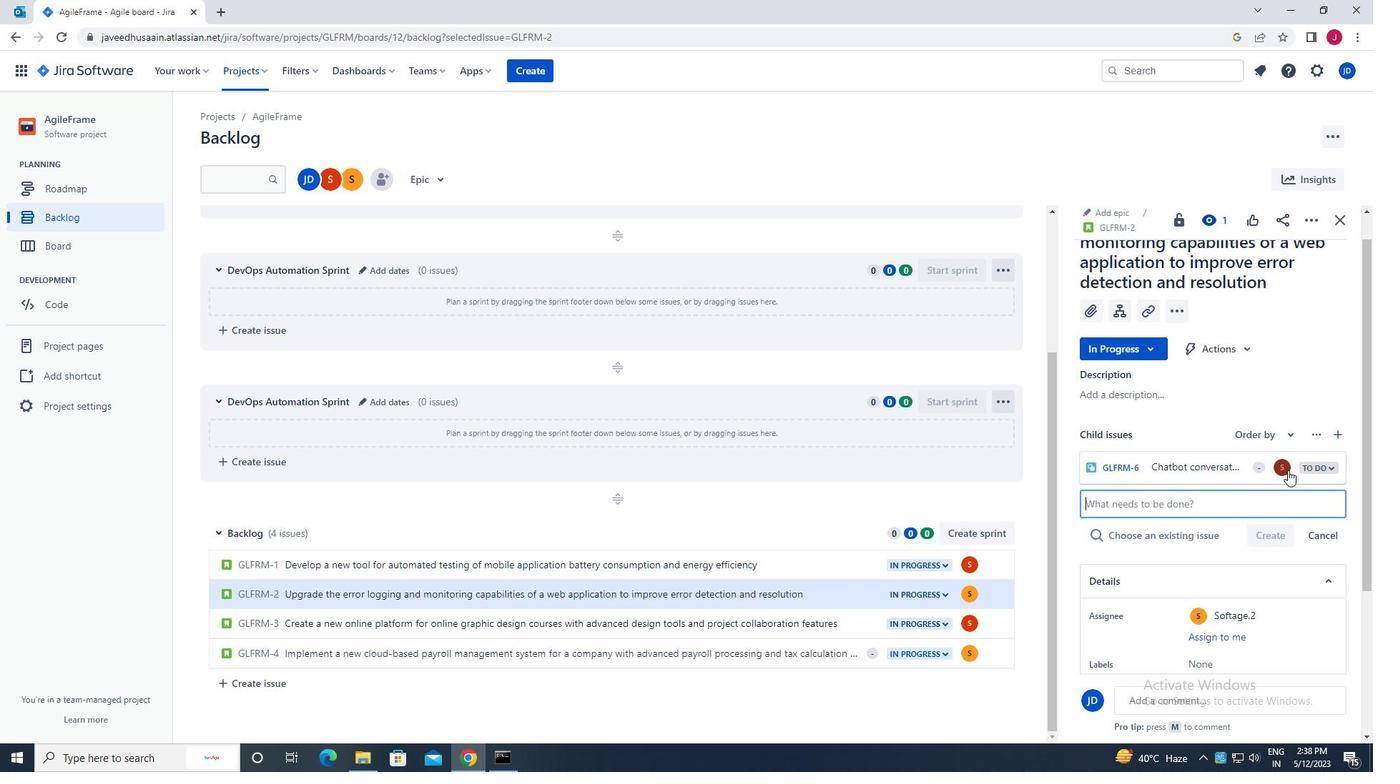 
Action: Mouse pressed left at (1281, 467)
Screenshot: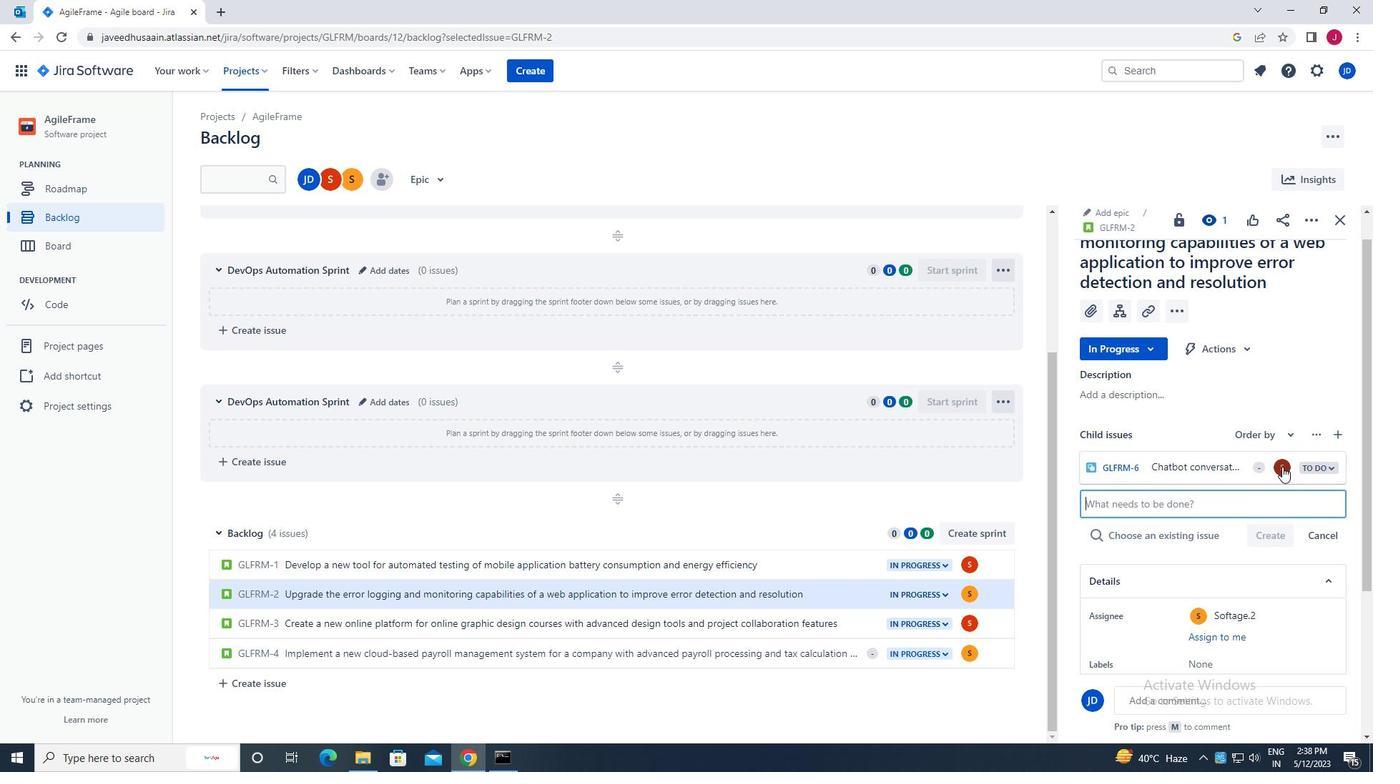 
Action: Mouse moved to (1158, 433)
Screenshot: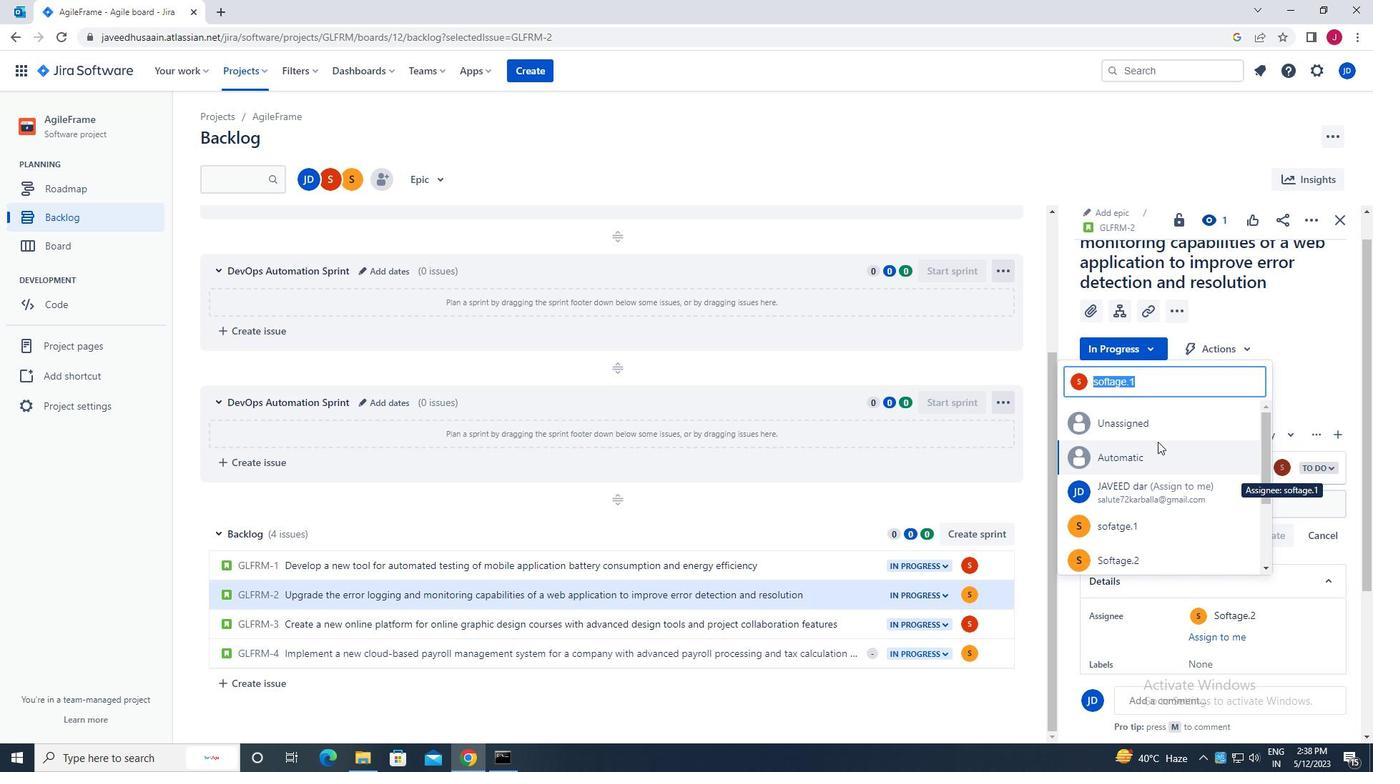 
Action: Key pressed soft
Screenshot: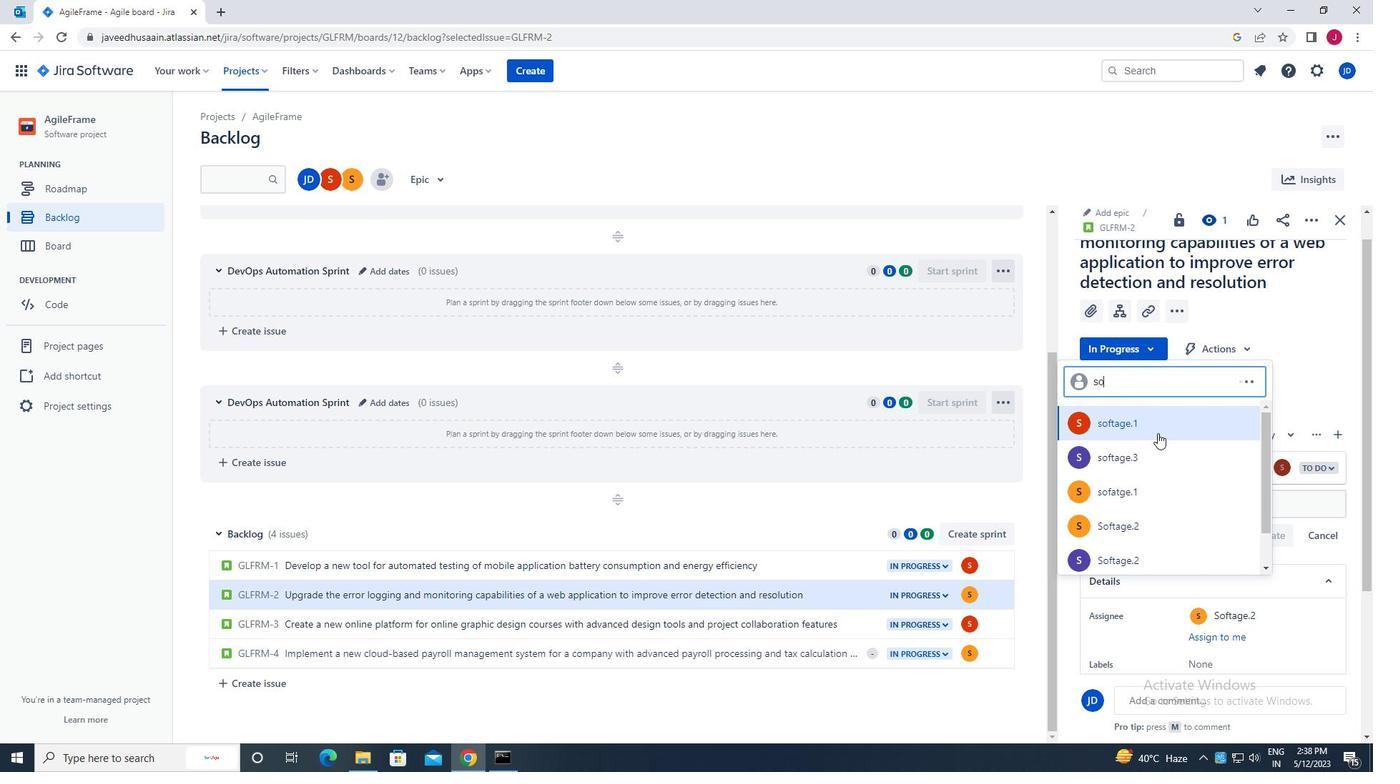 
Action: Mouse moved to (1161, 457)
Screenshot: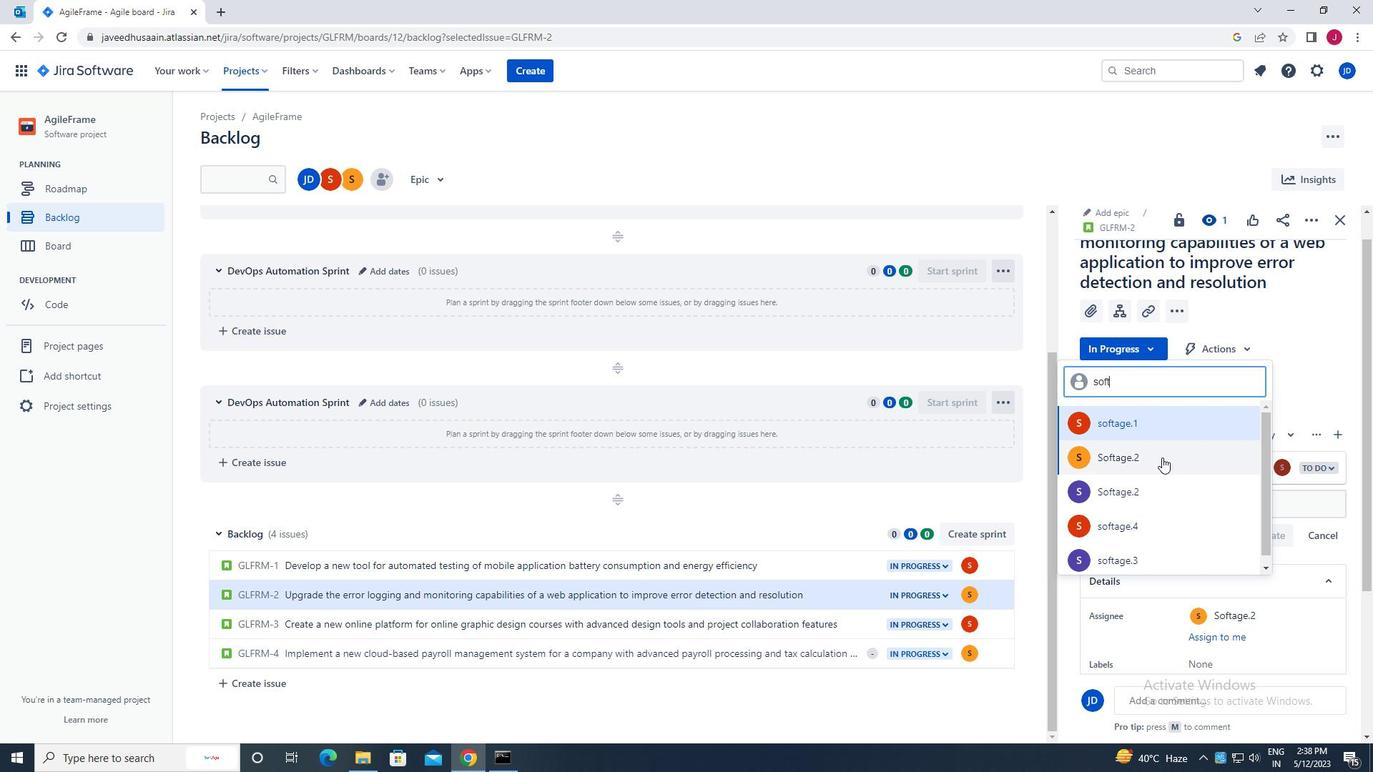 
Action: Mouse pressed left at (1161, 457)
Screenshot: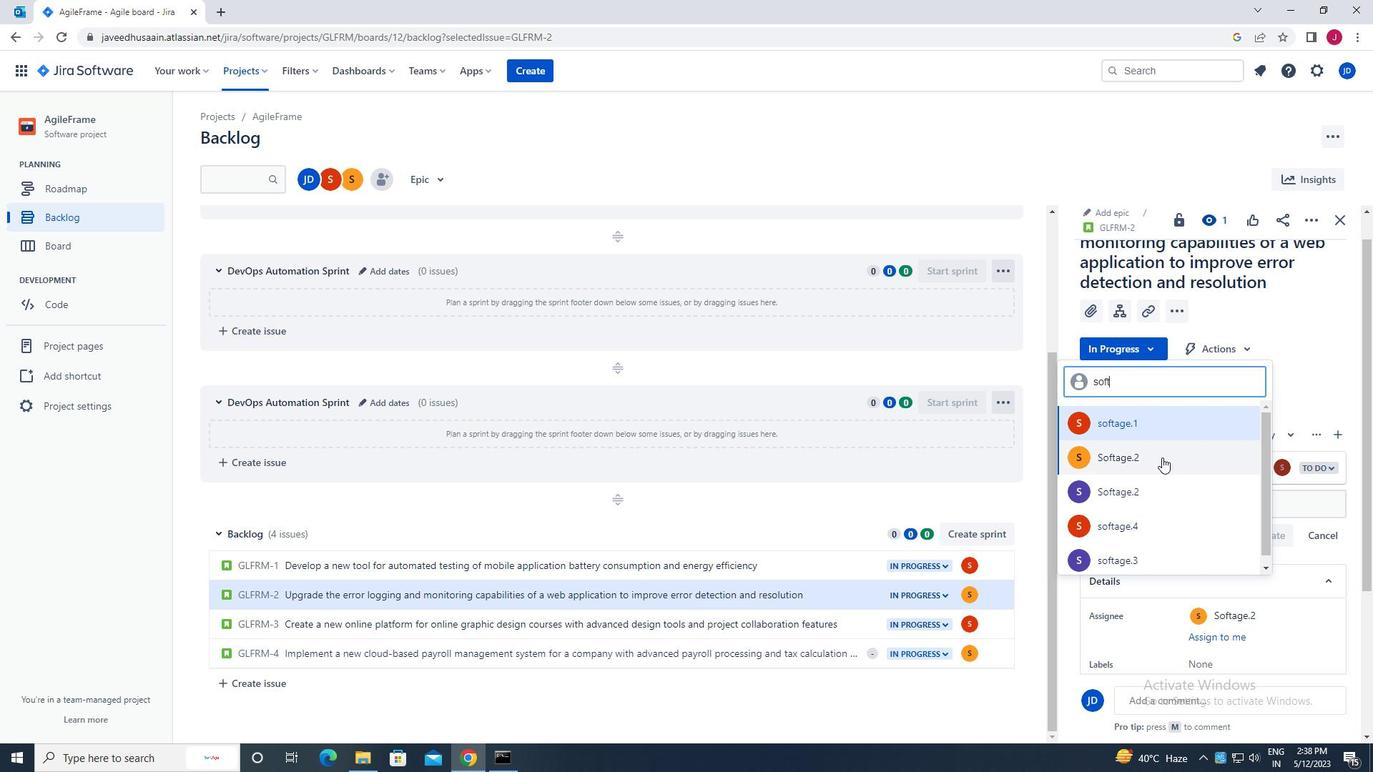 
Action: Mouse moved to (1339, 222)
Screenshot: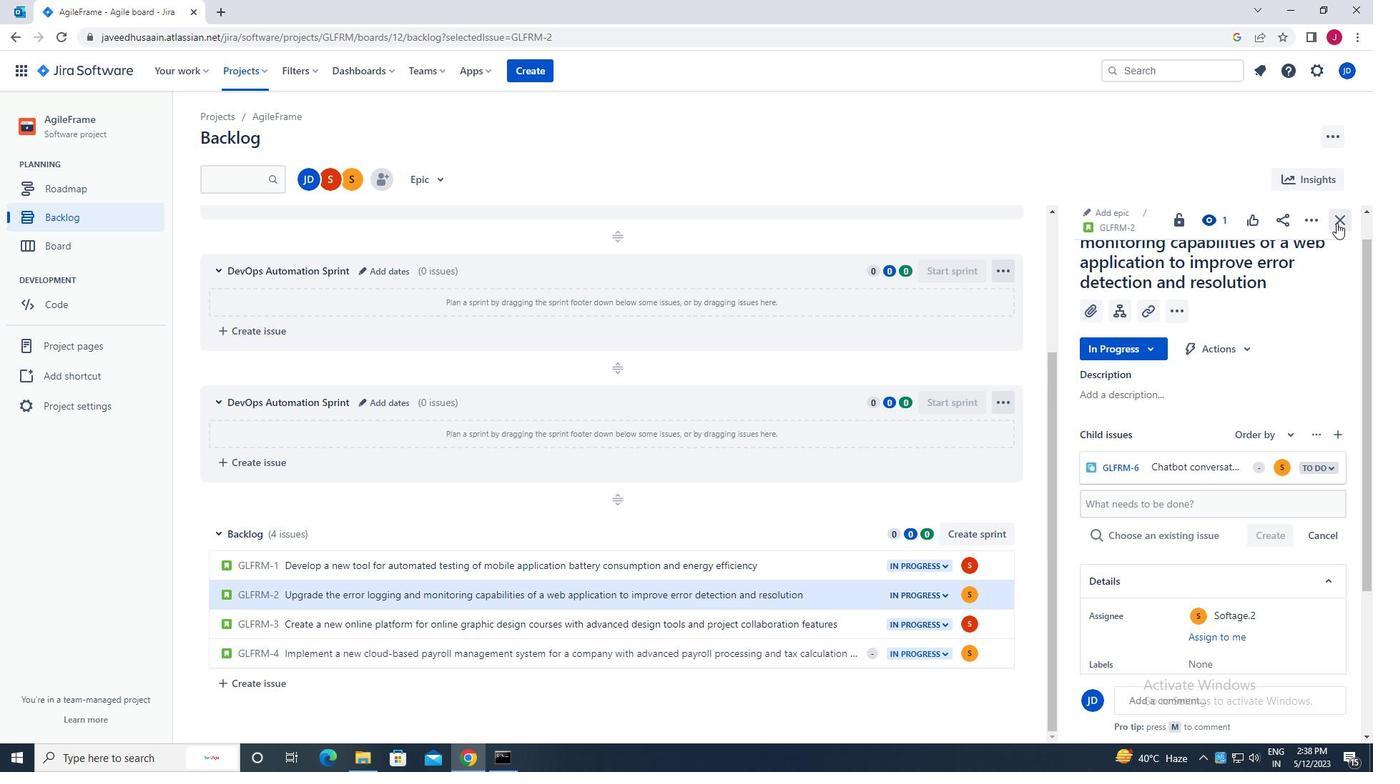 
Action: Mouse pressed left at (1339, 222)
Screenshot: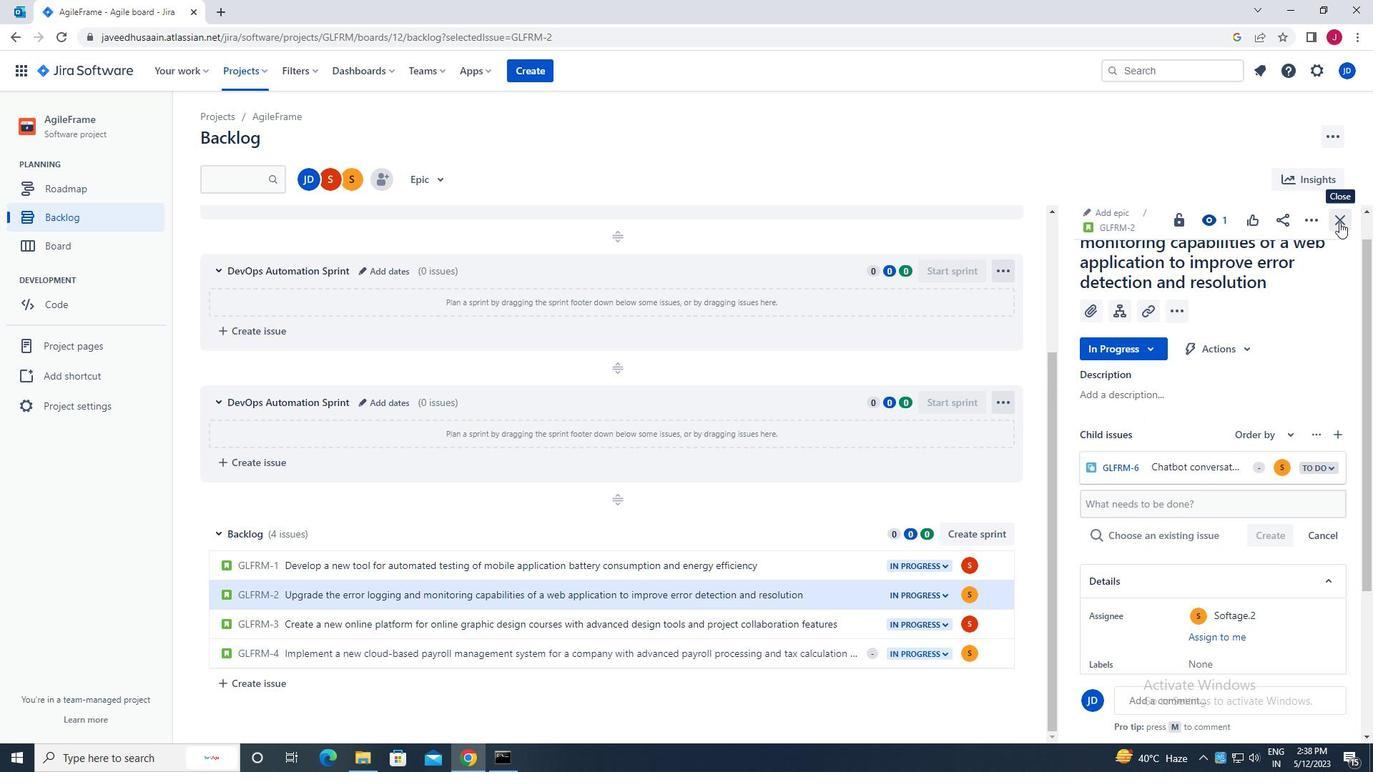 
Action: Mouse moved to (1338, 223)
Screenshot: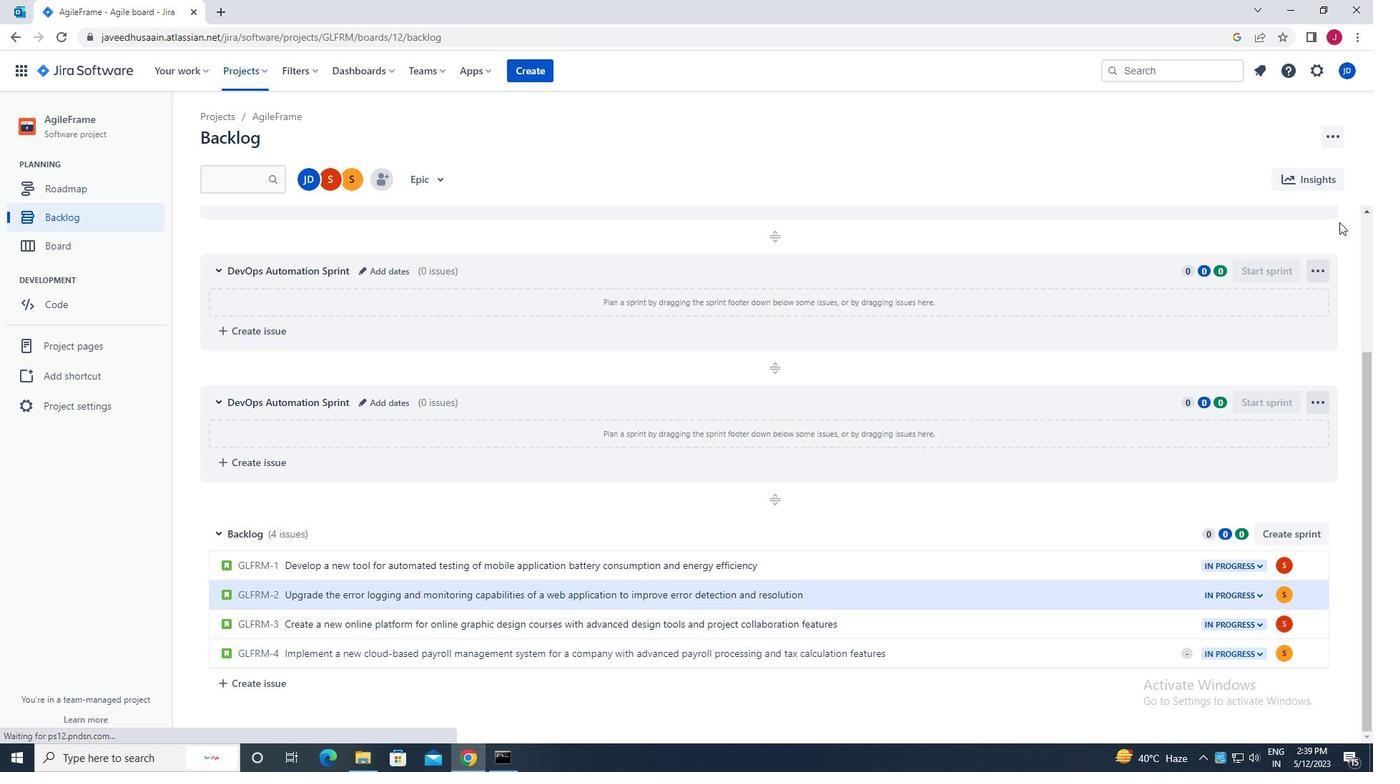 
